 Task: Create new contact,   with mail id: 'HarrisAbigail@brooklynmuseum.org', first name: 'Abigail', Last name: 'Harris', Job Title: IT Support Specialist, Phone number (702) 555-1234. Change life cycle stage to  'Lead' and lead status to 'New'. Add new company to the associated contact: ucr.edu and type: Prospect. Logged in from softage.6@softage.net
Action: Mouse moved to (107, 83)
Screenshot: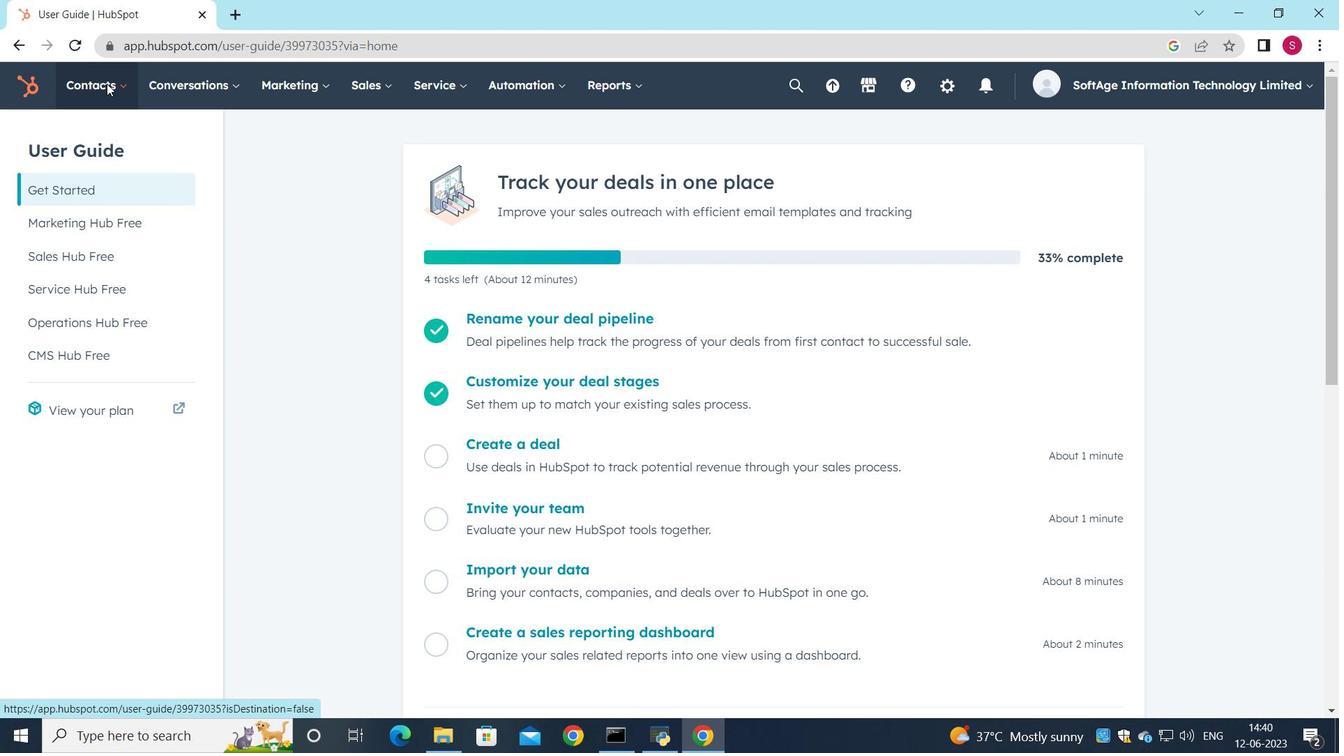 
Action: Mouse pressed left at (107, 83)
Screenshot: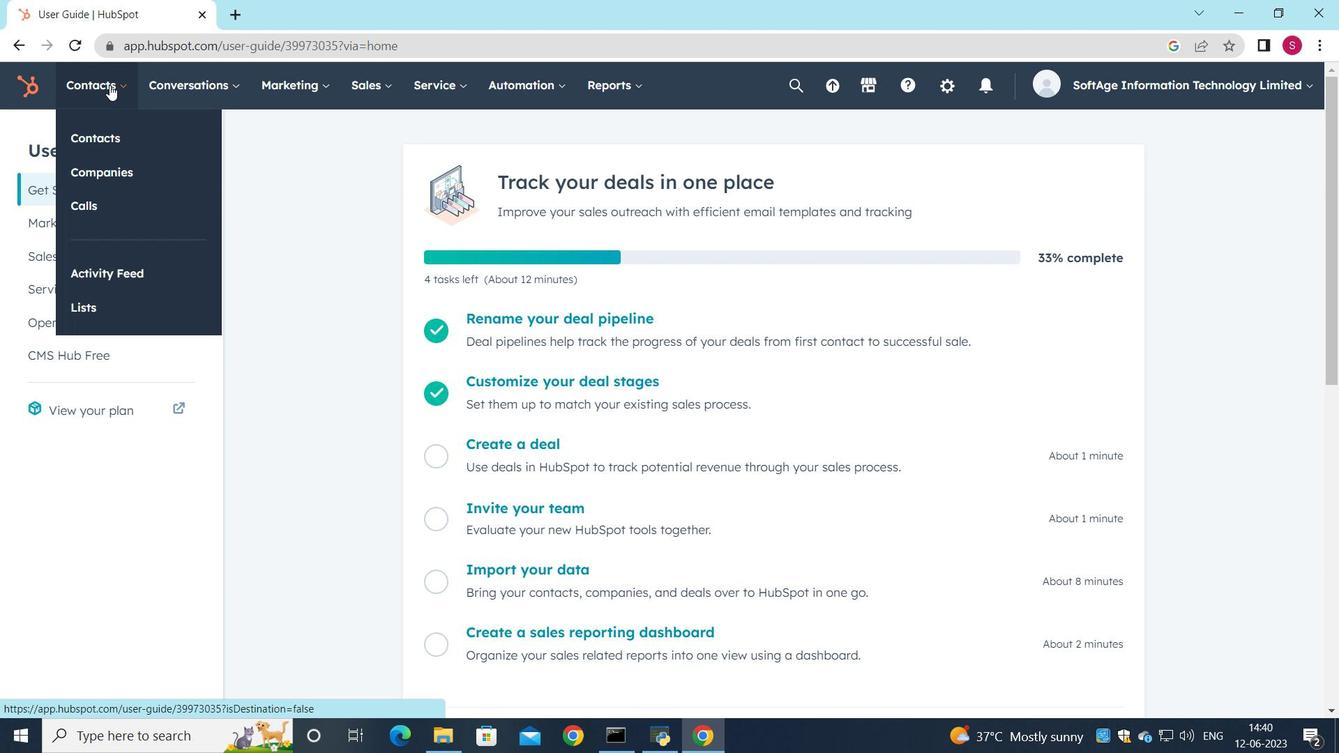
Action: Mouse moved to (126, 124)
Screenshot: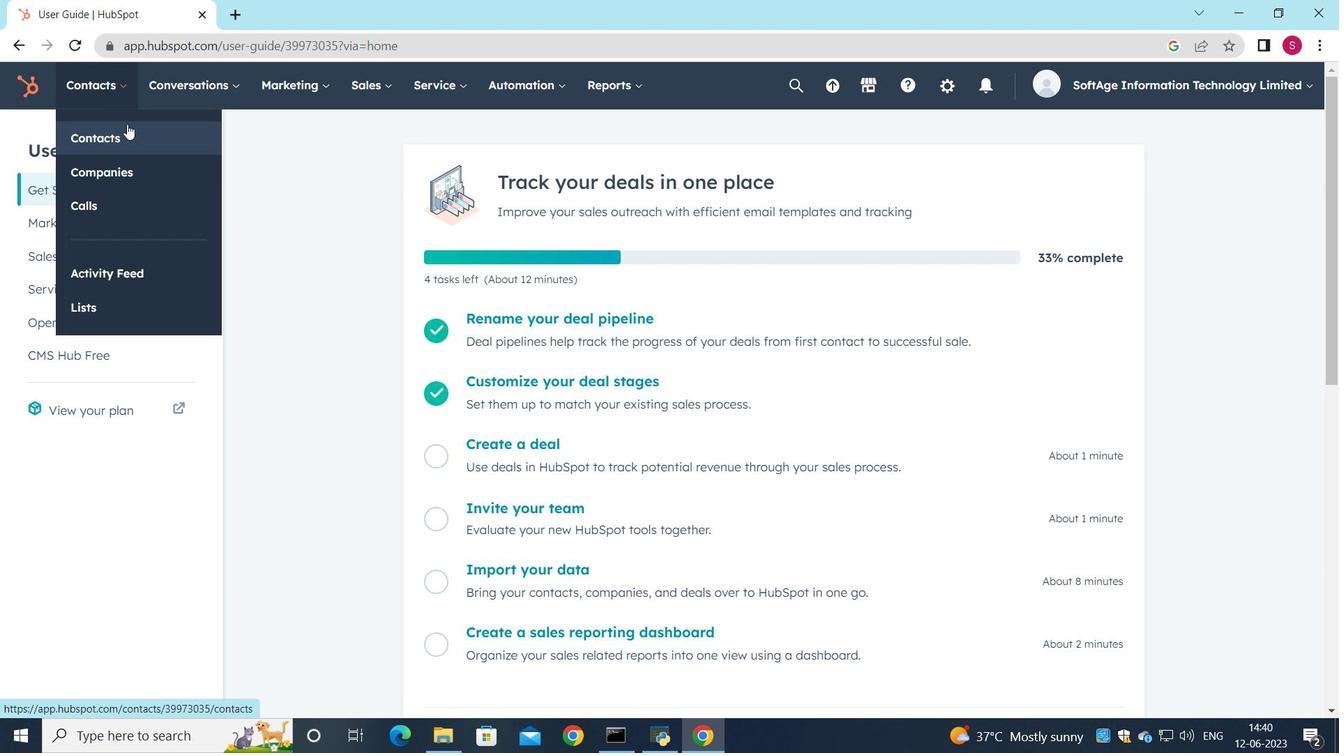 
Action: Mouse pressed left at (126, 124)
Screenshot: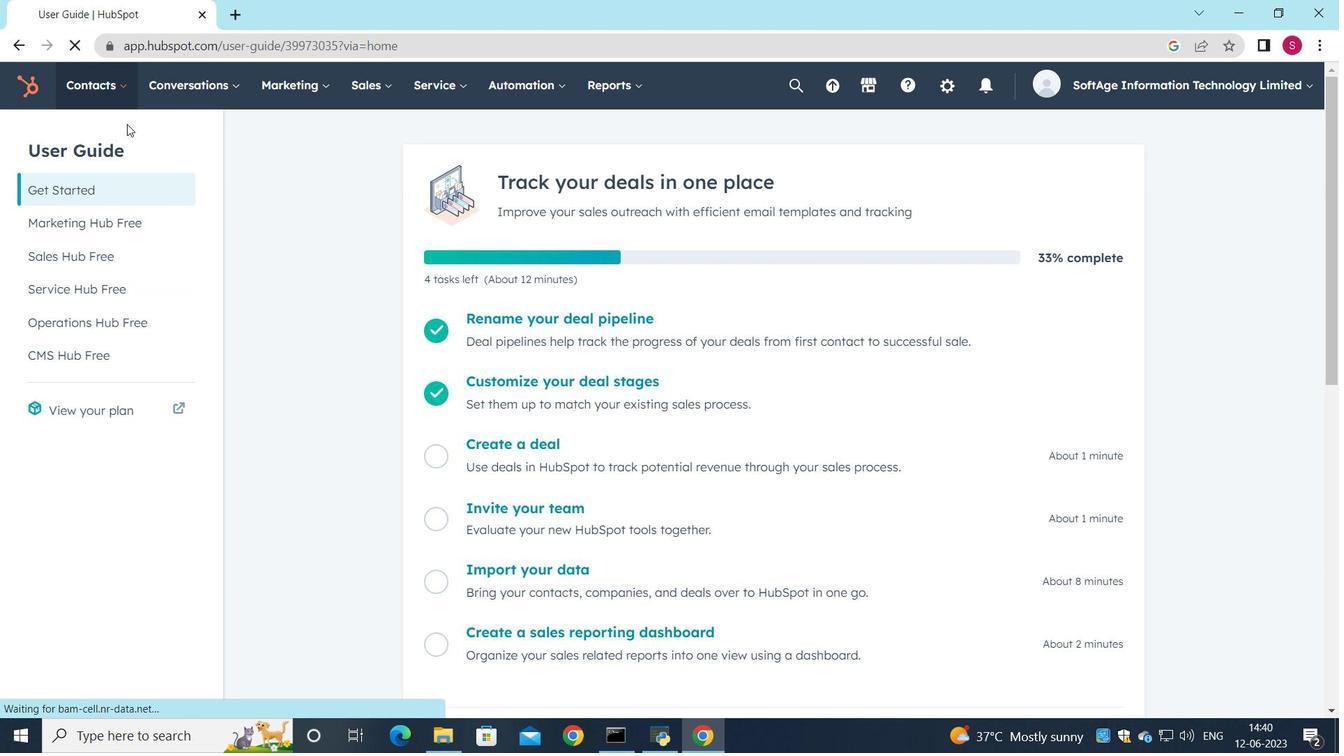 
Action: Mouse moved to (1250, 156)
Screenshot: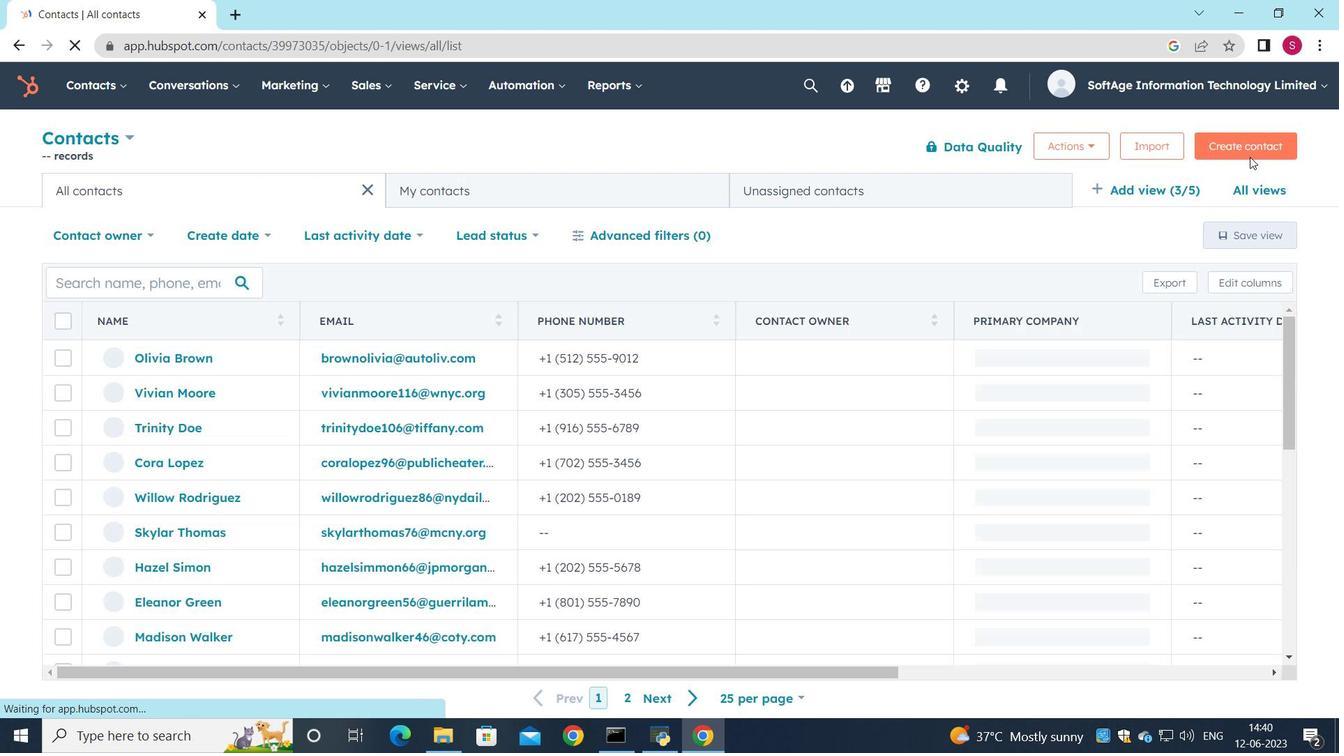 
Action: Mouse pressed left at (1250, 156)
Screenshot: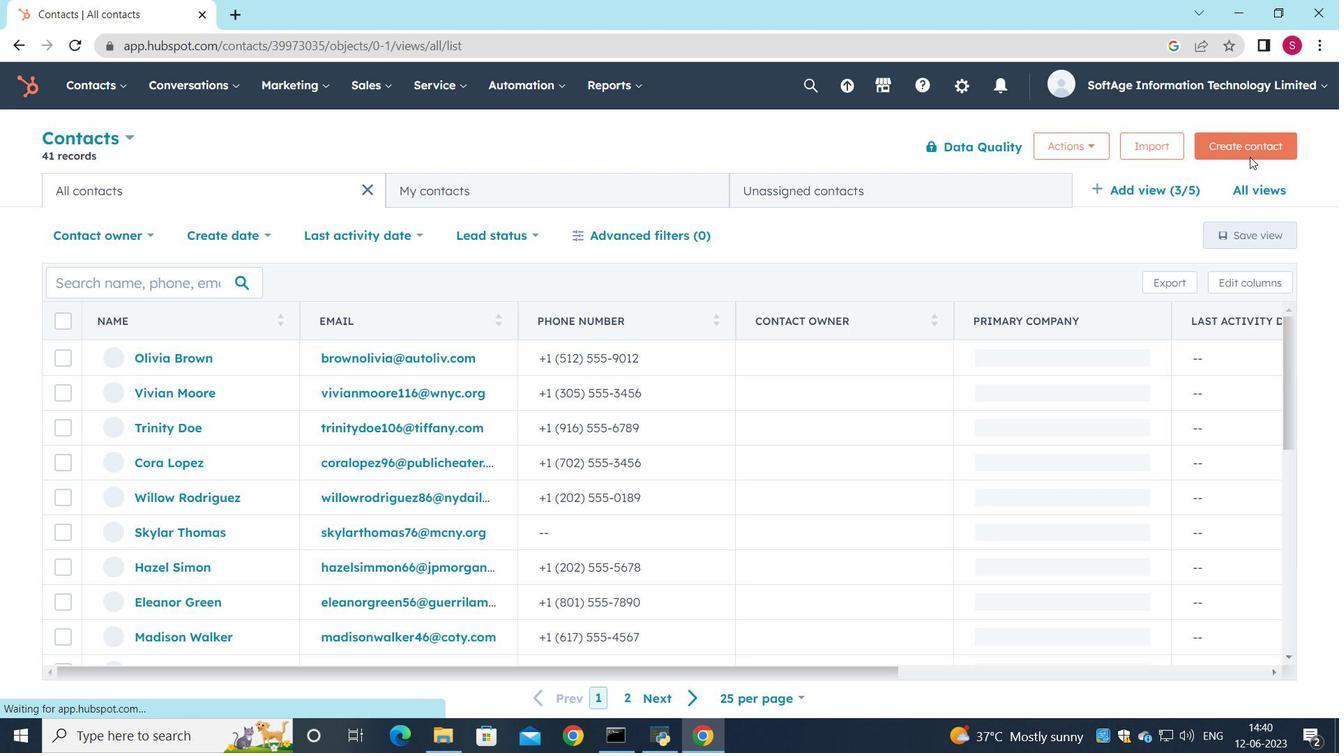
Action: Mouse moved to (1055, 232)
Screenshot: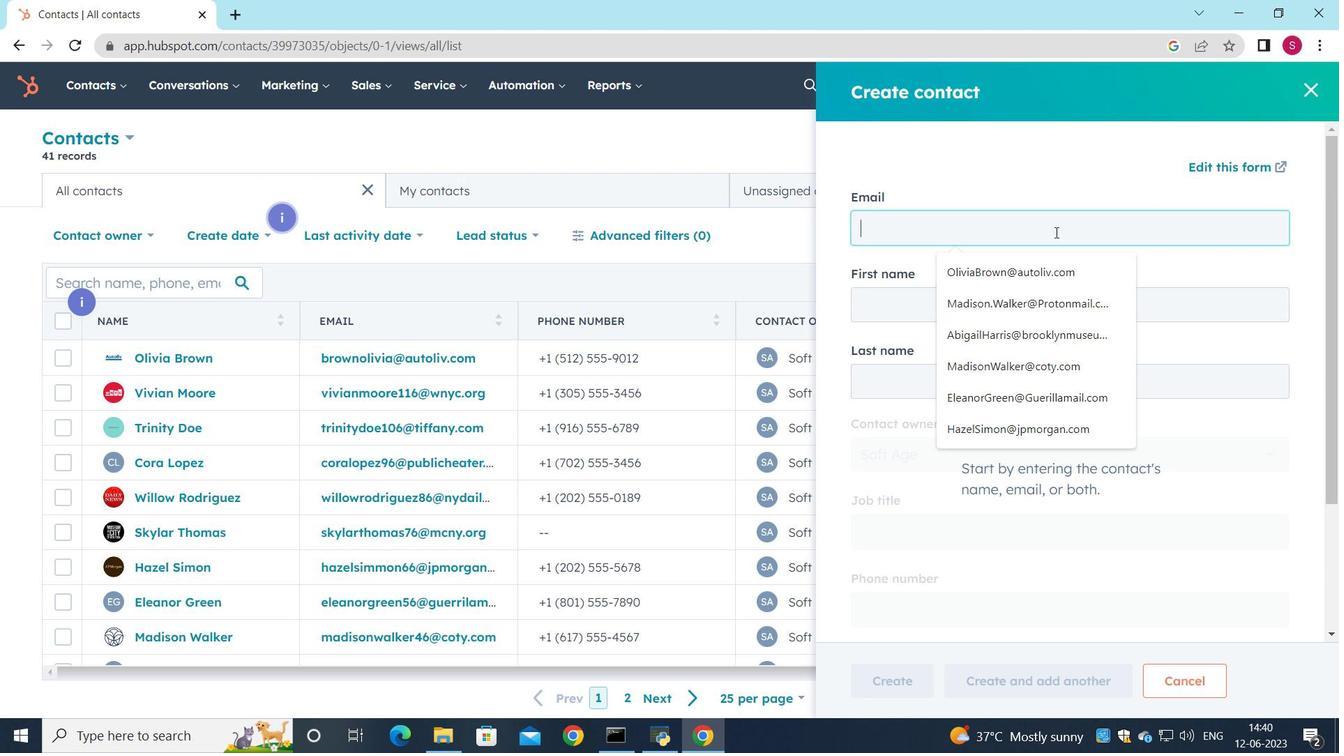 
Action: Mouse pressed left at (1055, 232)
Screenshot: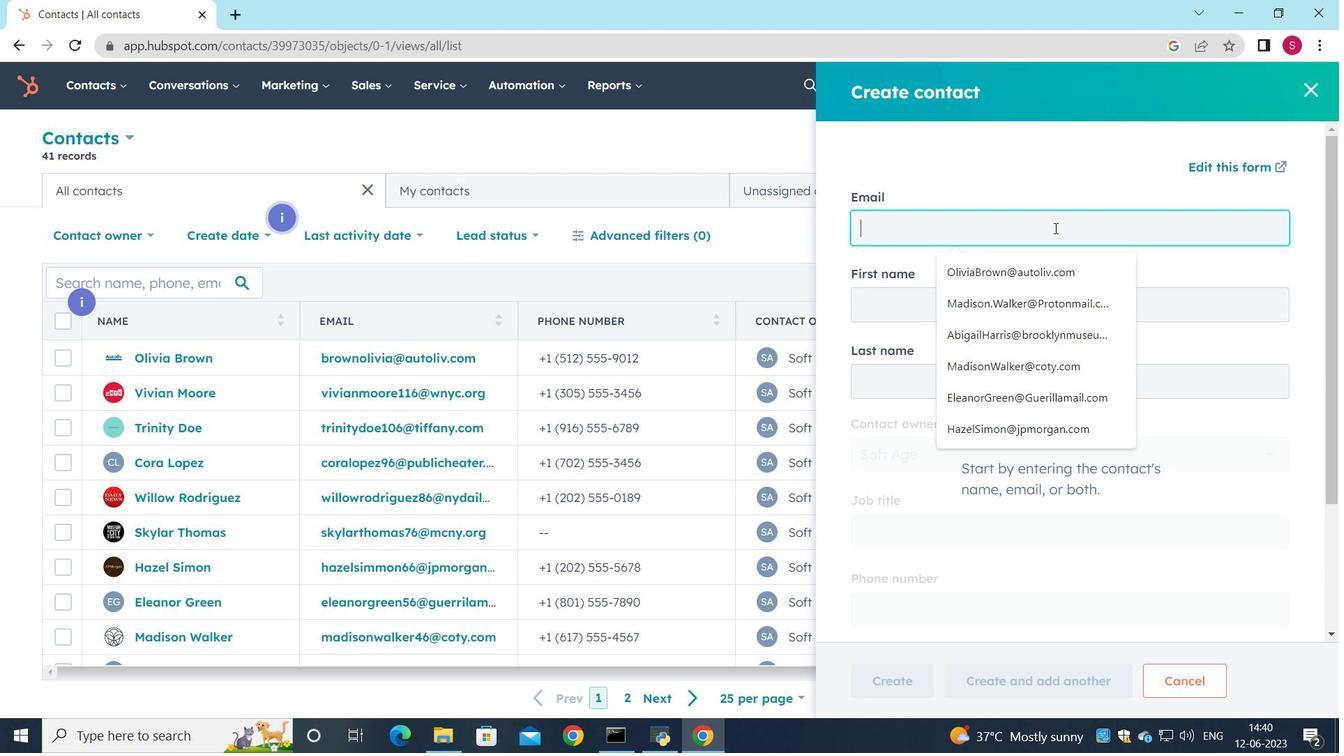 
Action: Mouse moved to (1054, 228)
Screenshot: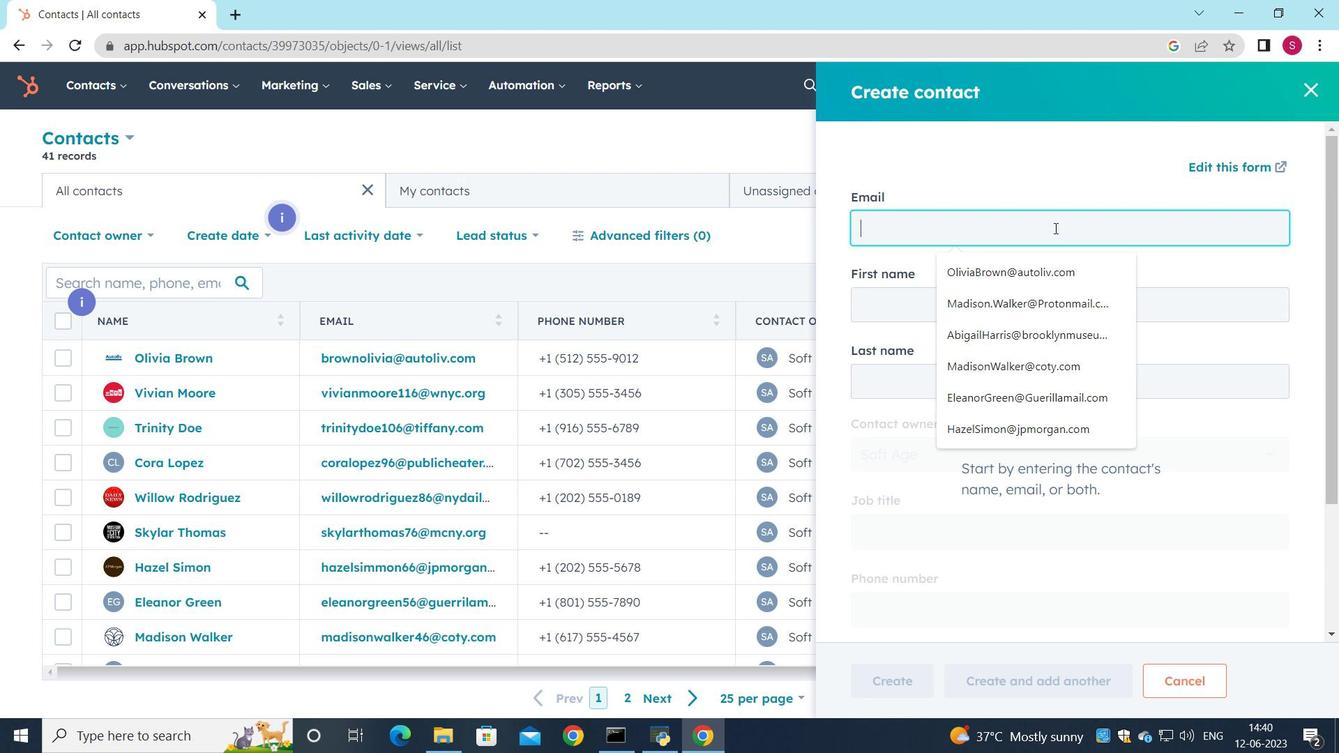 
Action: Key pressed <Key.shift>Harris<Key.shift>Abigail<Key.shift><Key.shift><Key.shift><Key.shift><Key.shift><Key.shift><Key.shift><Key.shift><Key.shift><Key.shift><Key.shift><Key.shift><Key.shift><Key.shift><Key.shift><Key.shift><Key.shift><Key.shift><Key.shift><Key.shift>@brr<Key.backspace>ooklynmuseum
Screenshot: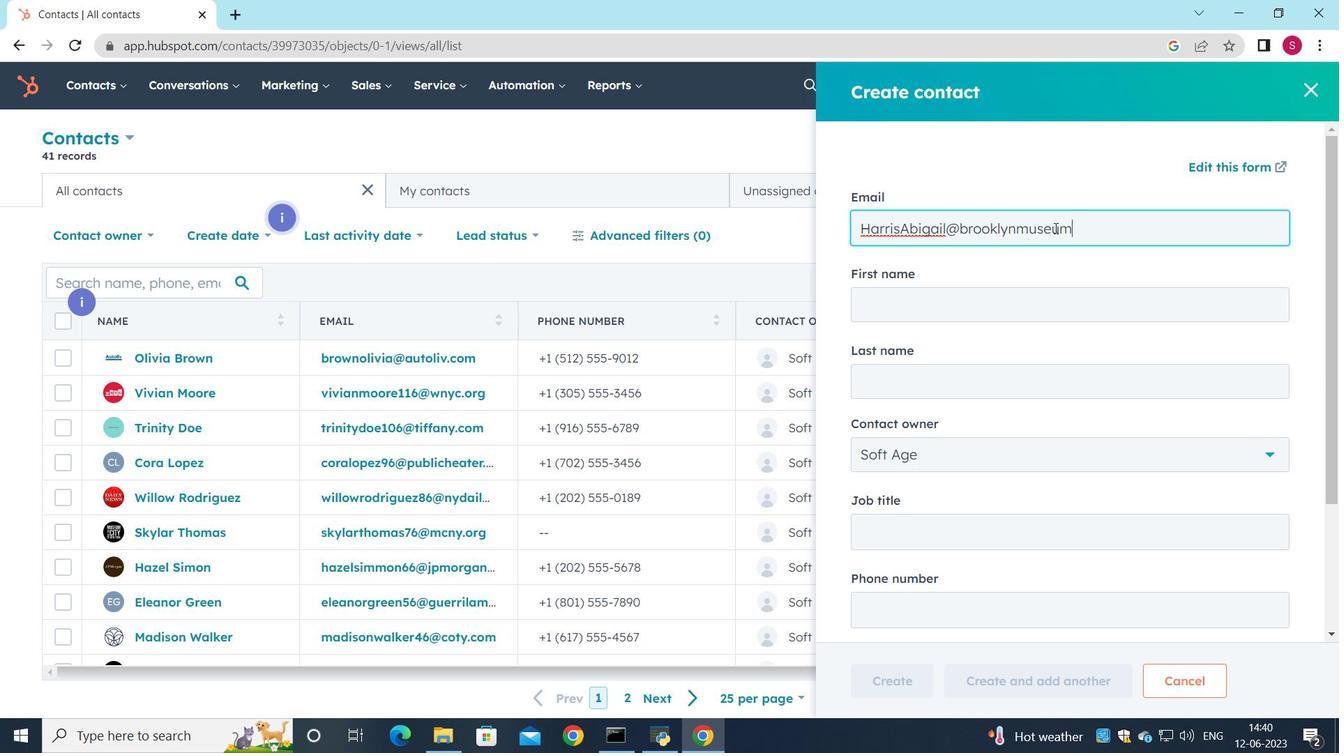
Action: Mouse moved to (1191, 332)
Screenshot: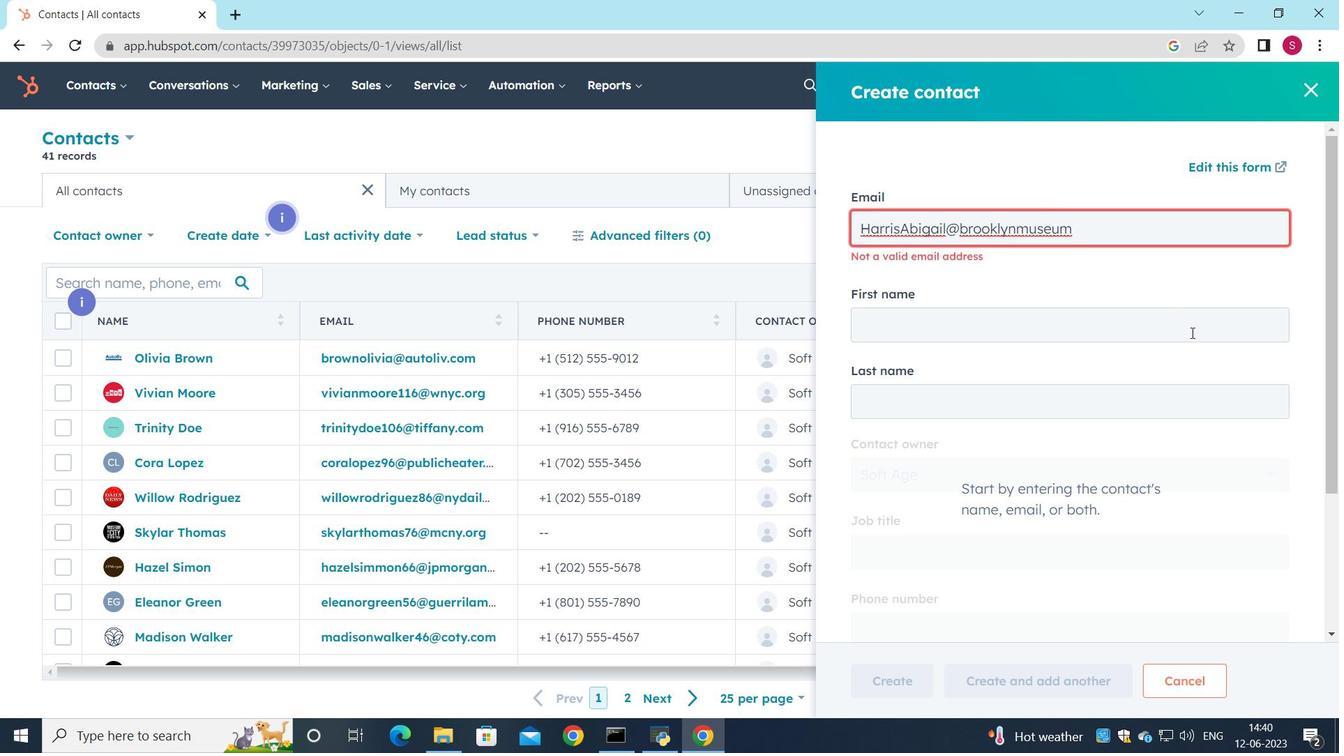
Action: Key pressed .o
Screenshot: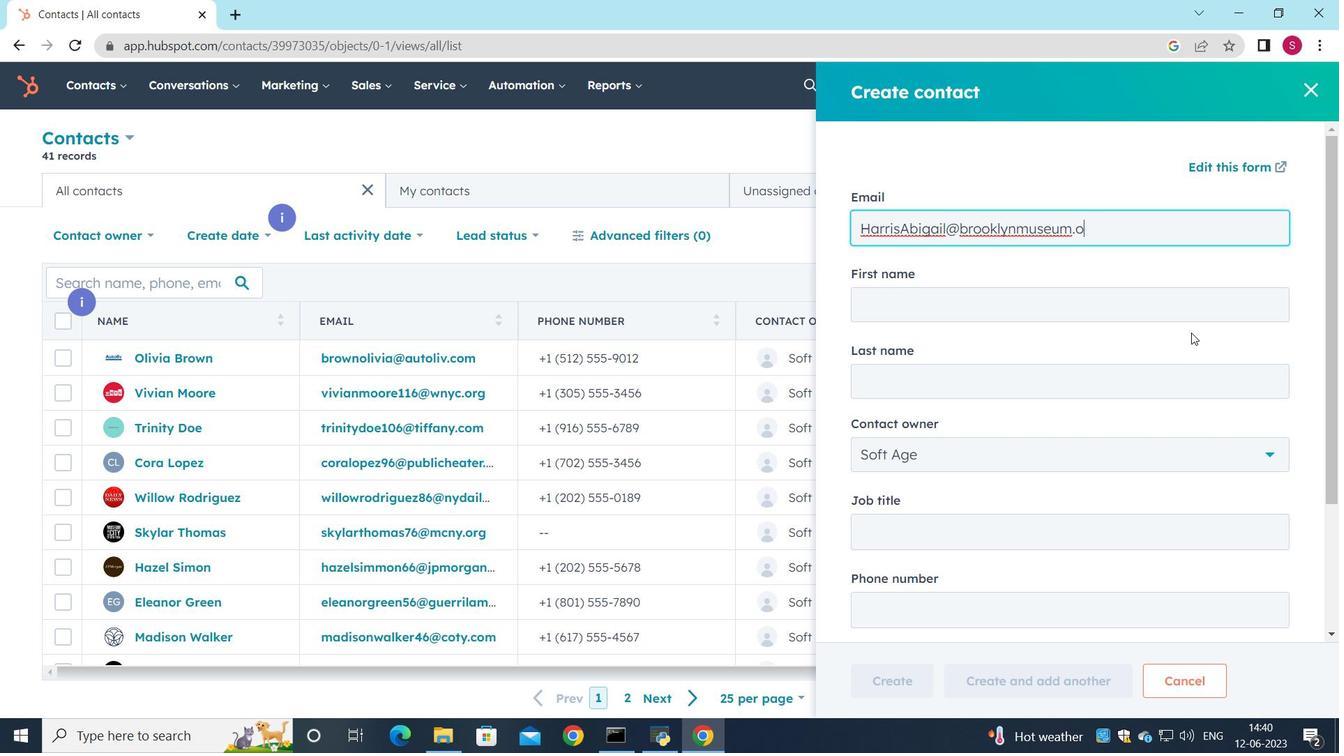
Action: Mouse moved to (1189, 337)
Screenshot: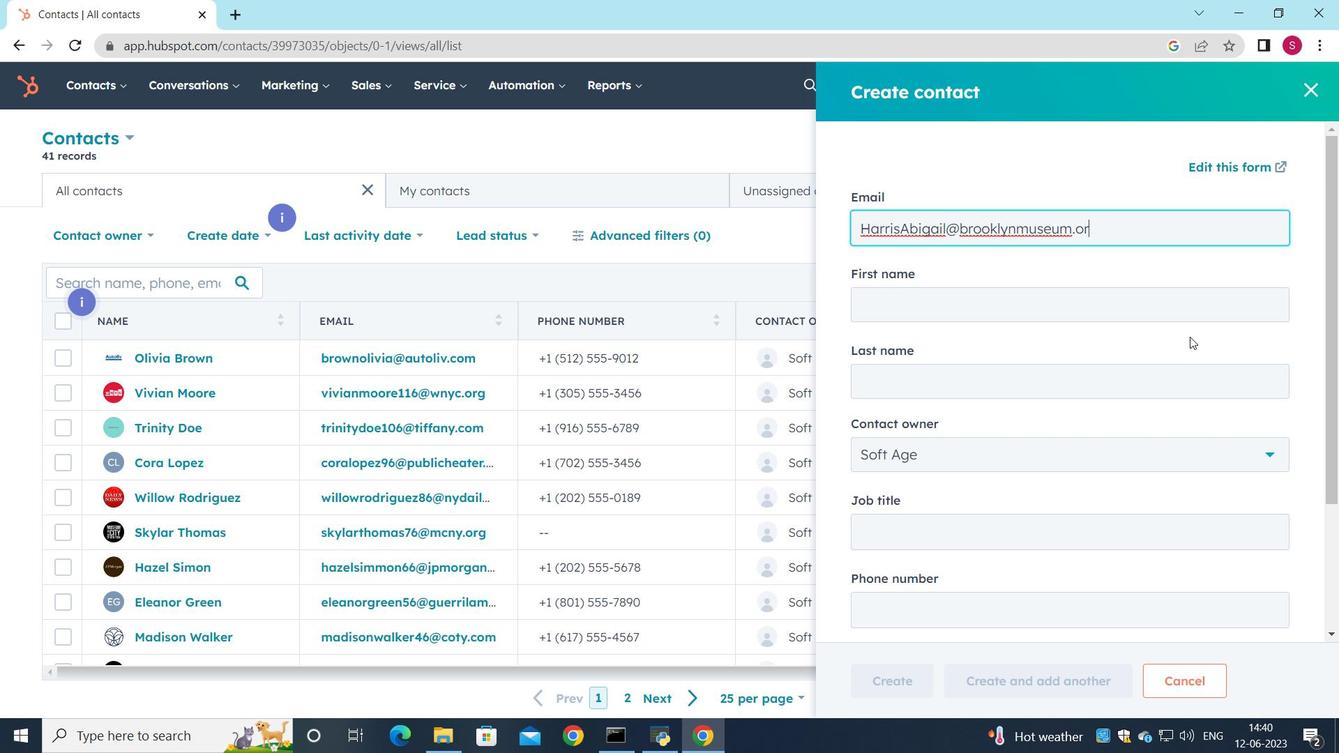 
Action: Key pressed r
Screenshot: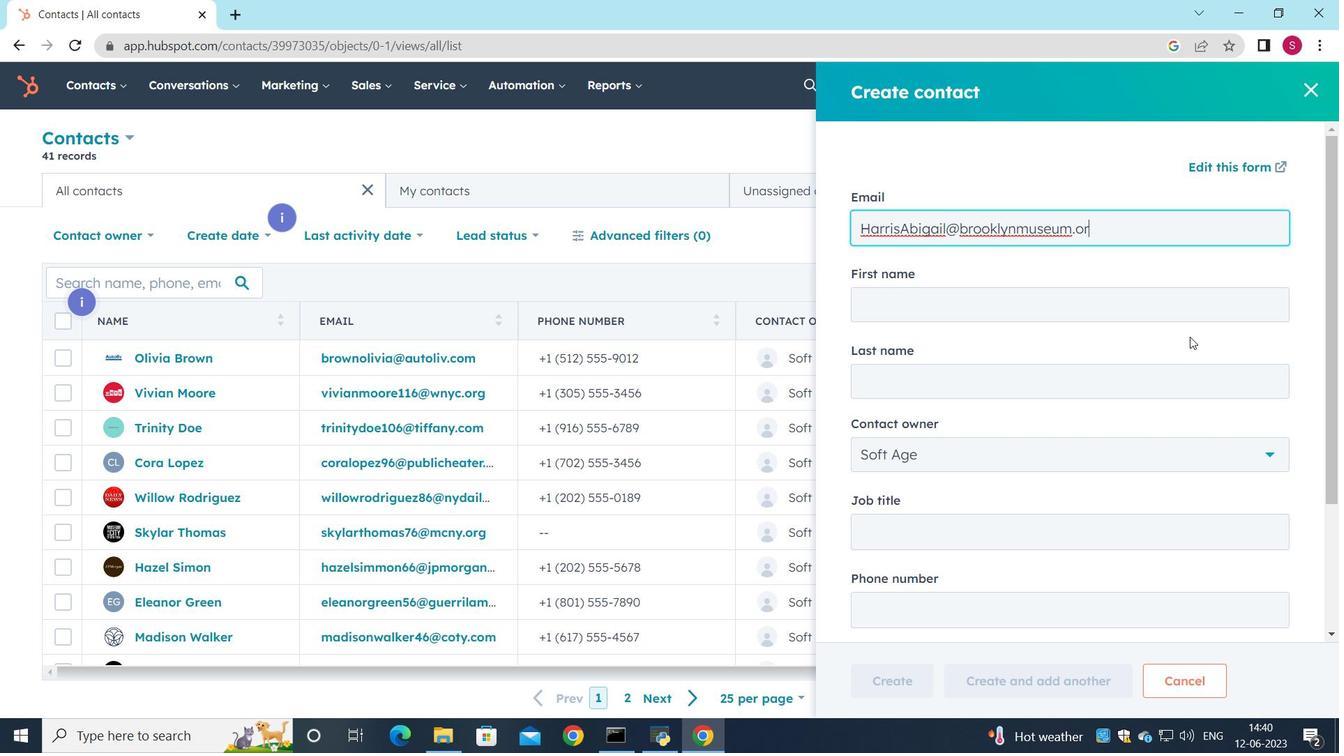 
Action: Mouse moved to (1186, 343)
Screenshot: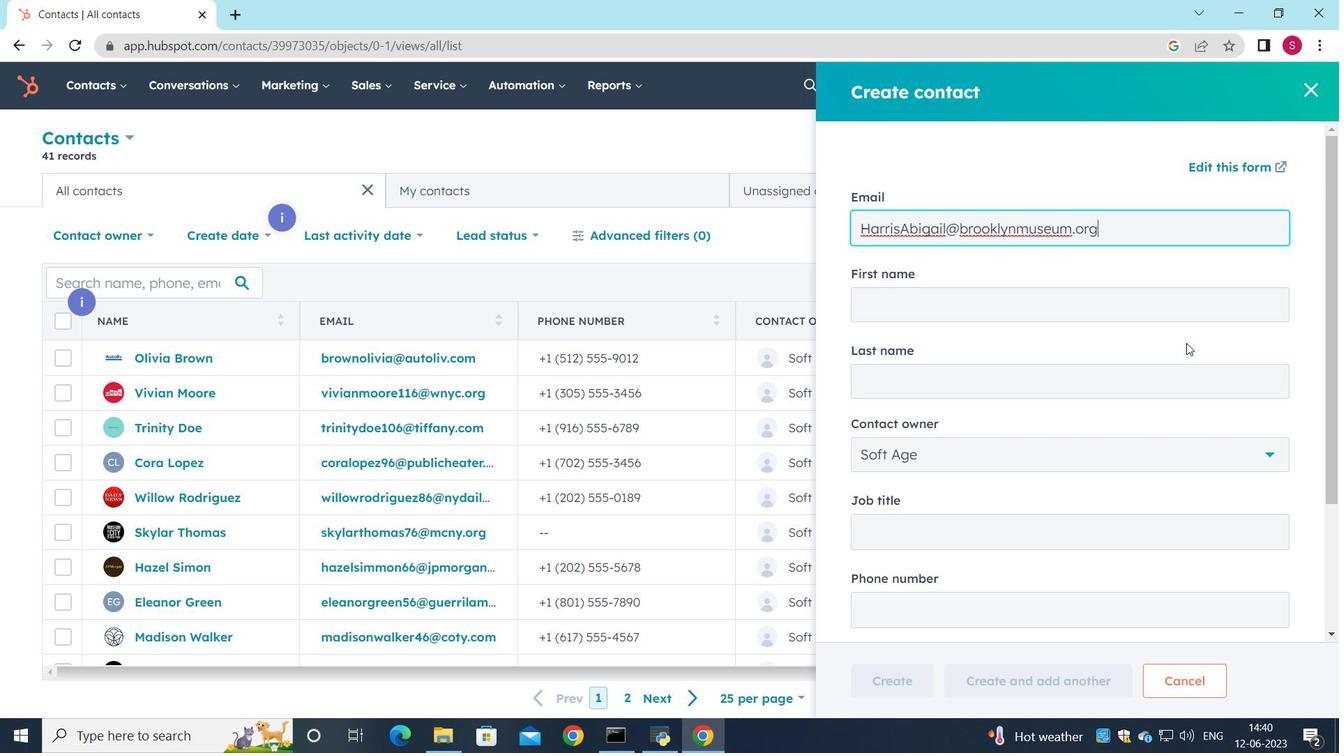 
Action: Key pressed g
Screenshot: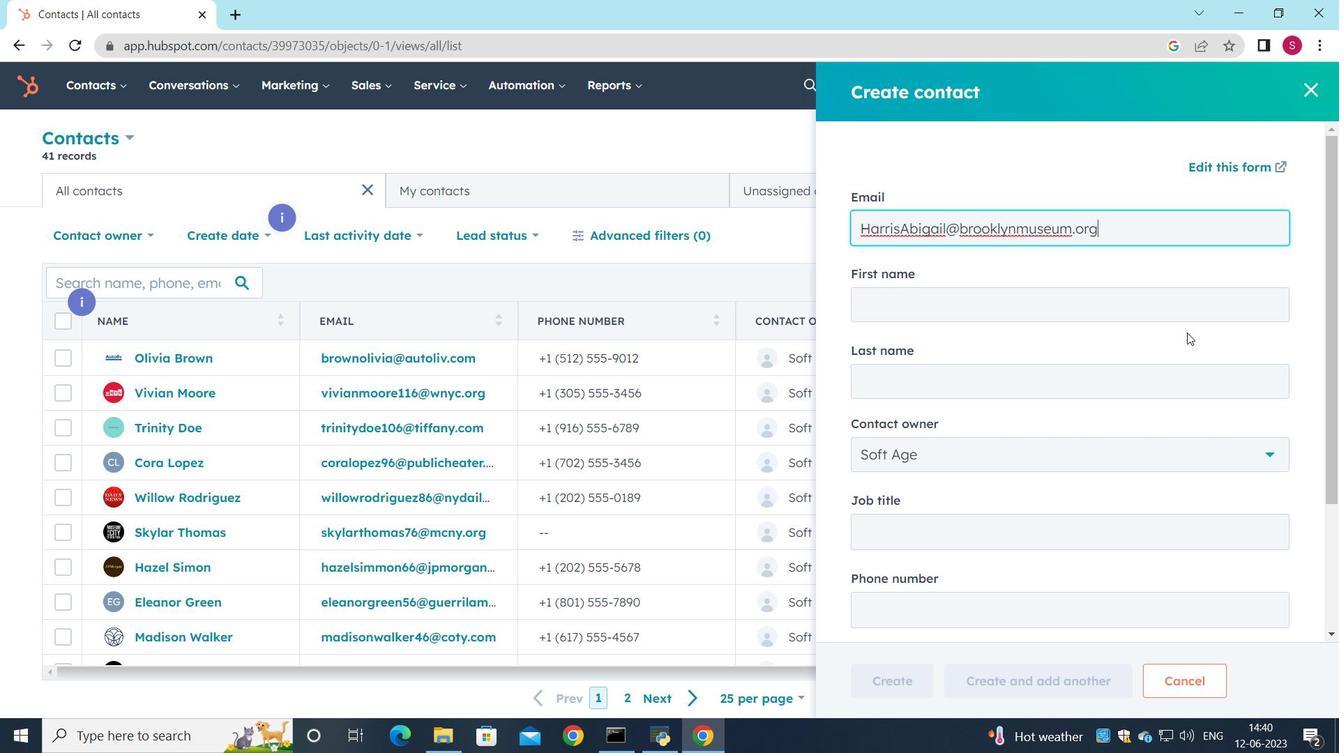 
Action: Mouse moved to (947, 278)
Screenshot: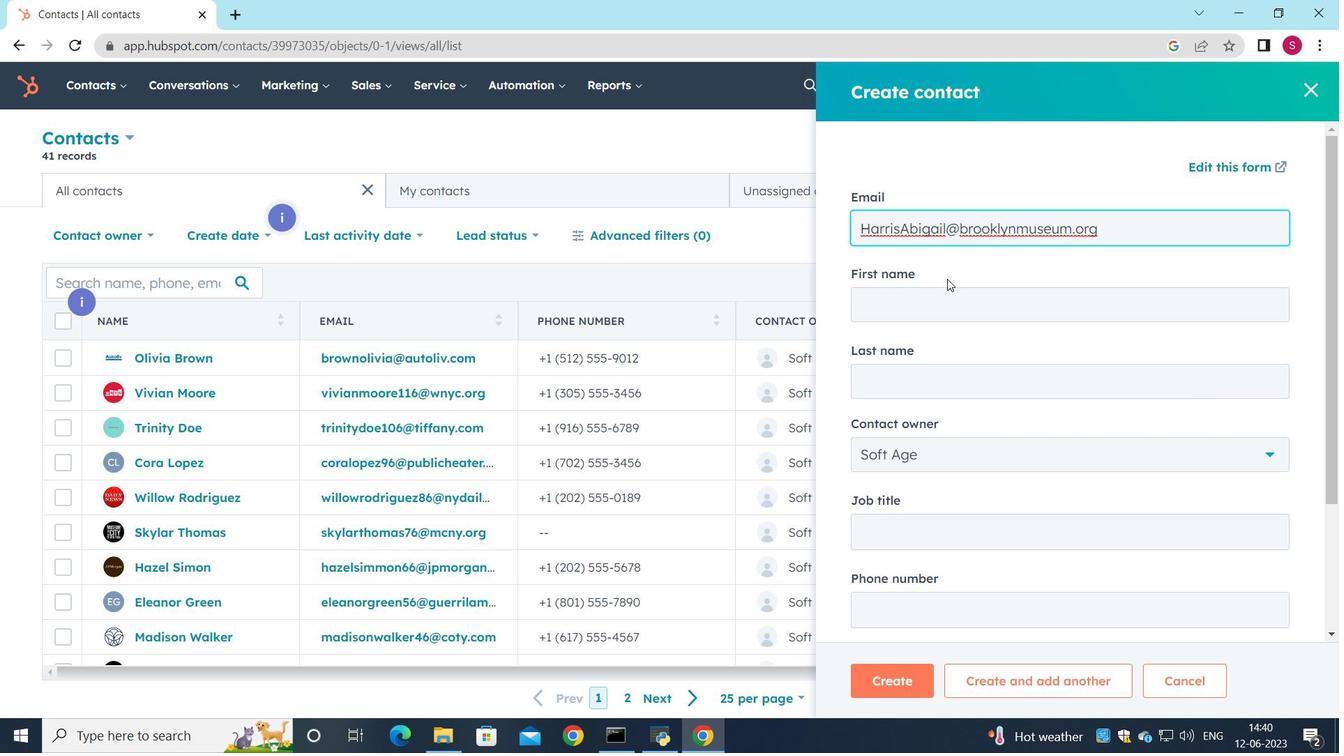 
Action: Mouse pressed left at (947, 278)
Screenshot: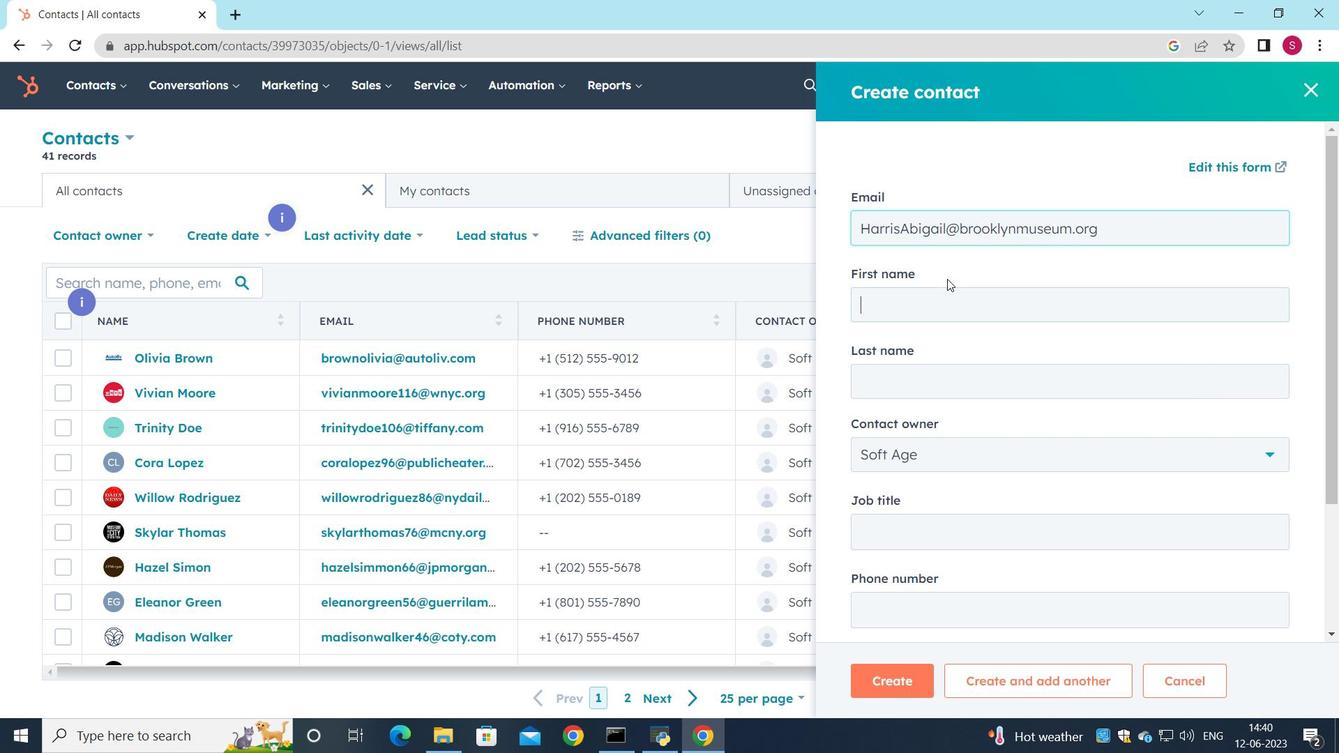 
Action: Mouse moved to (1001, 421)
Screenshot: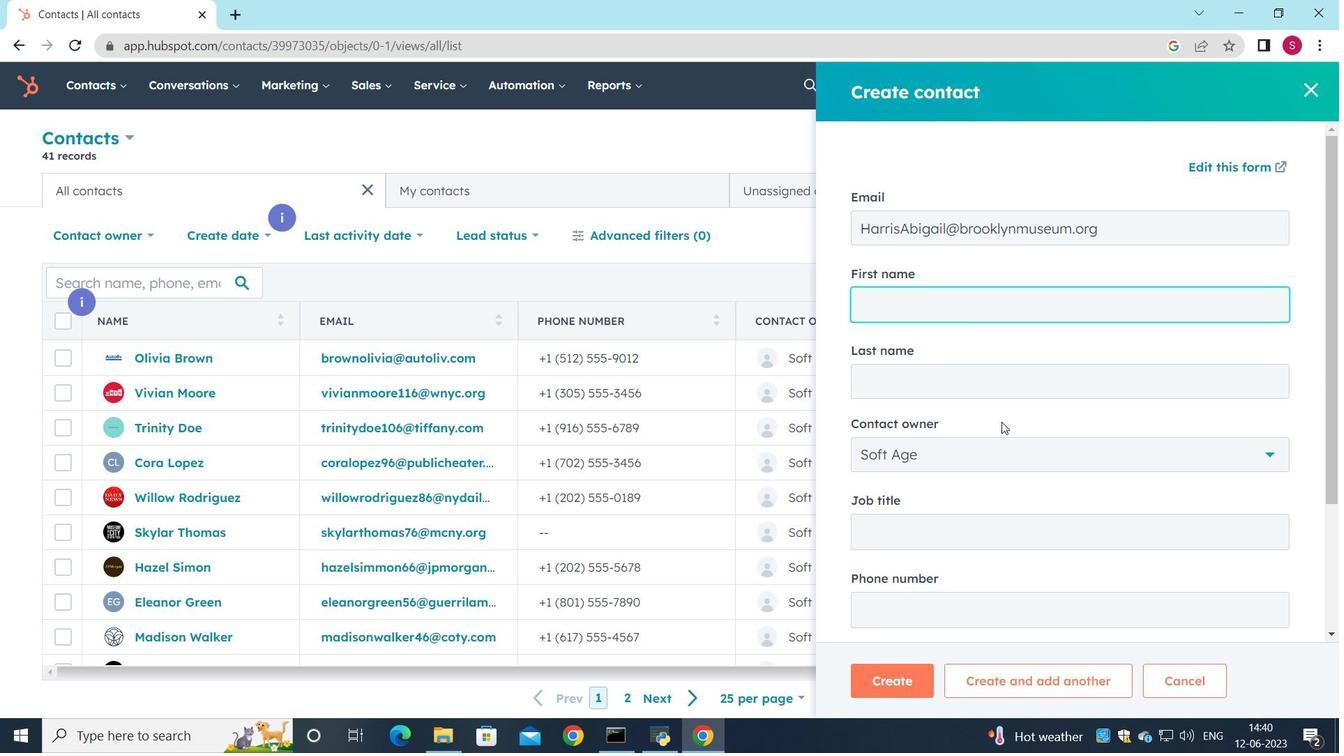 
Action: Key pressed <Key.shift>Abi
Screenshot: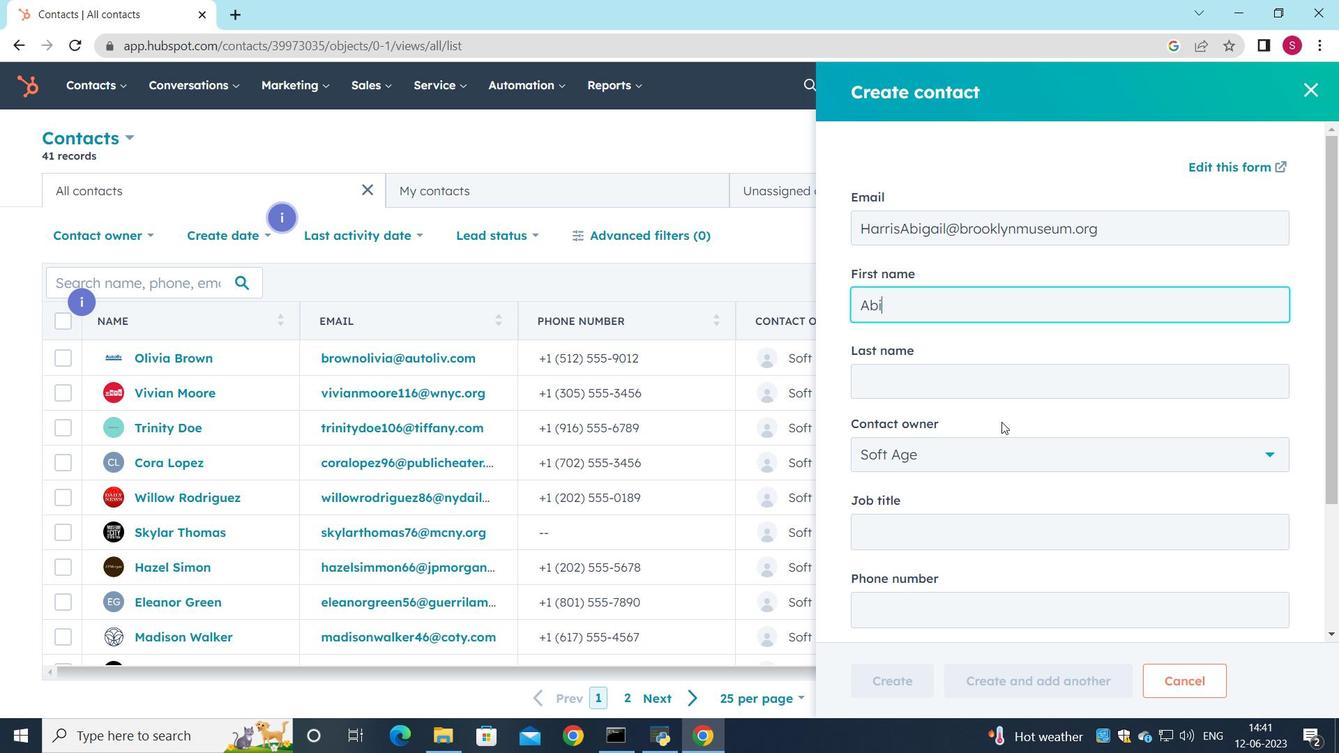 
Action: Mouse moved to (1001, 404)
Screenshot: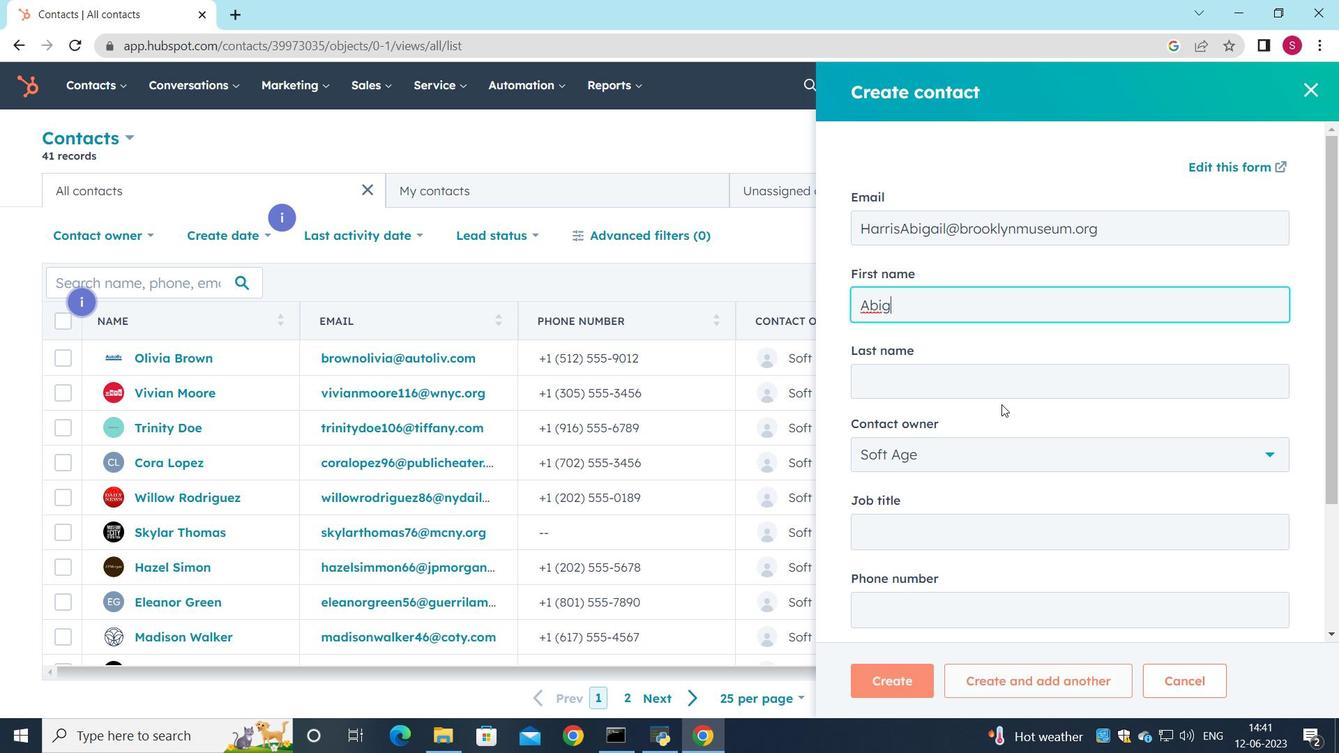 
Action: Key pressed gail
Screenshot: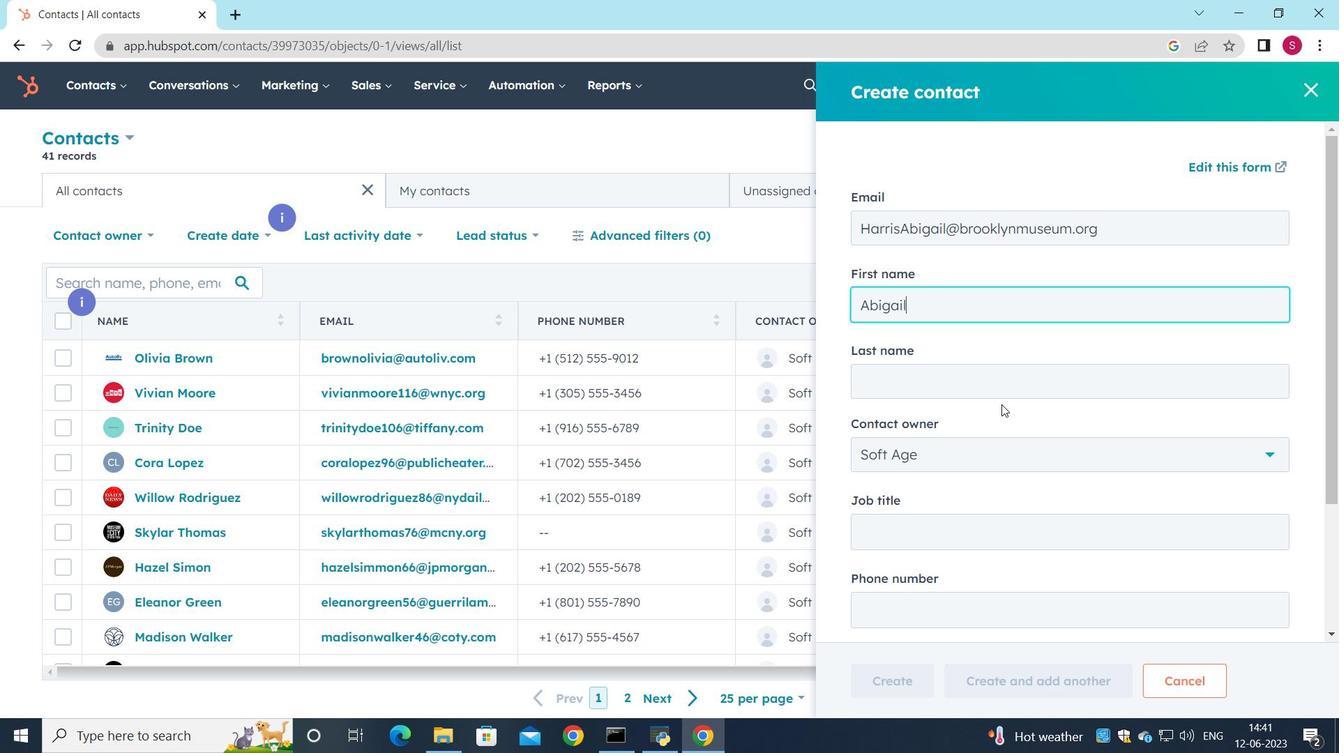 
Action: Mouse moved to (891, 375)
Screenshot: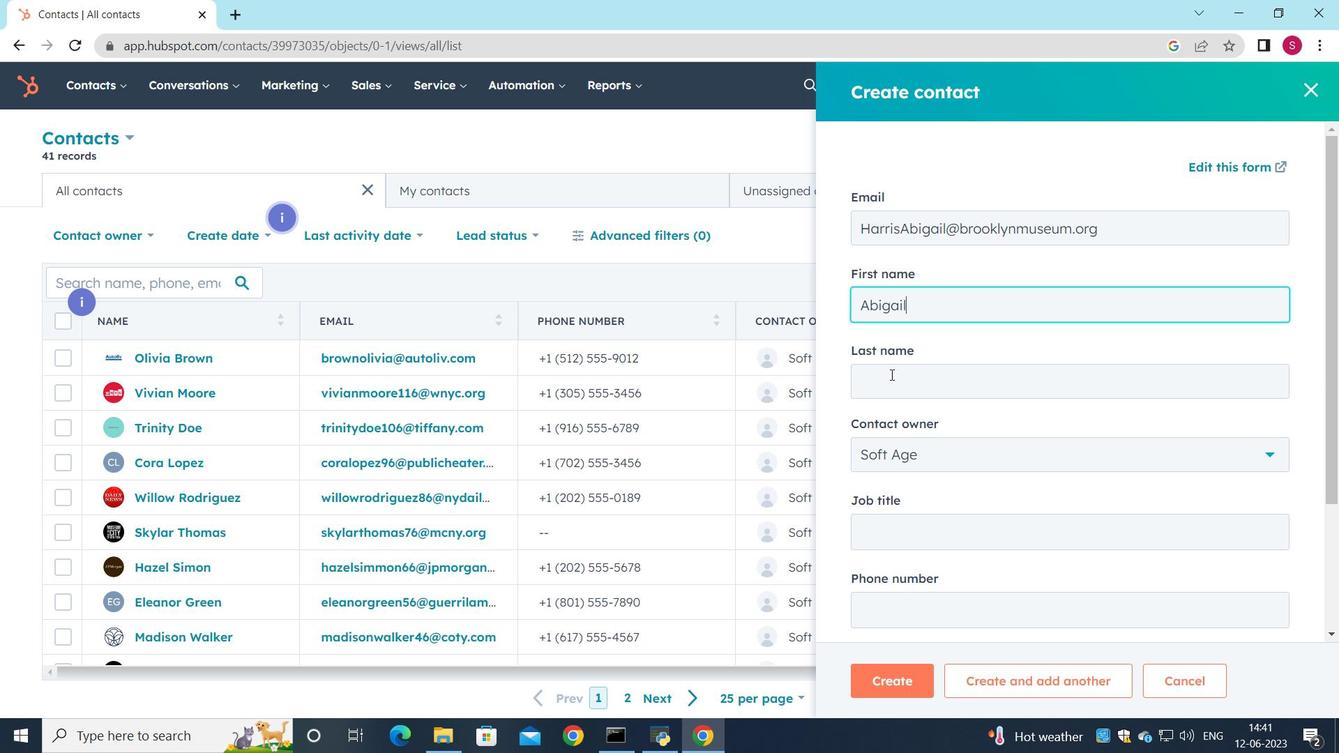 
Action: Mouse pressed left at (891, 375)
Screenshot: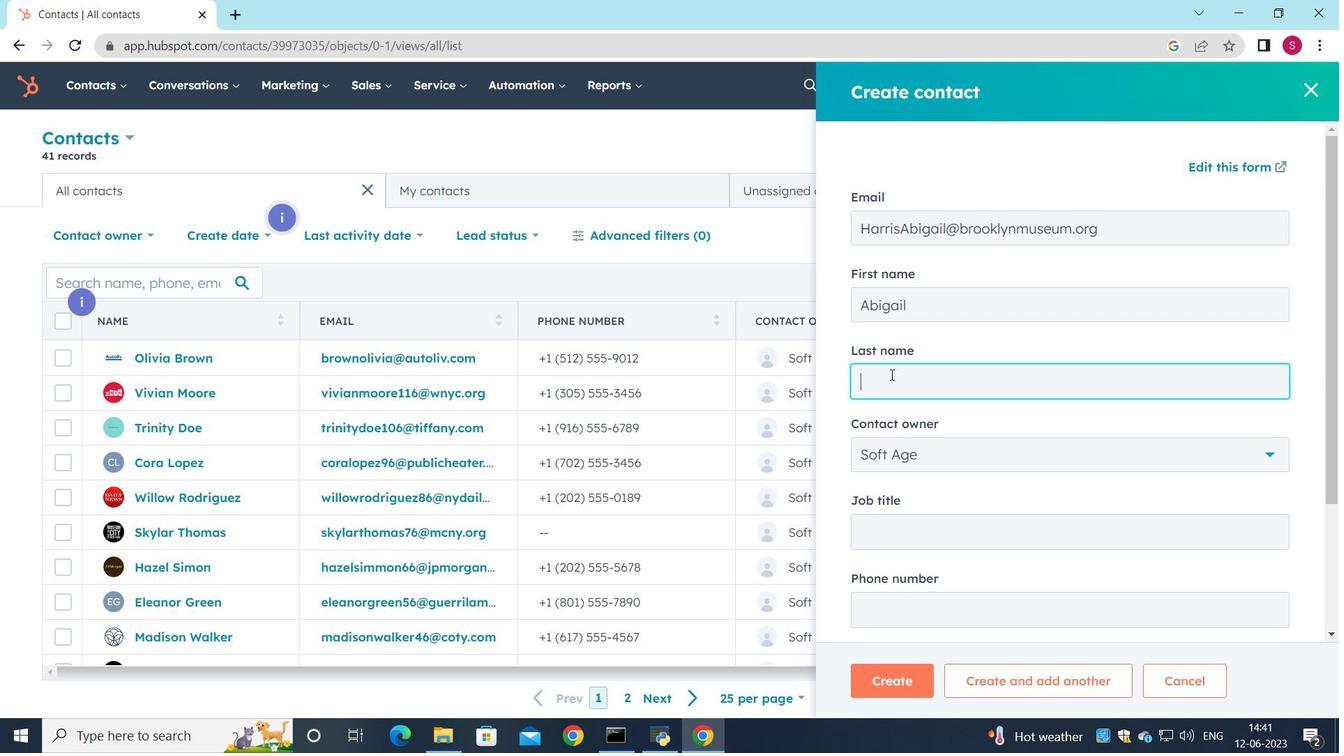 
Action: Key pressed <Key.shift><Key.shift><Key.shift><Key.shift><Key.shift><Key.shift><Key.shift><Key.shift><Key.shift><Key.shift><Key.shift><Key.shift><Key.shift><Key.shift><Key.shift><Key.shift><Key.shift><Key.shift><Key.shift><Key.shift><Key.shift><Key.shift><Key.shift><Key.shift><Key.shift><Key.shift><Key.shift><Key.shift><Key.shift><Key.shift><Key.shift><Key.shift><Key.shift><Key.shift><Key.shift>Harris
Screenshot: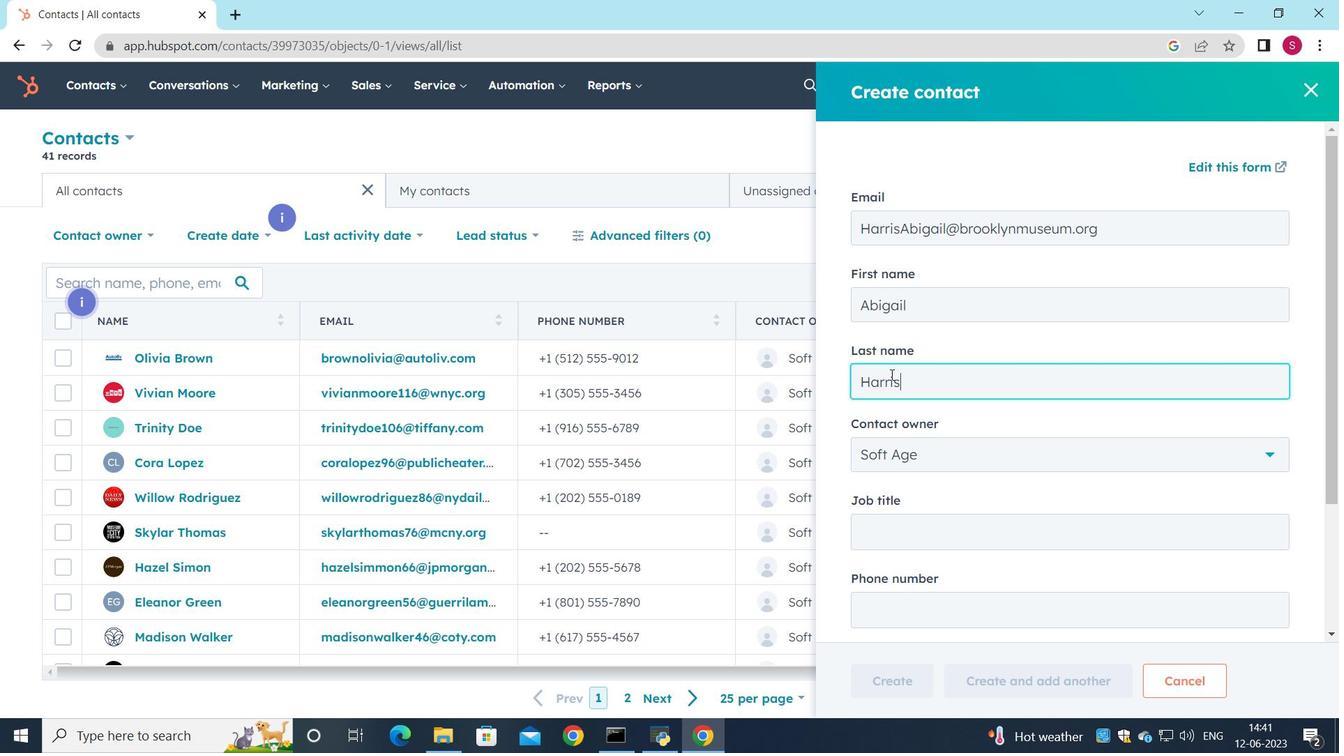 
Action: Mouse moved to (993, 433)
Screenshot: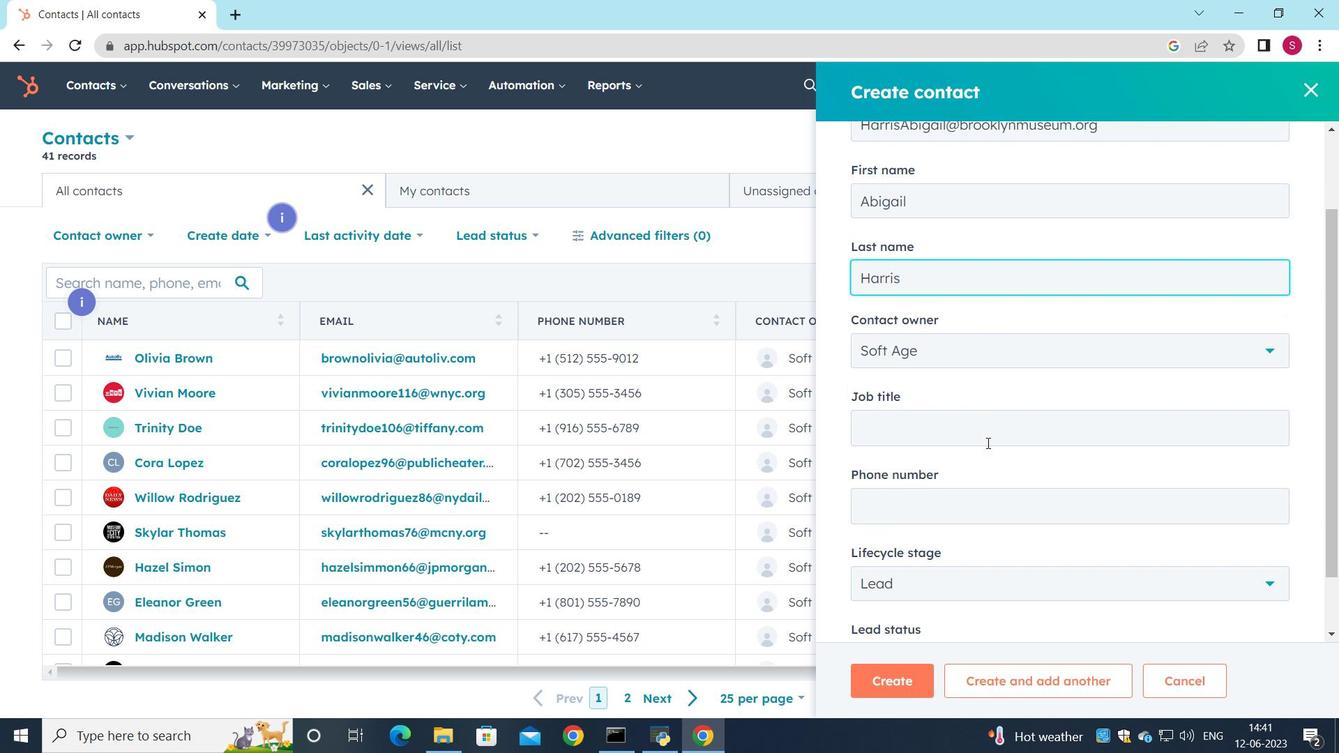 
Action: Mouse scrolled (993, 433) with delta (0, 0)
Screenshot: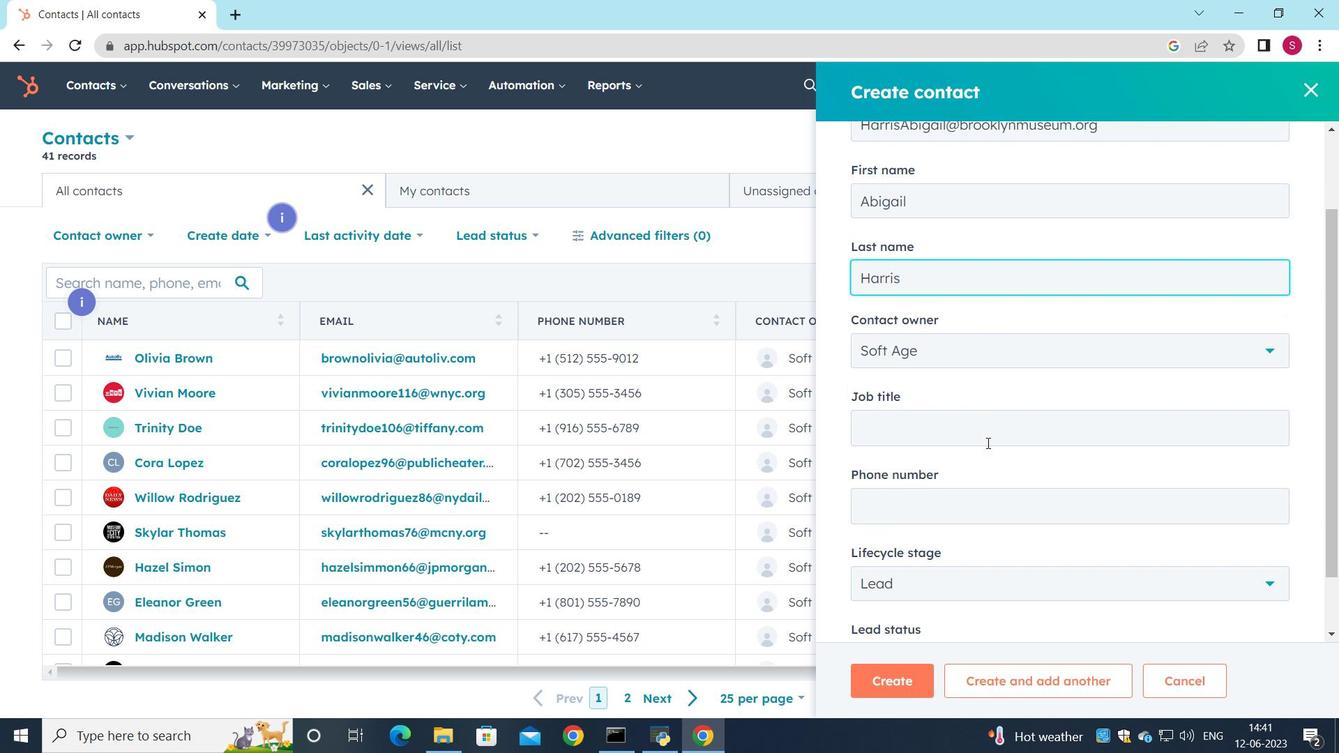 
Action: Mouse moved to (989, 438)
Screenshot: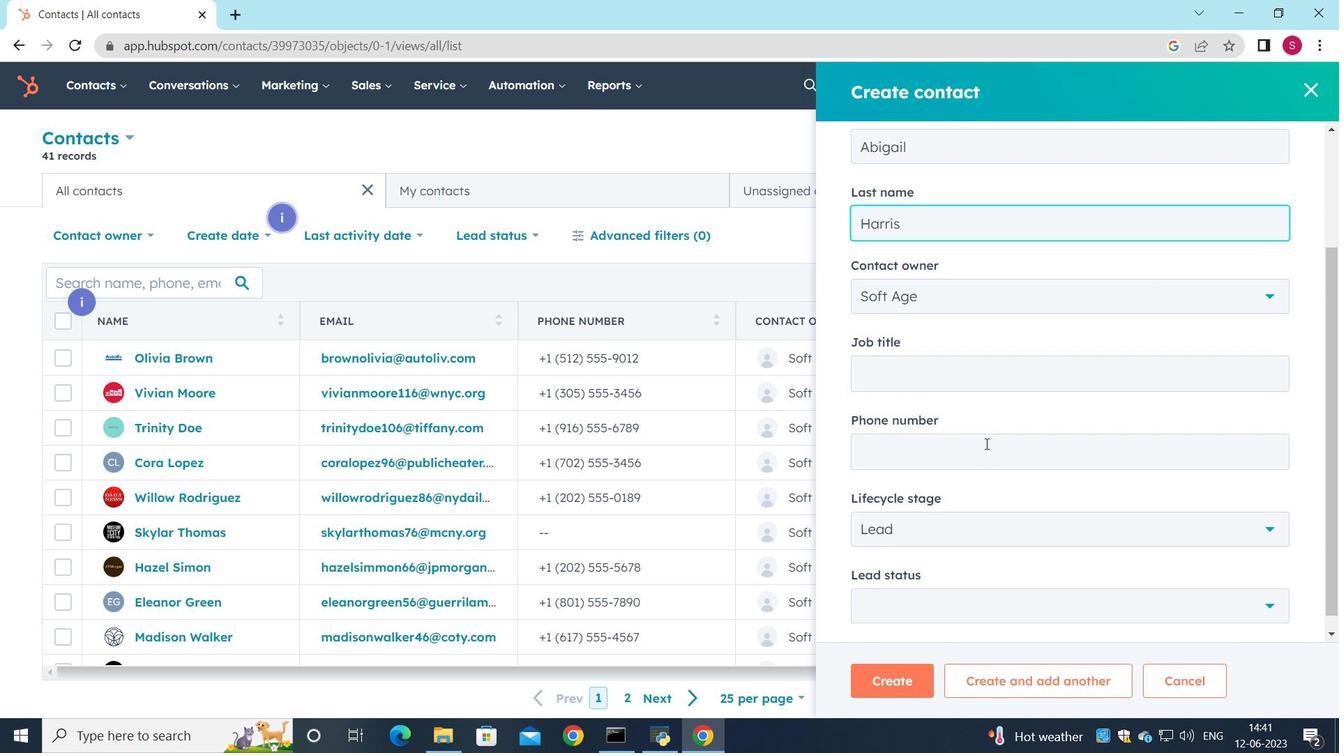 
Action: Mouse scrolled (989, 437) with delta (0, 0)
Screenshot: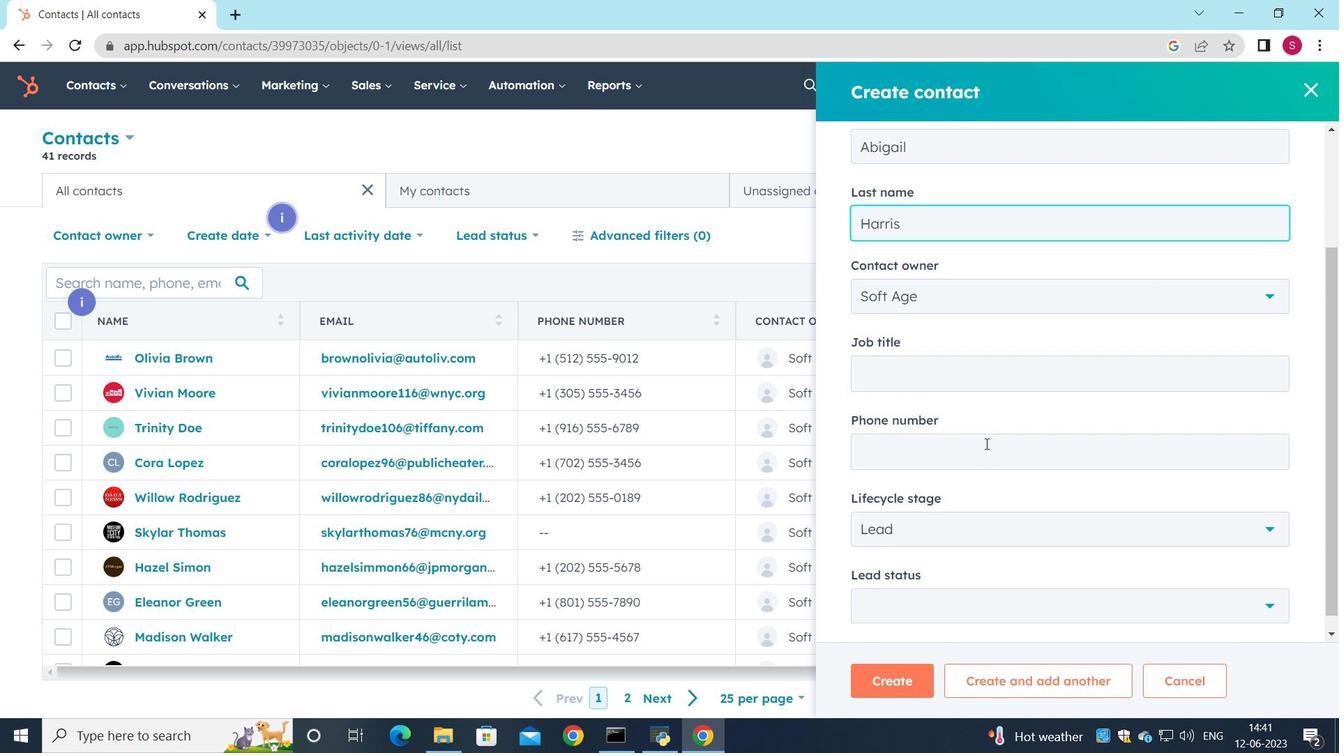 
Action: Mouse moved to (986, 442)
Screenshot: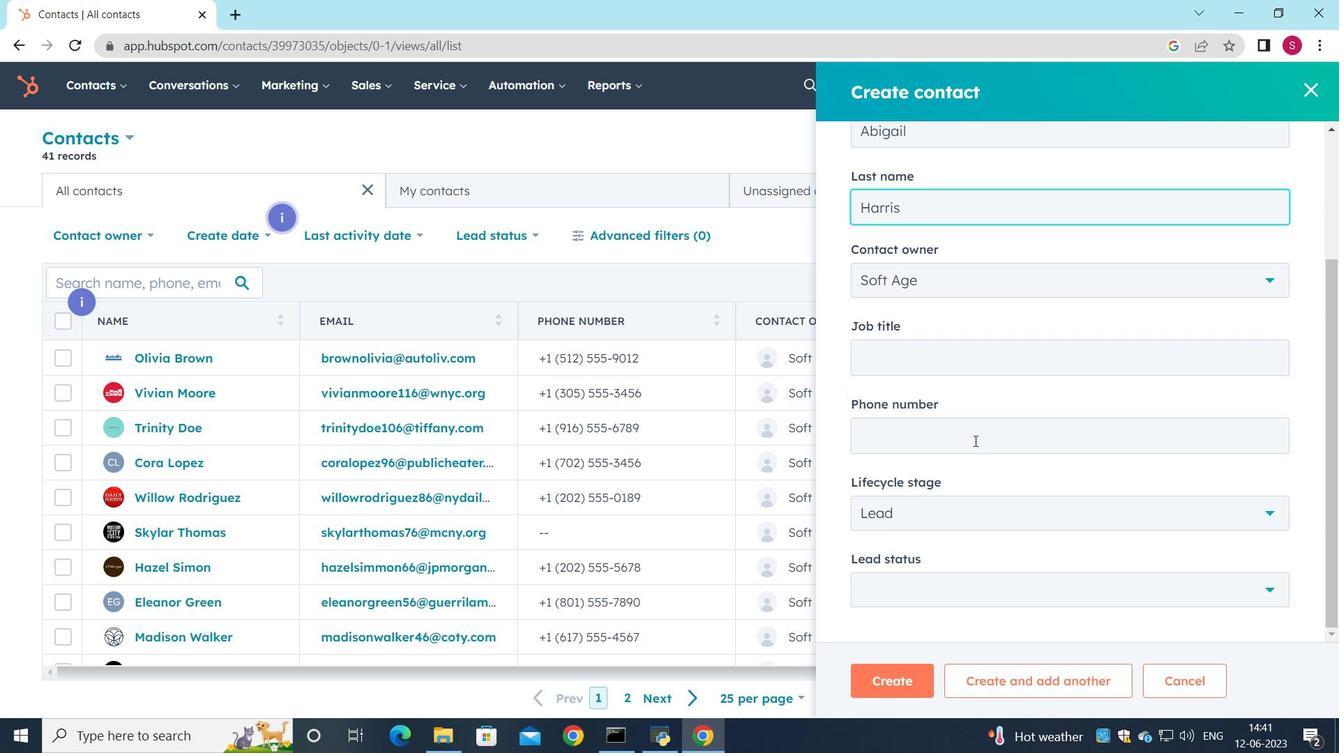 
Action: Mouse scrolled (986, 442) with delta (0, 0)
Screenshot: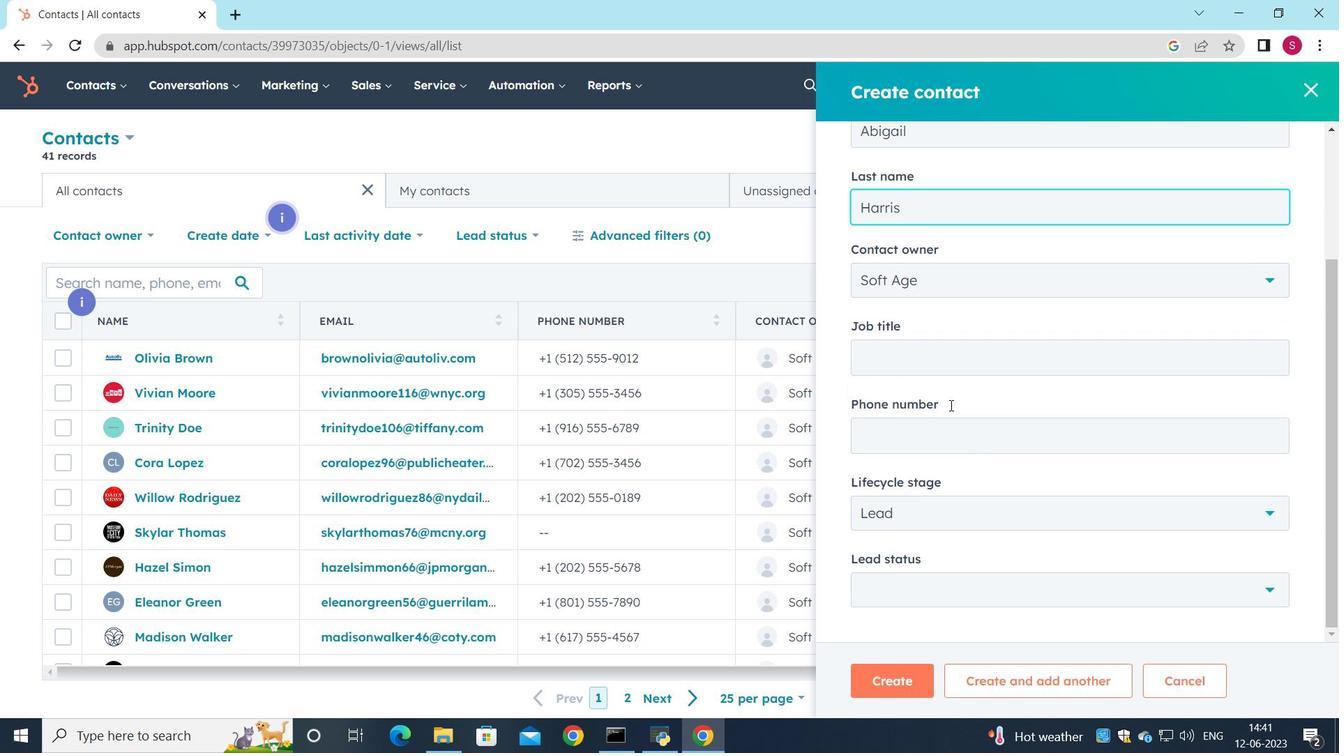 
Action: Mouse moved to (905, 358)
Screenshot: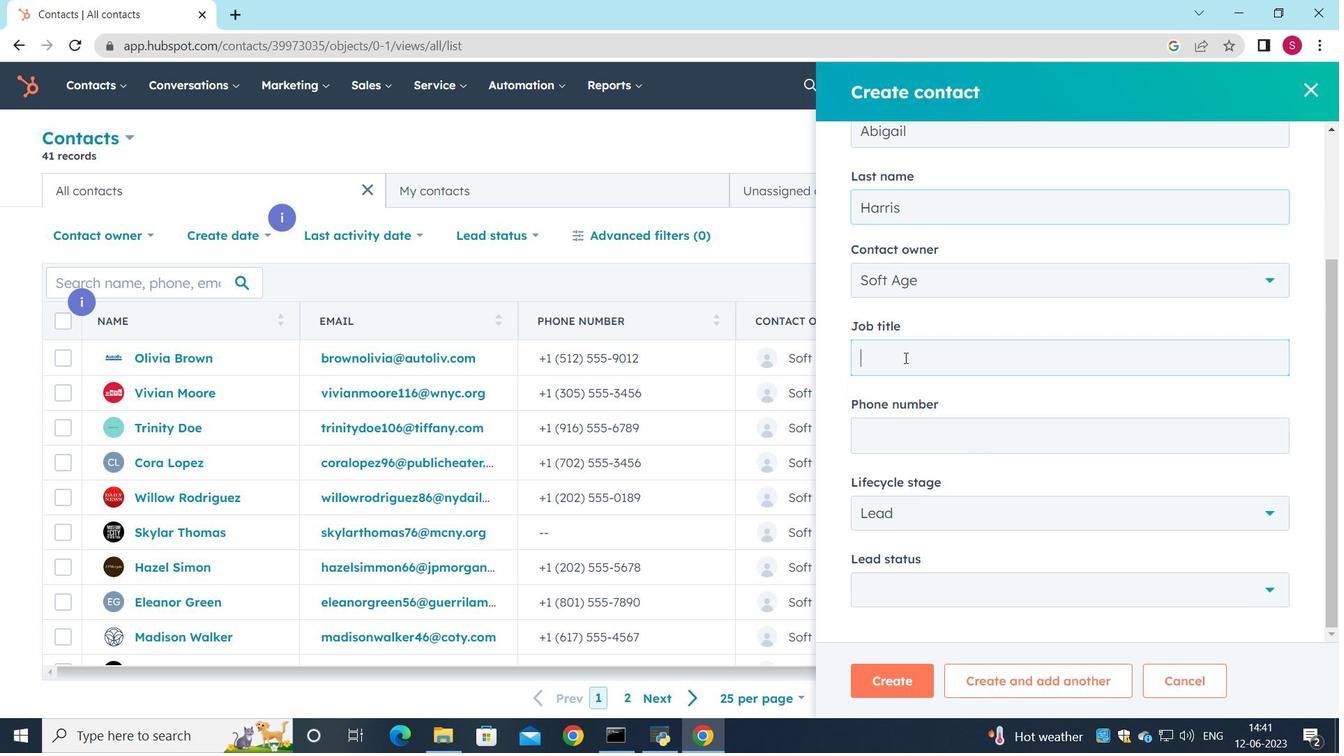 
Action: Mouse pressed left at (905, 358)
Screenshot: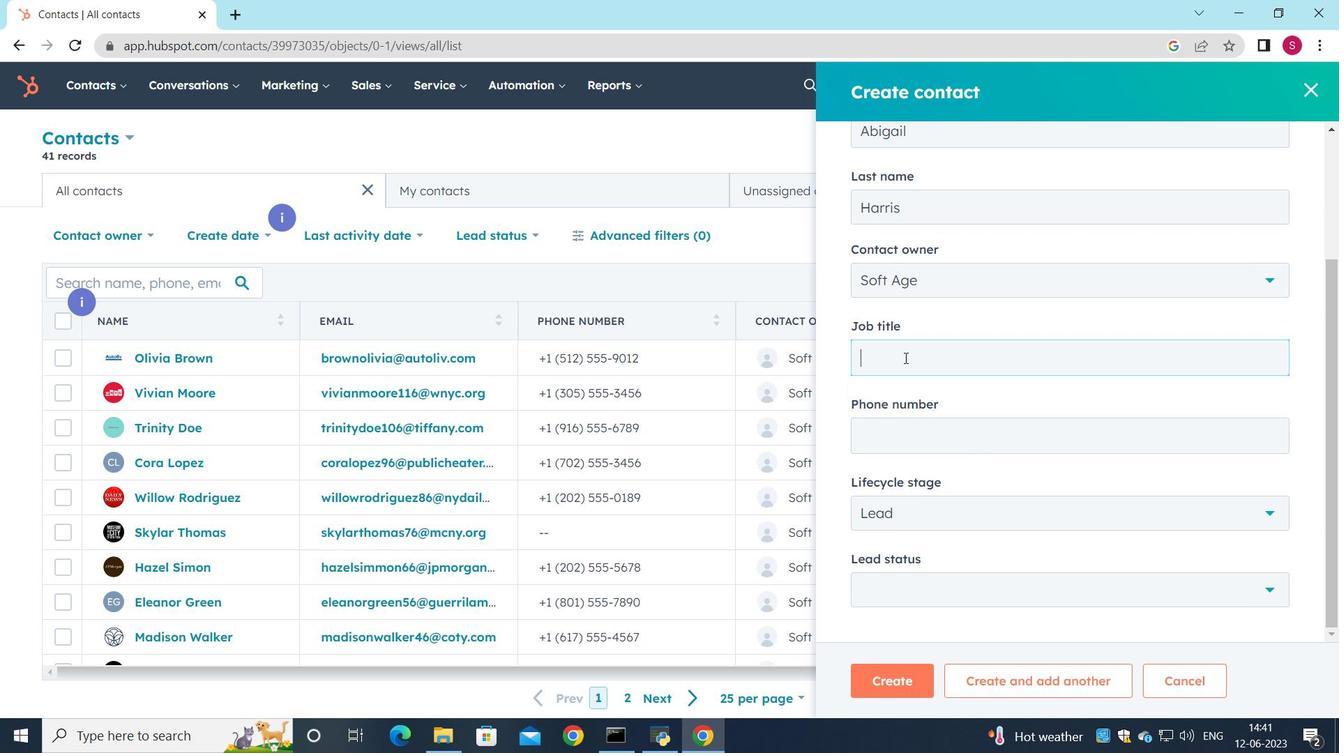 
Action: Key pressed <Key.shift_r>I<Key.shift_r><Key.shift_r><Key.shift_r><Key.shift_r><Key.shift_r><Key.shift_r><Key.shift_r><Key.shift_r><Key.shift_r><Key.shift_r><Key.shift_r><Key.shift_r><Key.shift_r><Key.shift_r><Key.shift_r><Key.shift_r><Key.shift_r><Key.shift_r><Key.shift_r><Key.shift_r><Key.shift_r><Key.shift_r><Key.shift_r><Key.shift_r><Key.shift_r><Key.shift_r><Key.shift_r><Key.shift_r>T<Key.space><Key.shift>Support<Key.space><Key.shift>Specialist
Screenshot: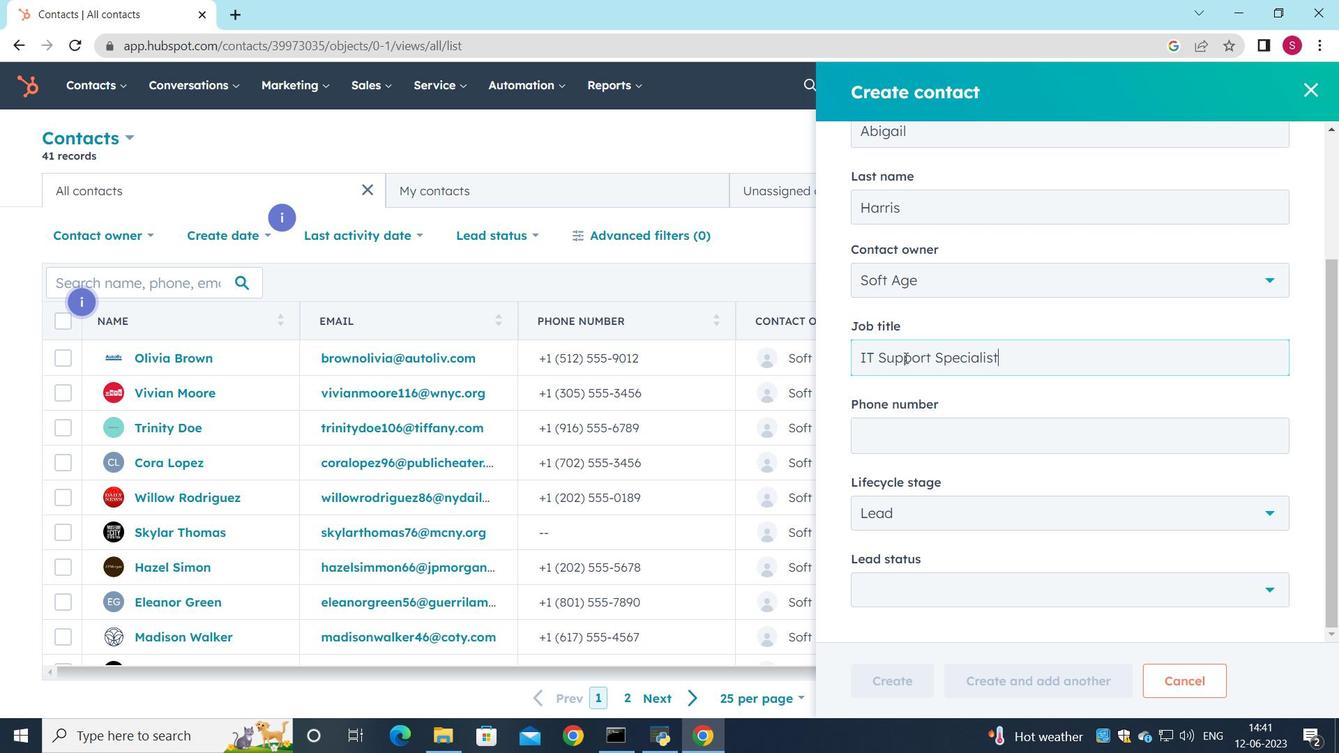 
Action: Mouse moved to (887, 437)
Screenshot: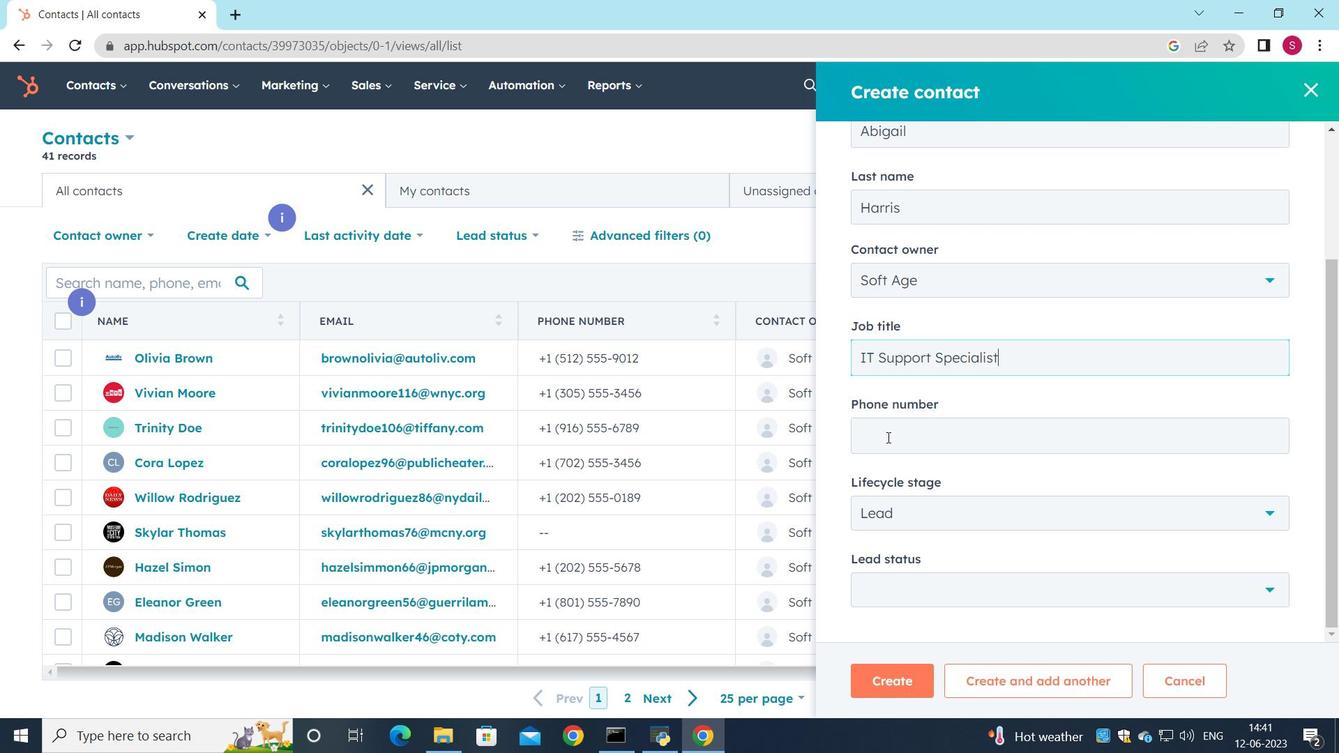 
Action: Mouse pressed left at (887, 437)
Screenshot: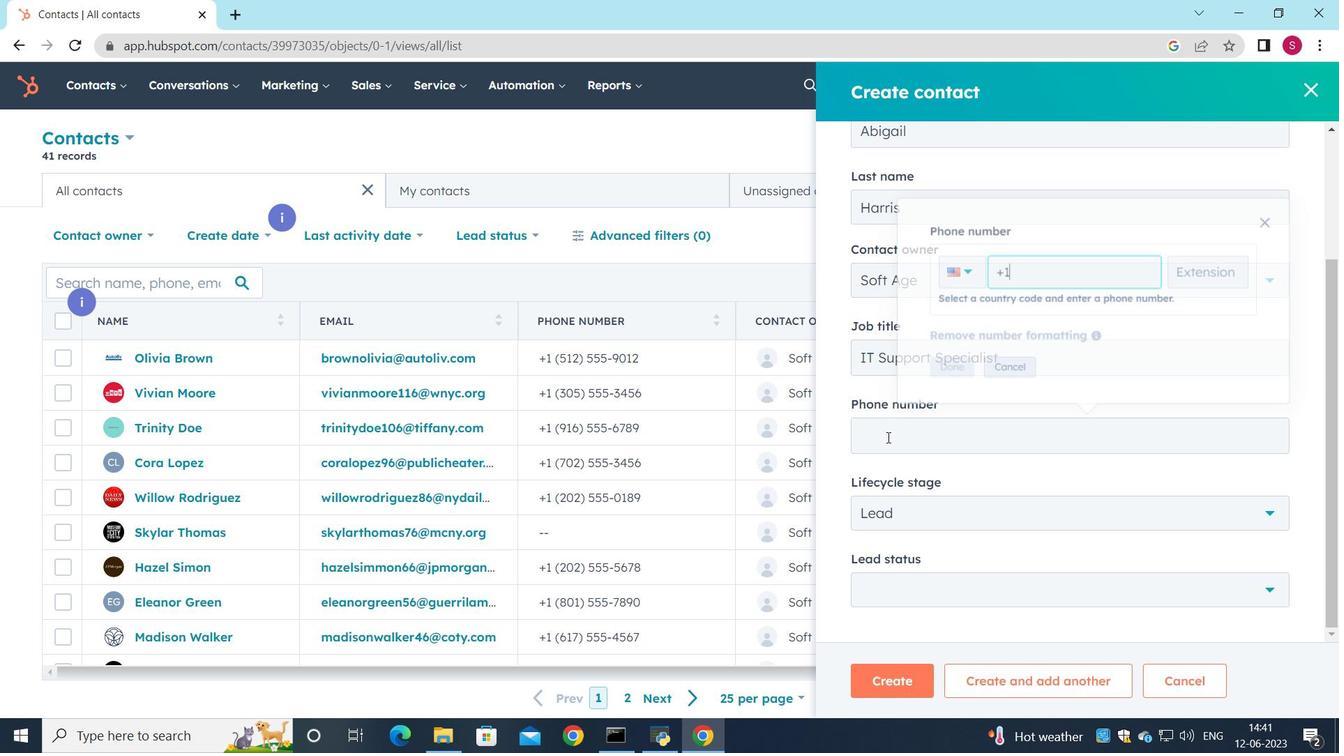 
Action: Key pressed 7025551234
Screenshot: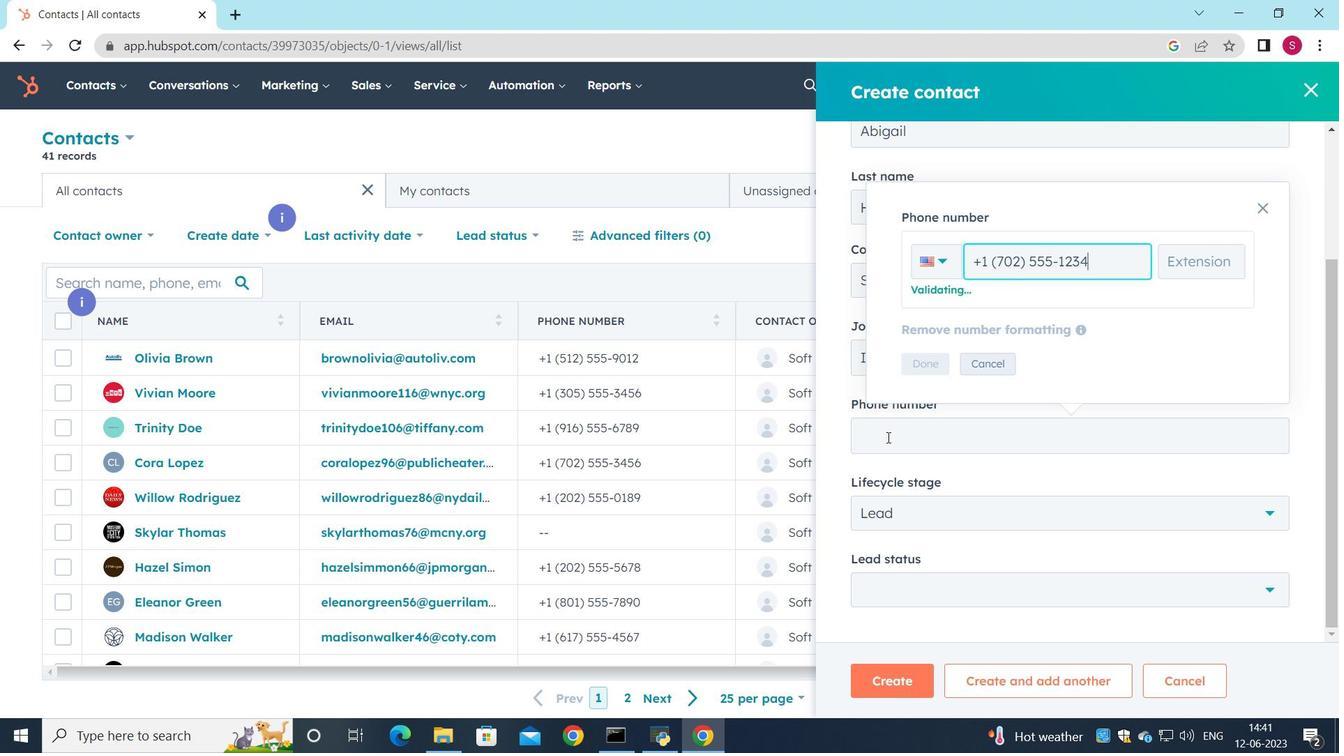
Action: Mouse moved to (942, 348)
Screenshot: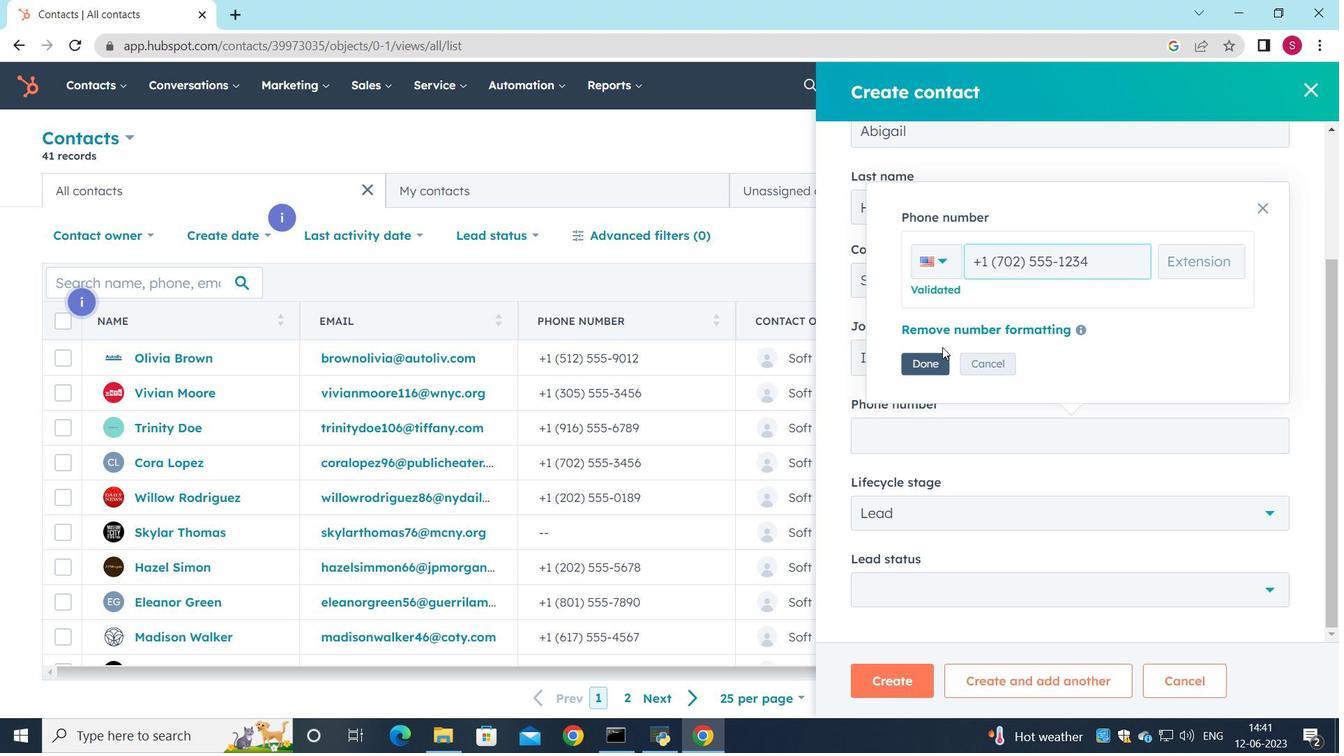 
Action: Mouse pressed left at (942, 348)
Screenshot: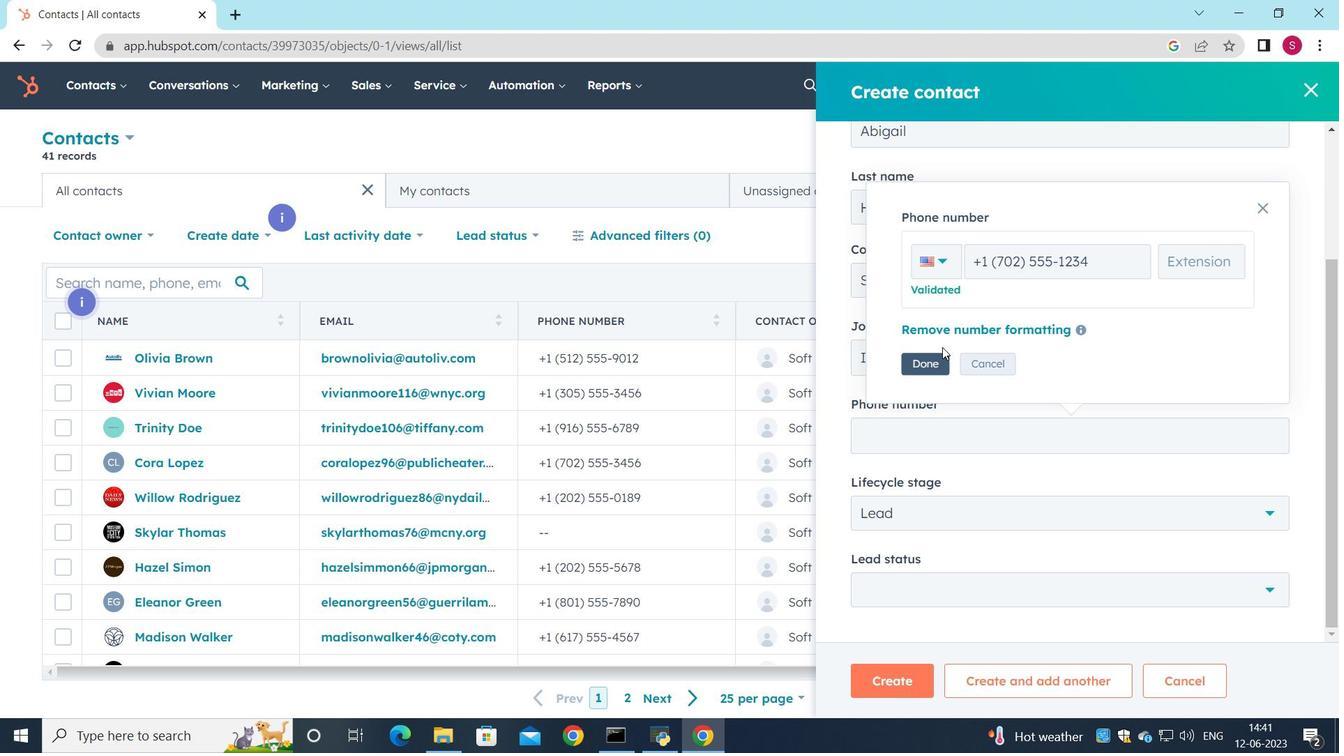
Action: Mouse moved to (923, 363)
Screenshot: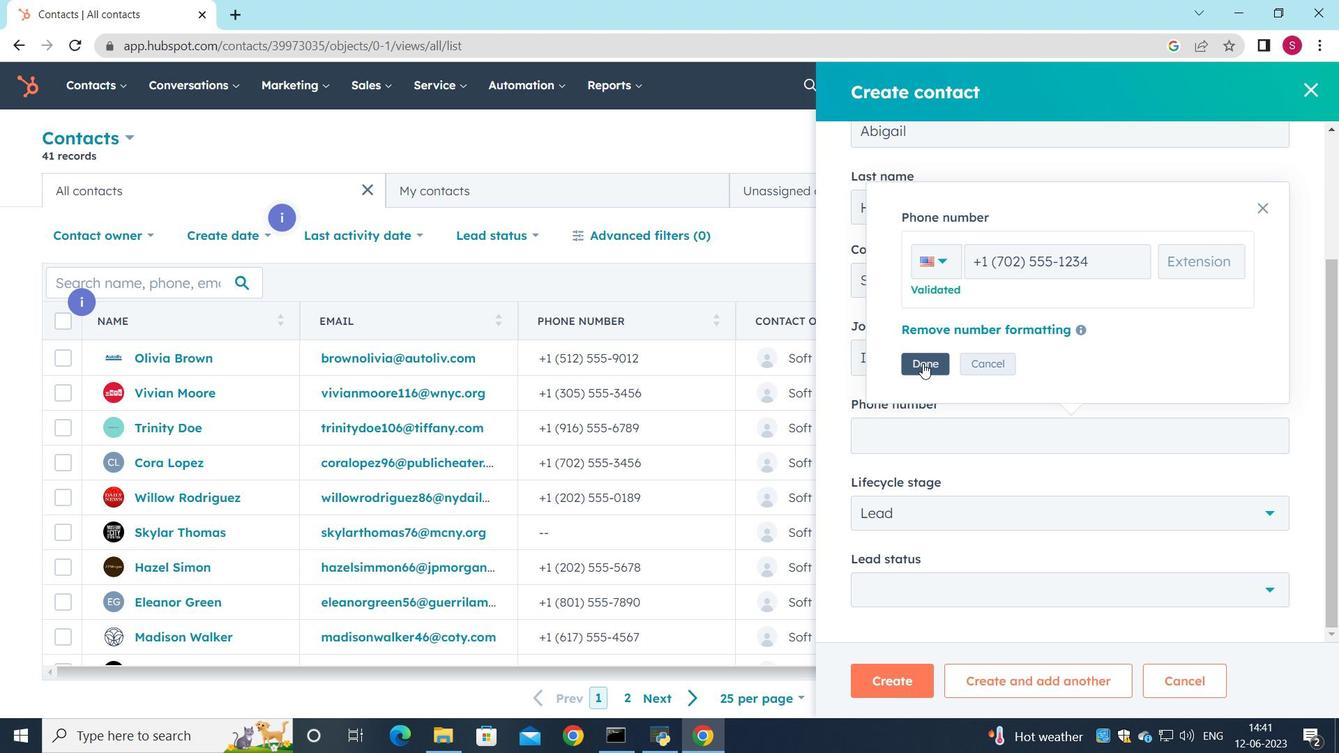 
Action: Mouse pressed left at (923, 363)
Screenshot: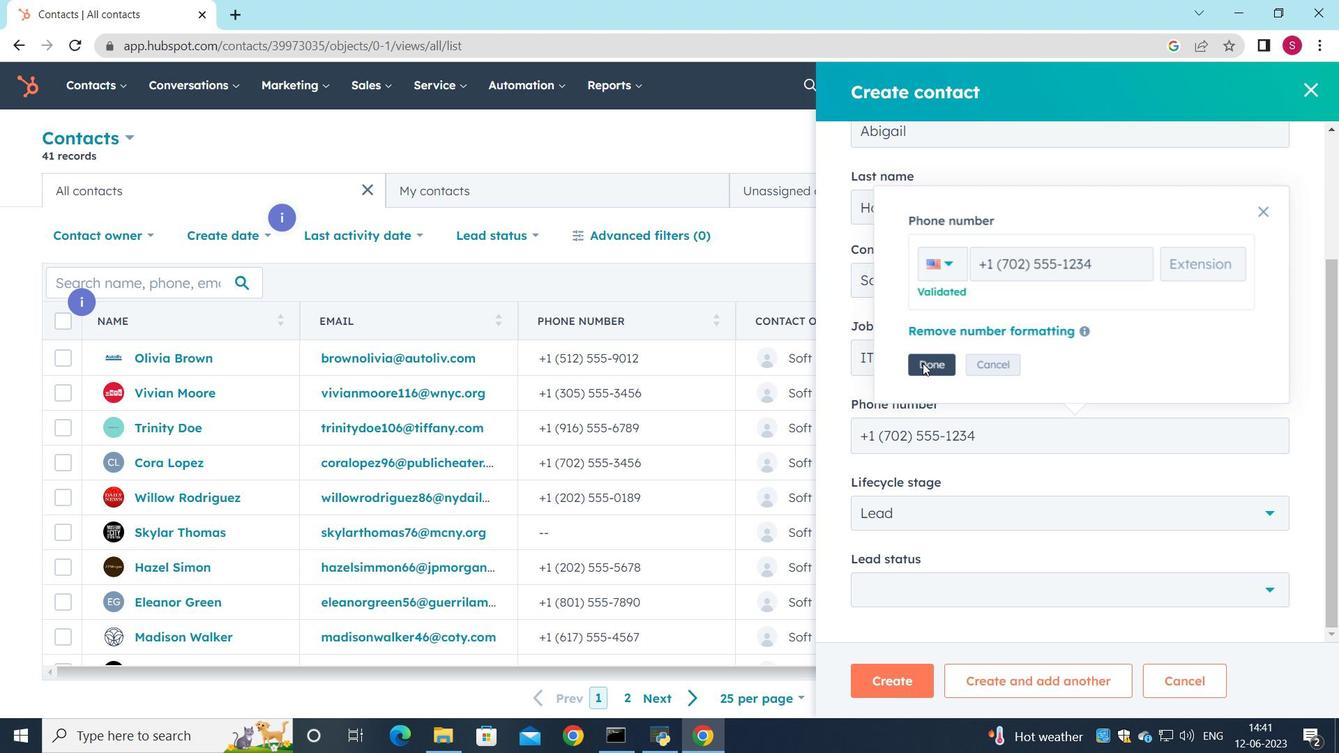 
Action: Mouse moved to (935, 389)
Screenshot: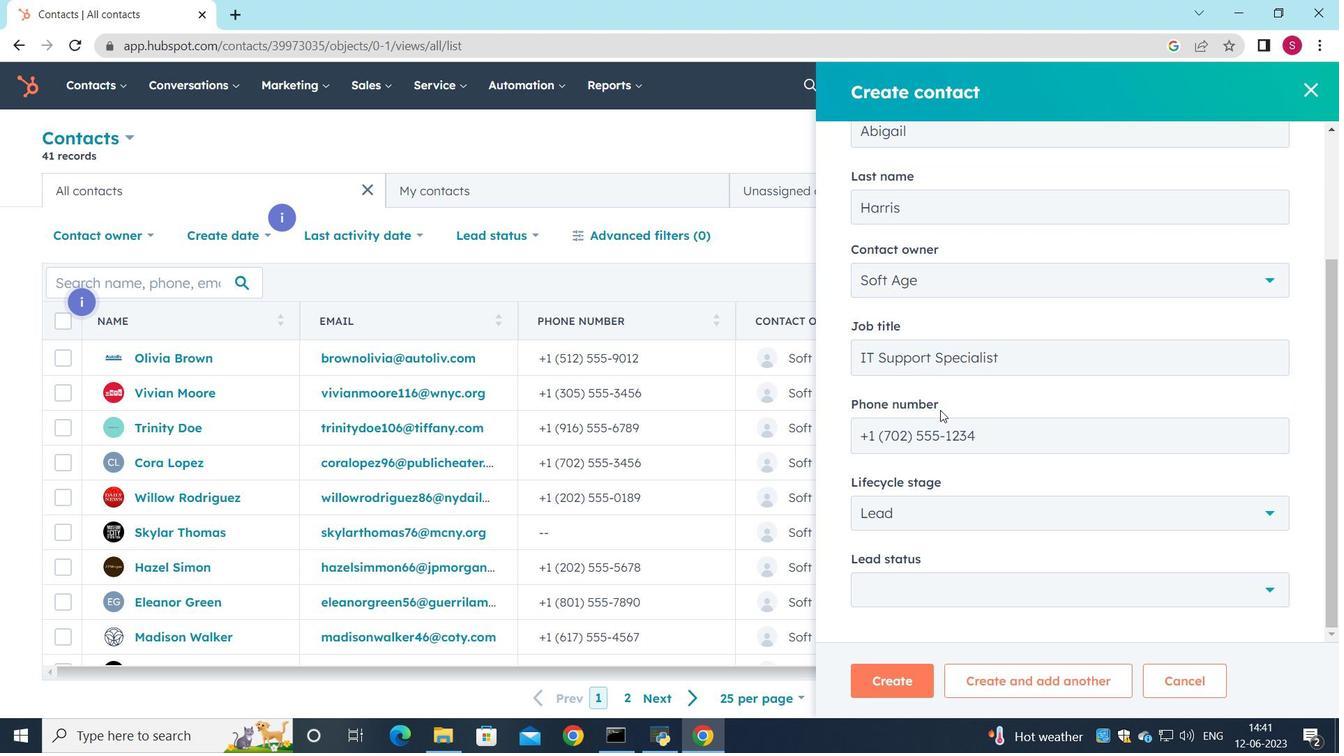 
Action: Mouse scrolled (935, 388) with delta (0, 0)
Screenshot: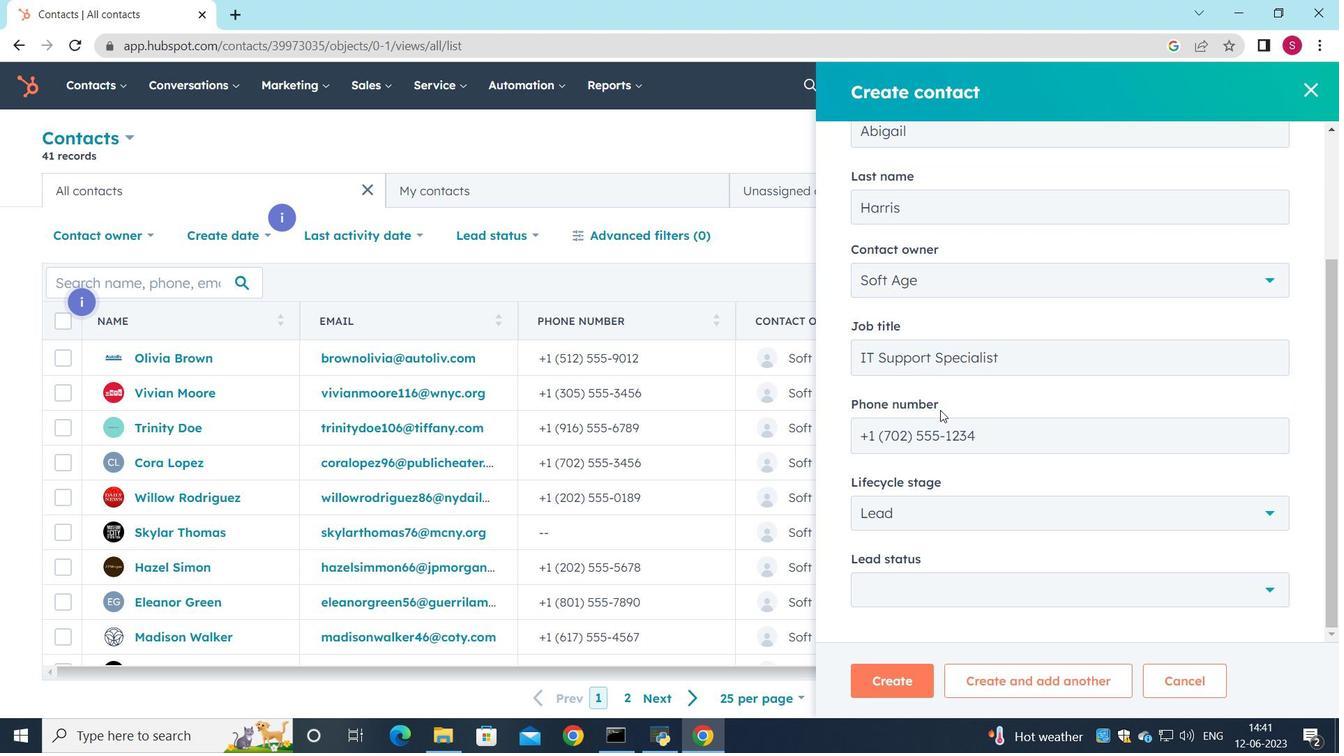 
Action: Mouse moved to (938, 395)
Screenshot: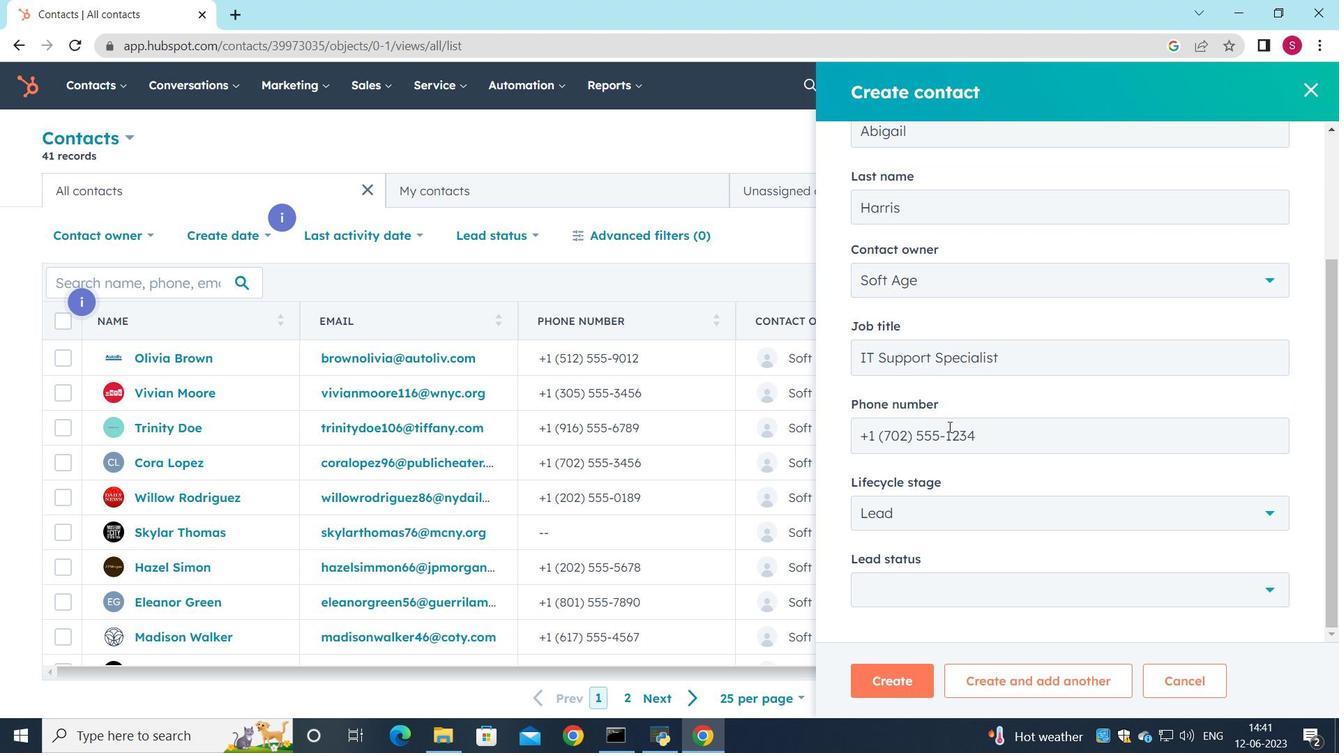 
Action: Mouse scrolled (938, 394) with delta (0, 0)
Screenshot: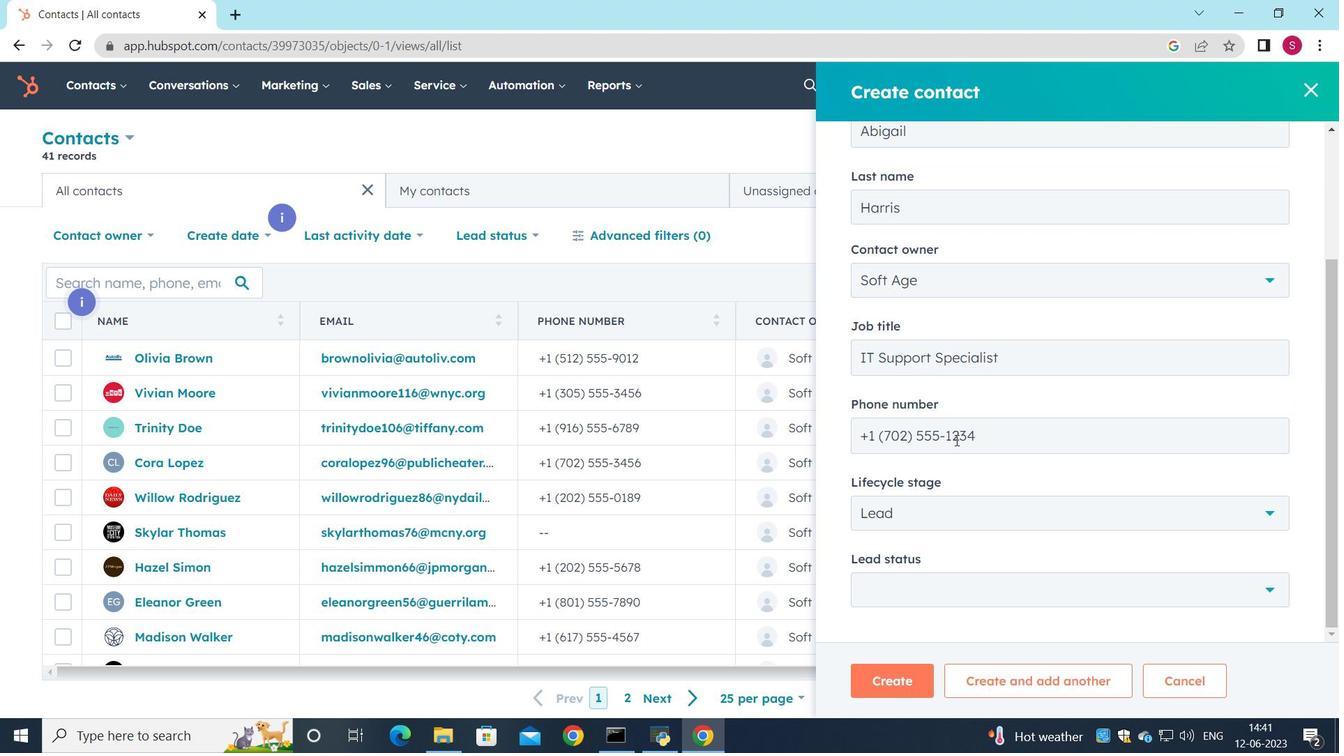 
Action: Mouse moved to (968, 599)
Screenshot: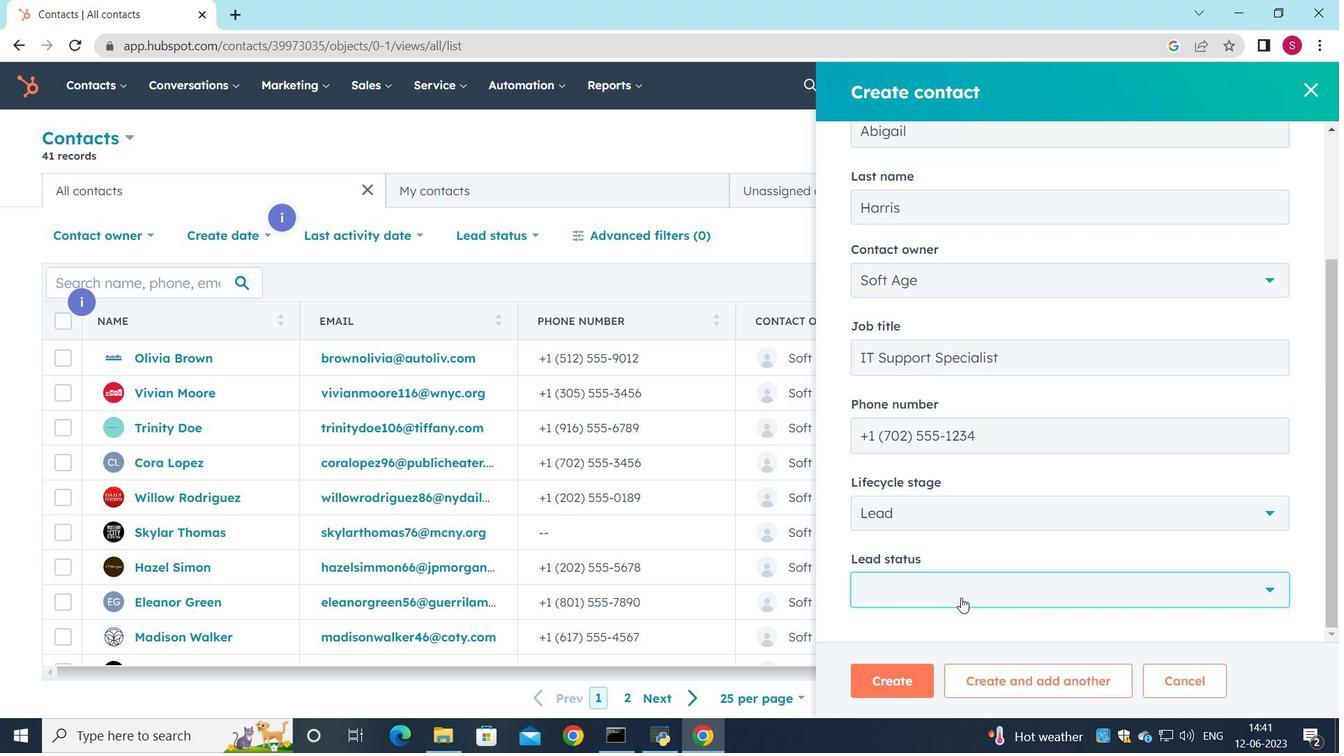 
Action: Mouse pressed left at (968, 599)
Screenshot: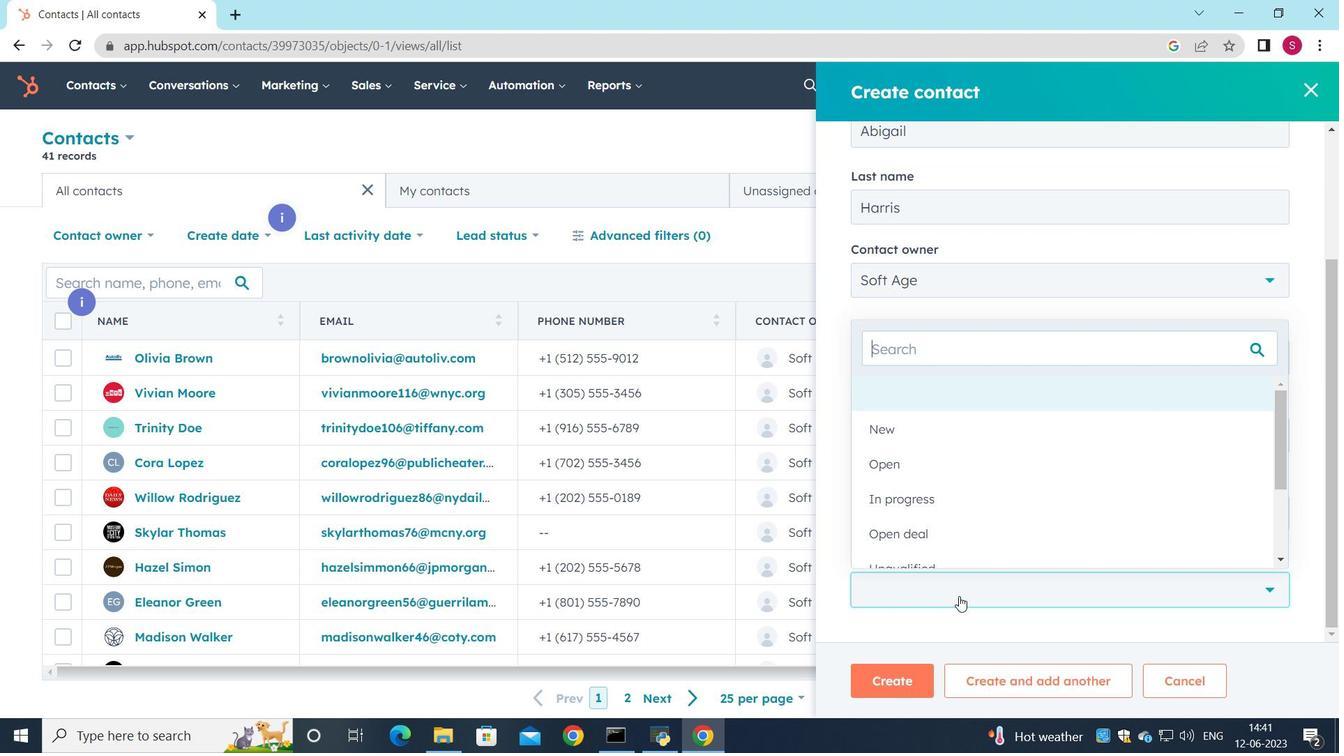 
Action: Mouse moved to (894, 439)
Screenshot: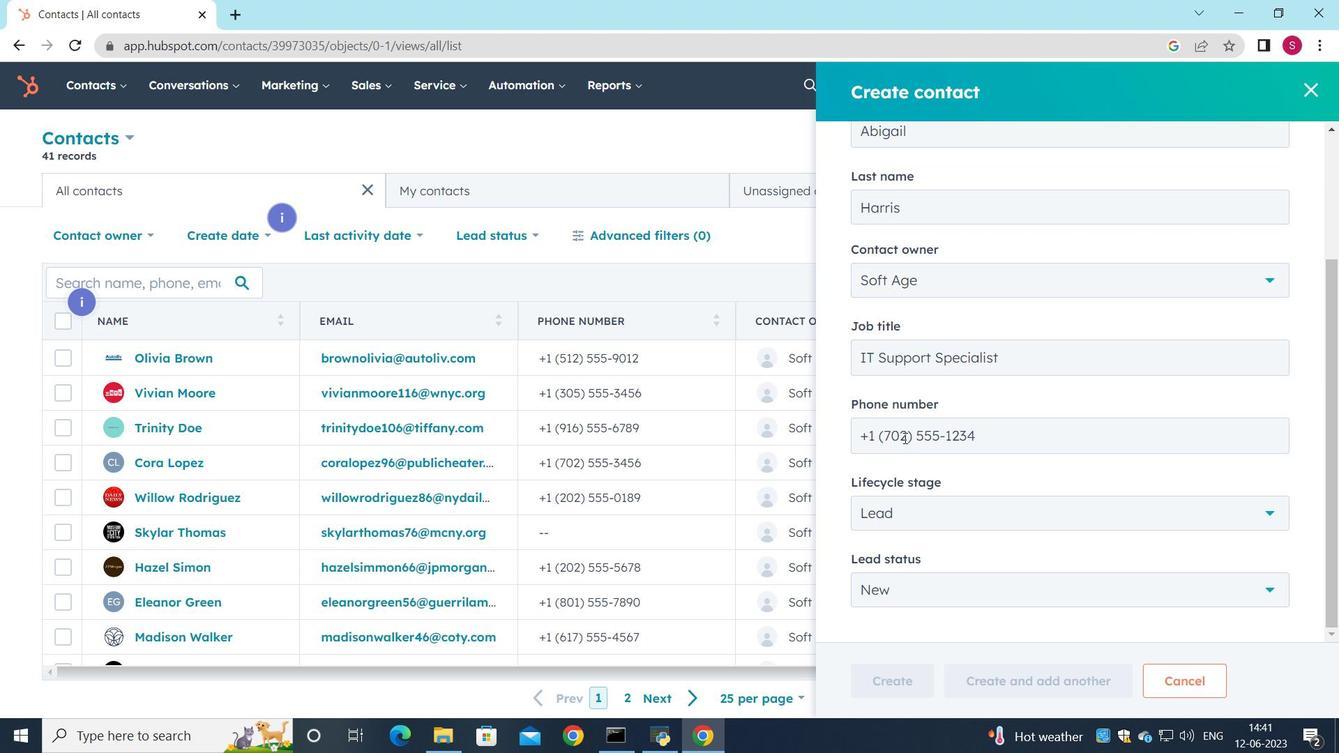 
Action: Mouse pressed left at (894, 439)
Screenshot: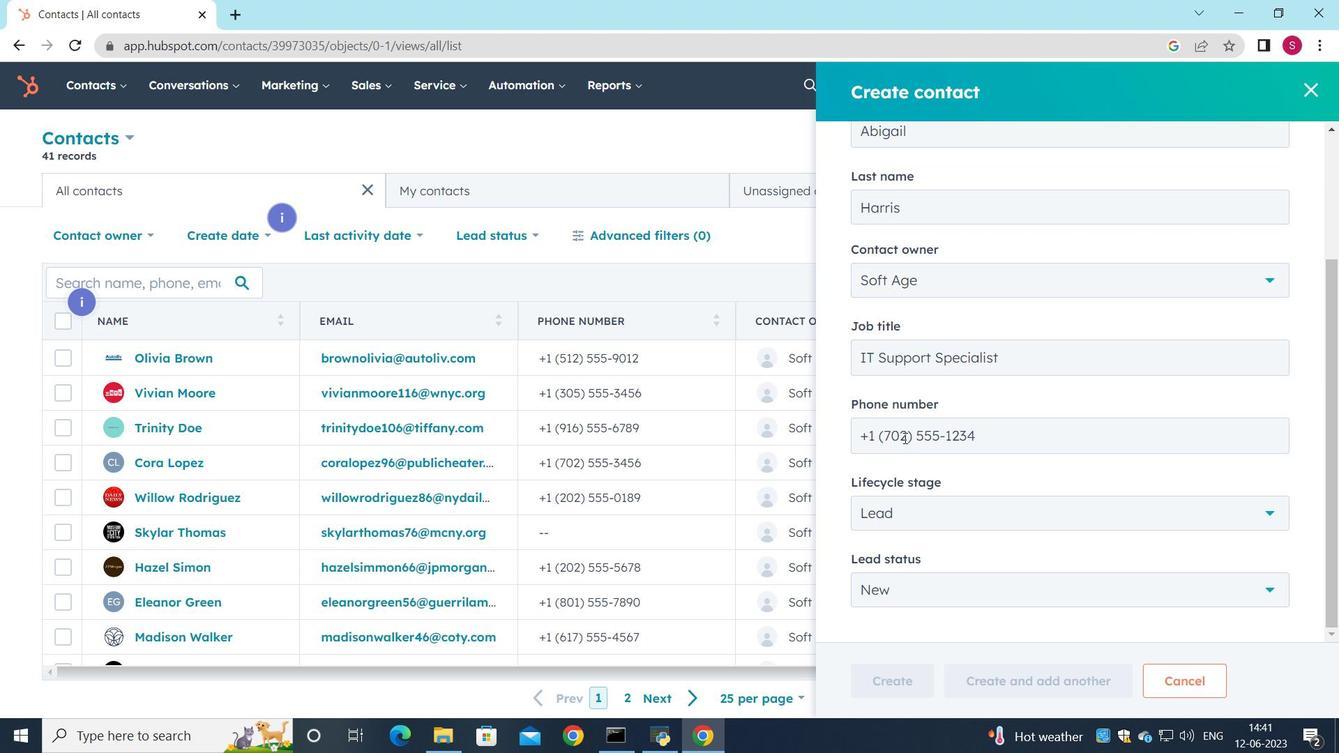 
Action: Mouse moved to (867, 684)
Screenshot: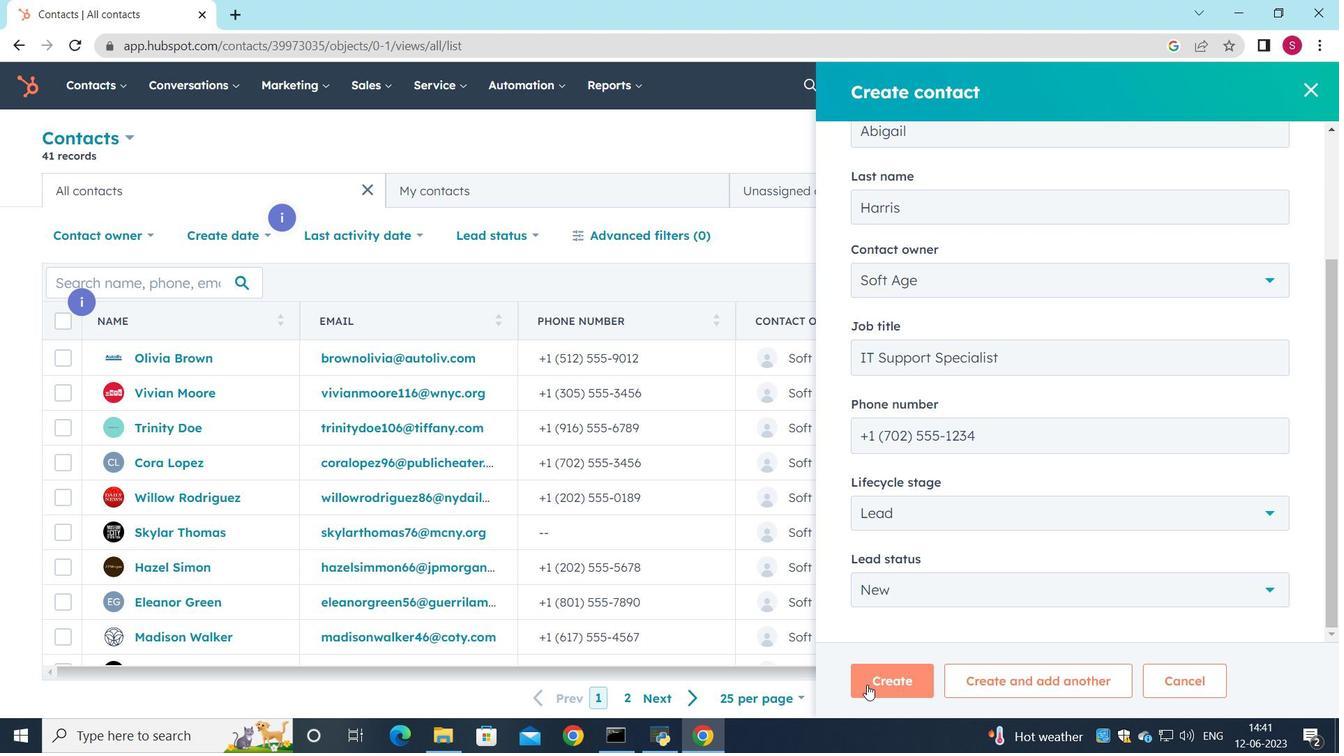
Action: Mouse pressed left at (867, 684)
Screenshot: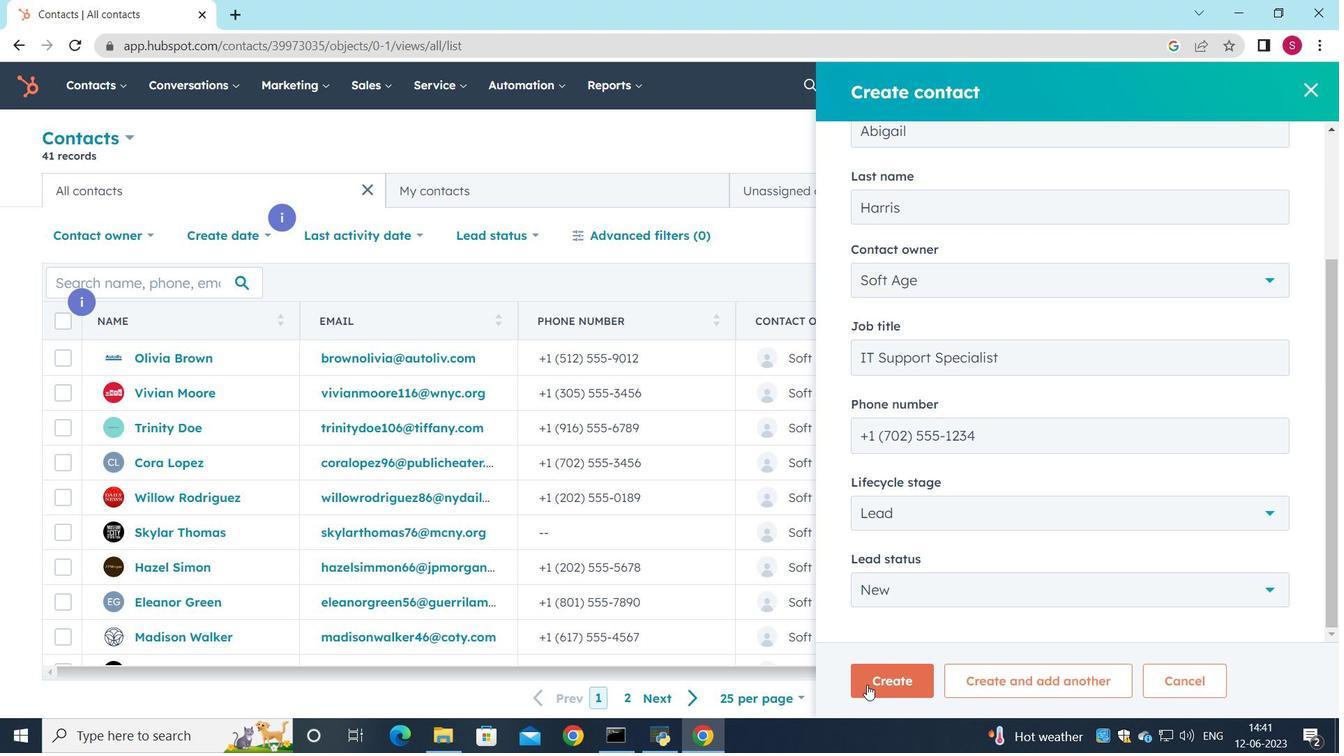 
Action: Mouse moved to (827, 585)
Screenshot: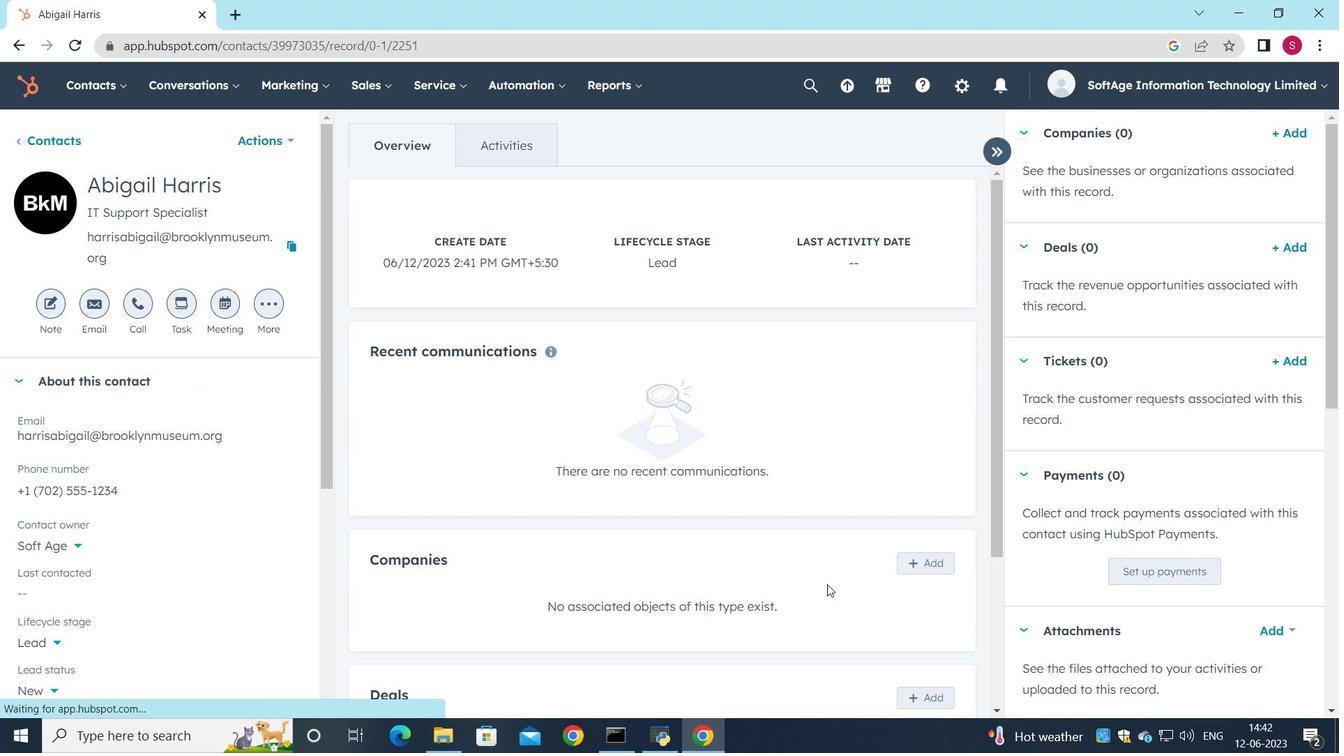 
Action: Mouse scrolled (827, 584) with delta (0, 0)
Screenshot: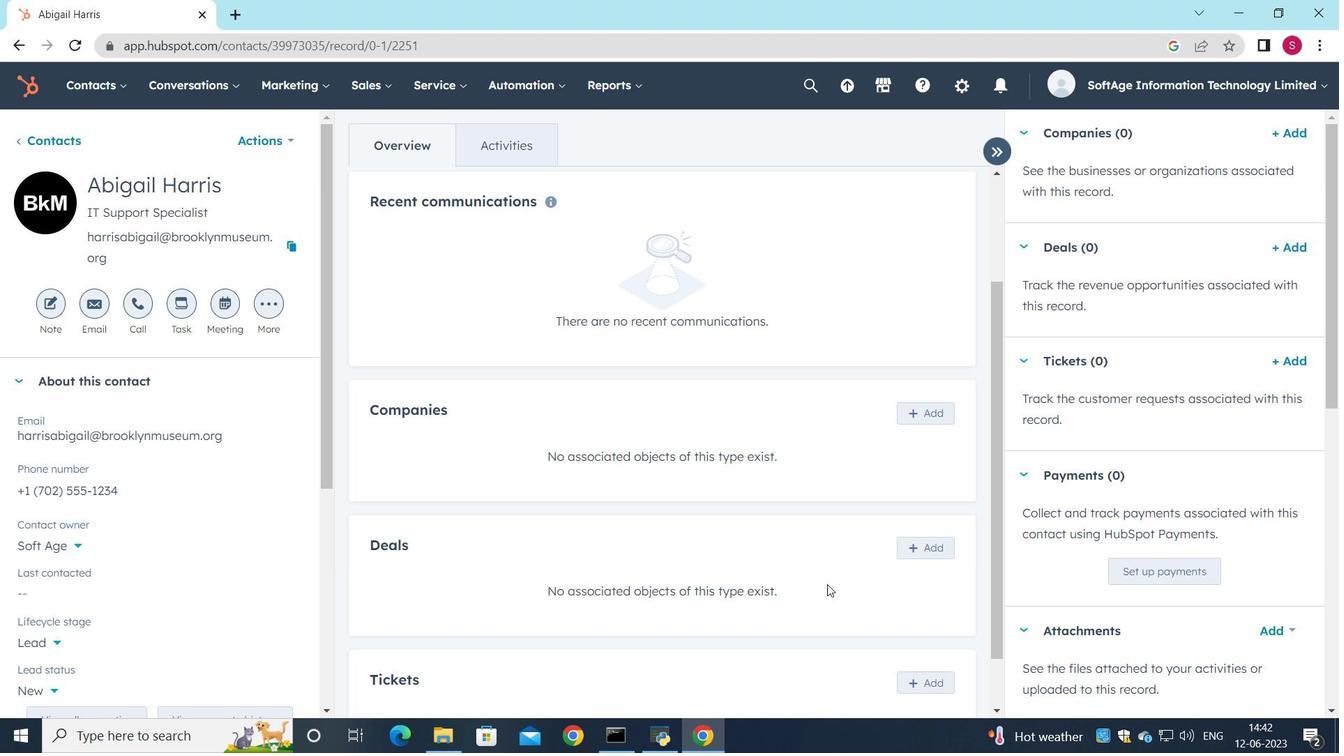 
Action: Mouse scrolled (827, 584) with delta (0, 0)
Screenshot: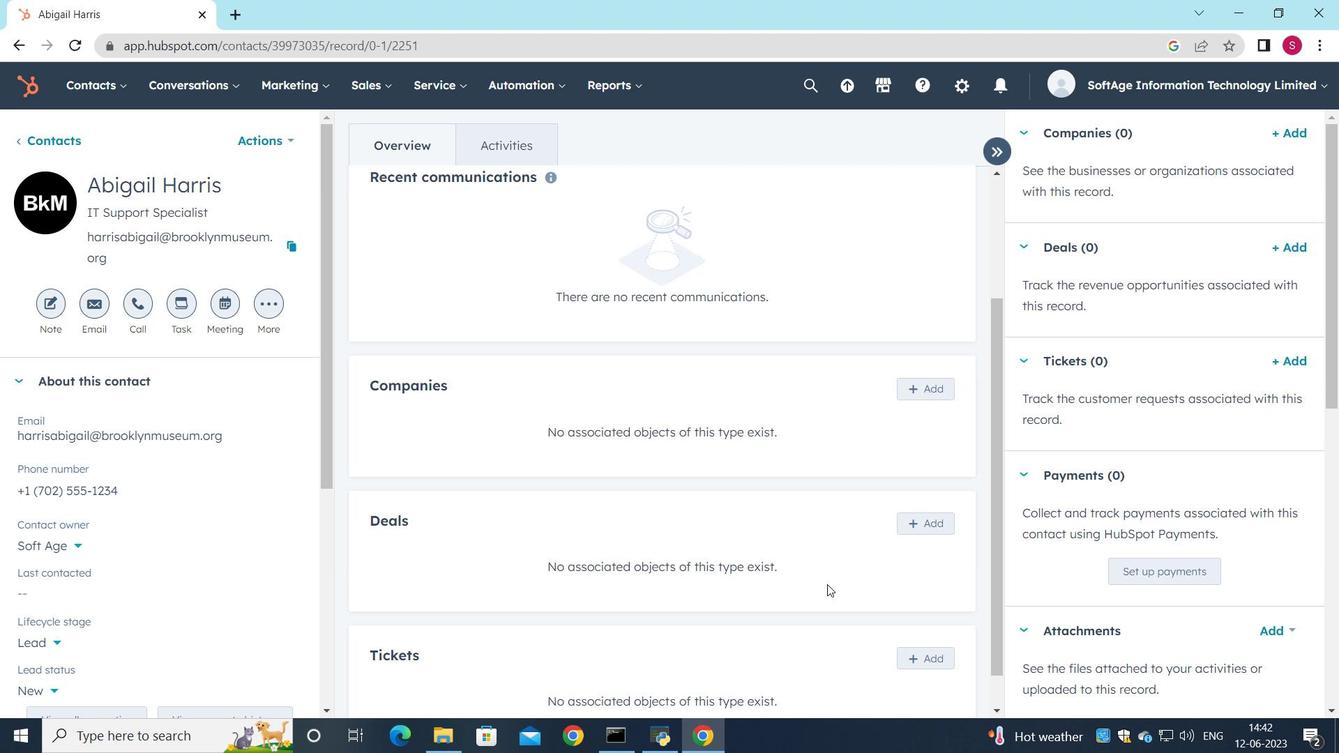 
Action: Mouse scrolled (827, 584) with delta (0, 0)
Screenshot: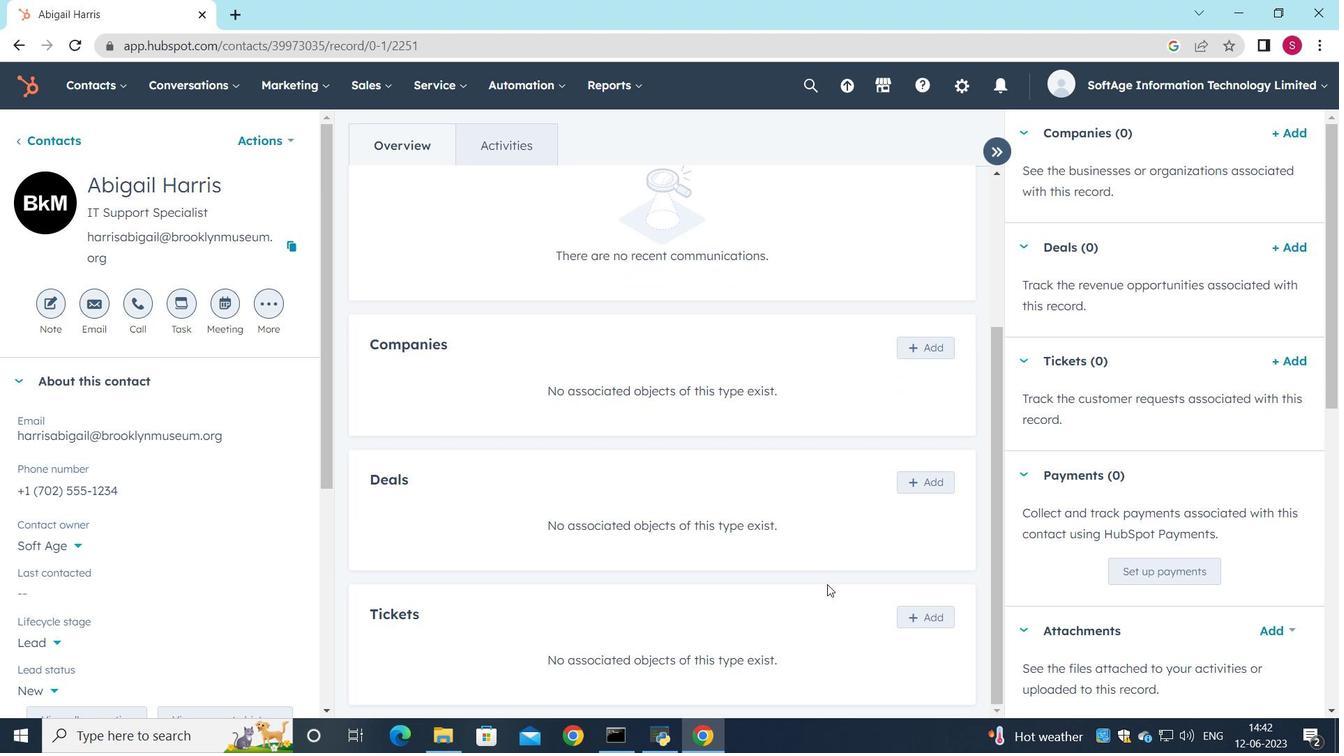 
Action: Mouse moved to (919, 320)
Screenshot: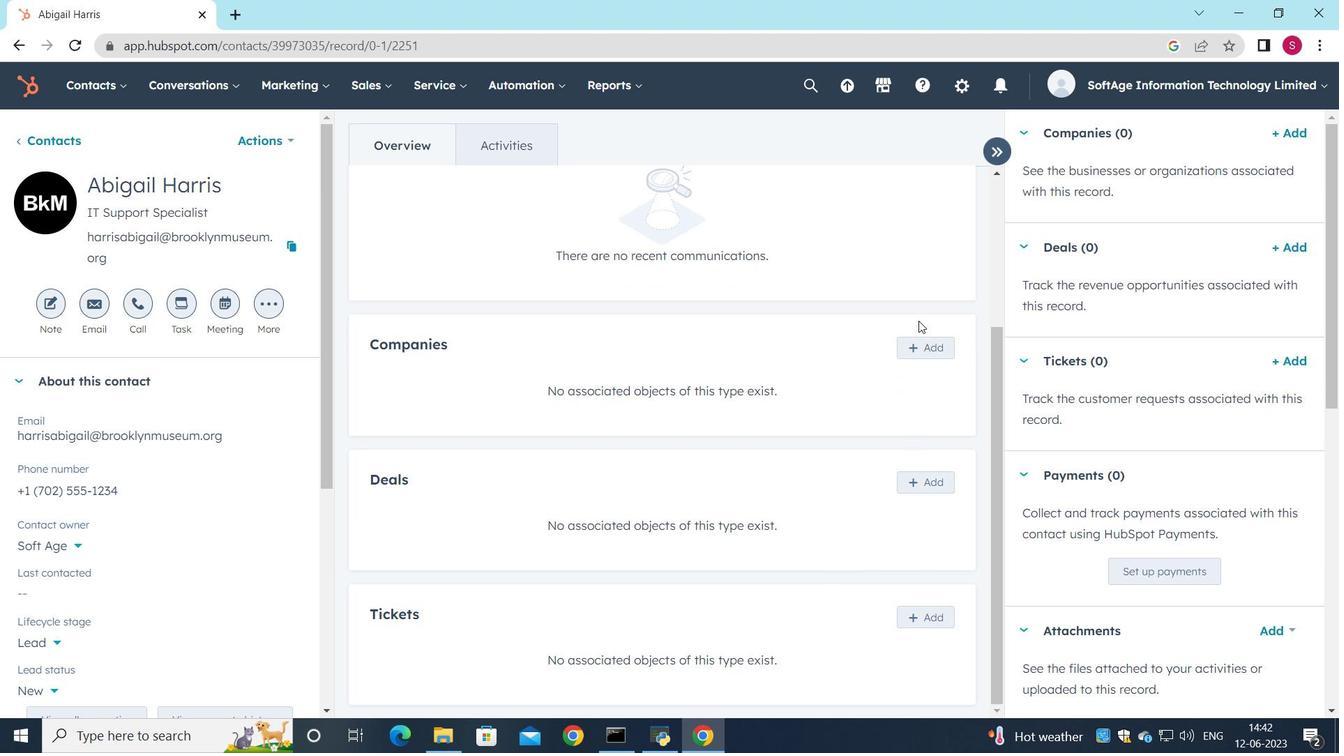 
Action: Mouse pressed left at (919, 320)
Screenshot: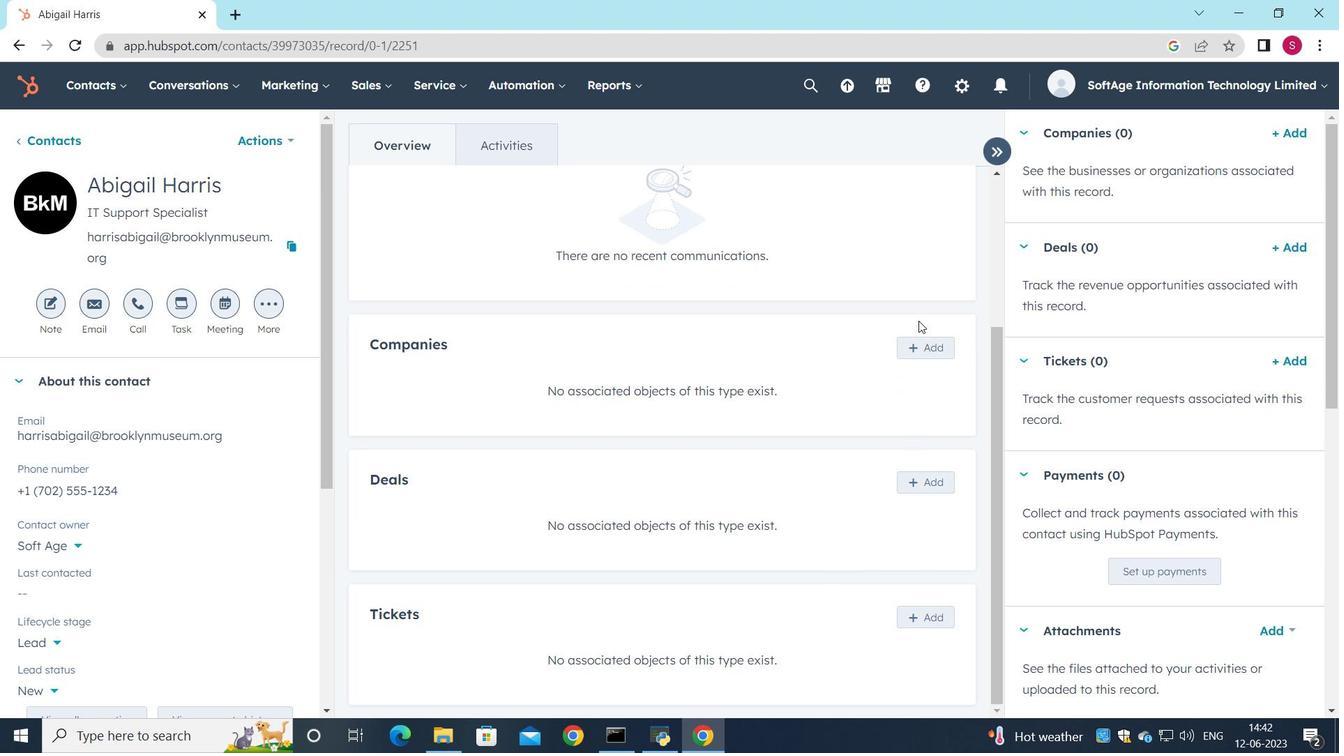 
Action: Mouse moved to (920, 338)
Screenshot: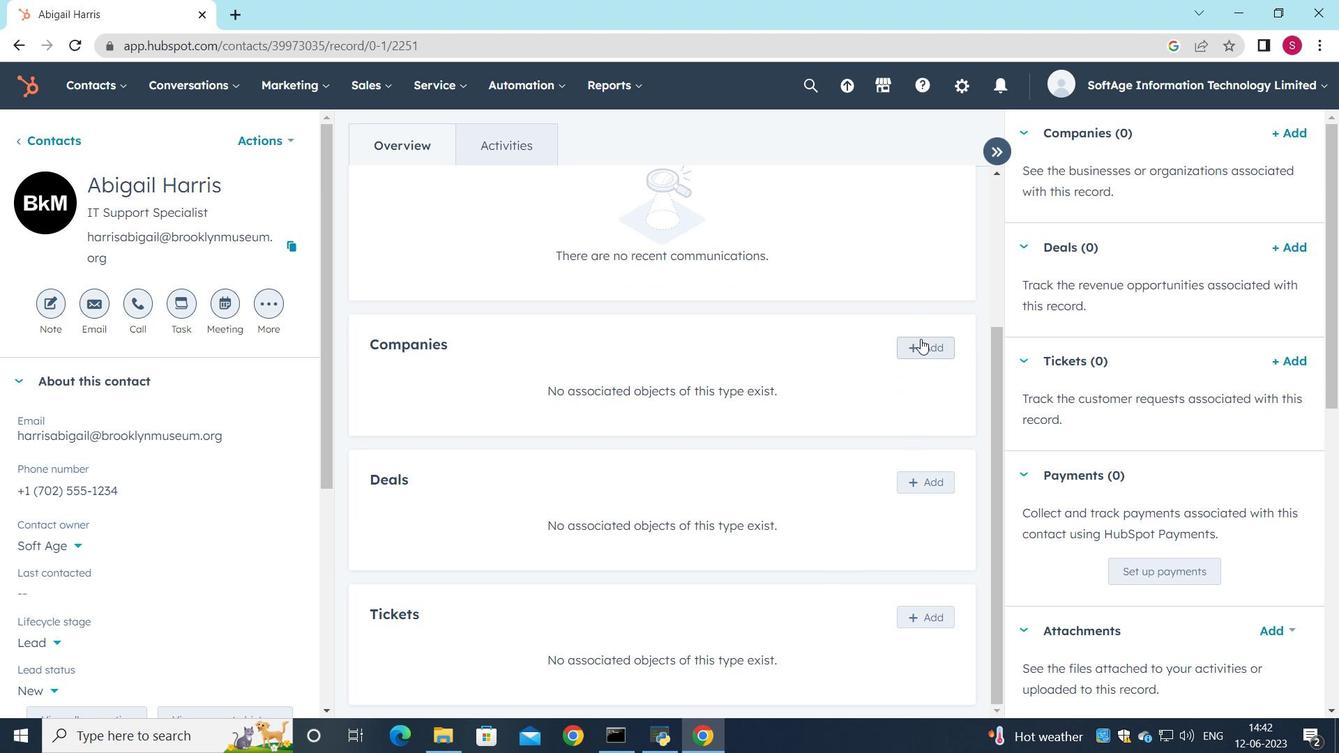 
Action: Mouse pressed left at (920, 338)
Screenshot: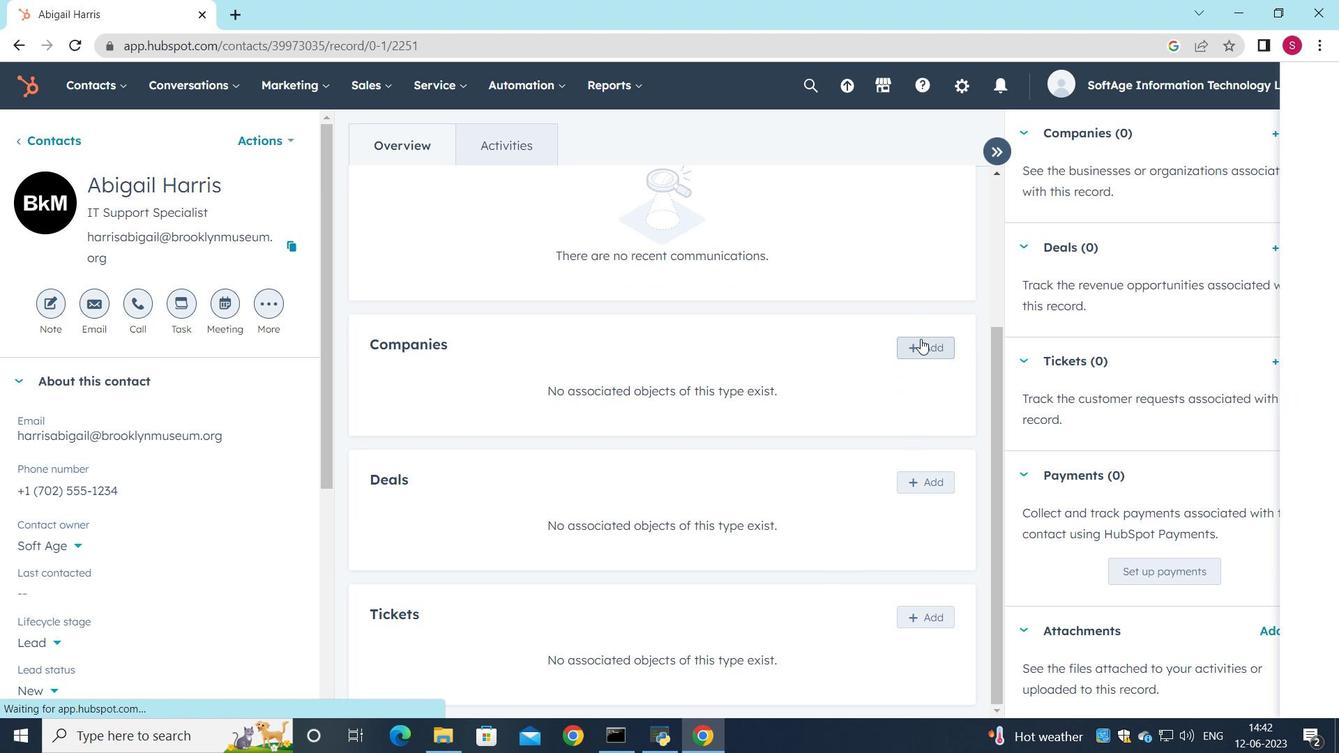 
Action: Mouse moved to (955, 191)
Screenshot: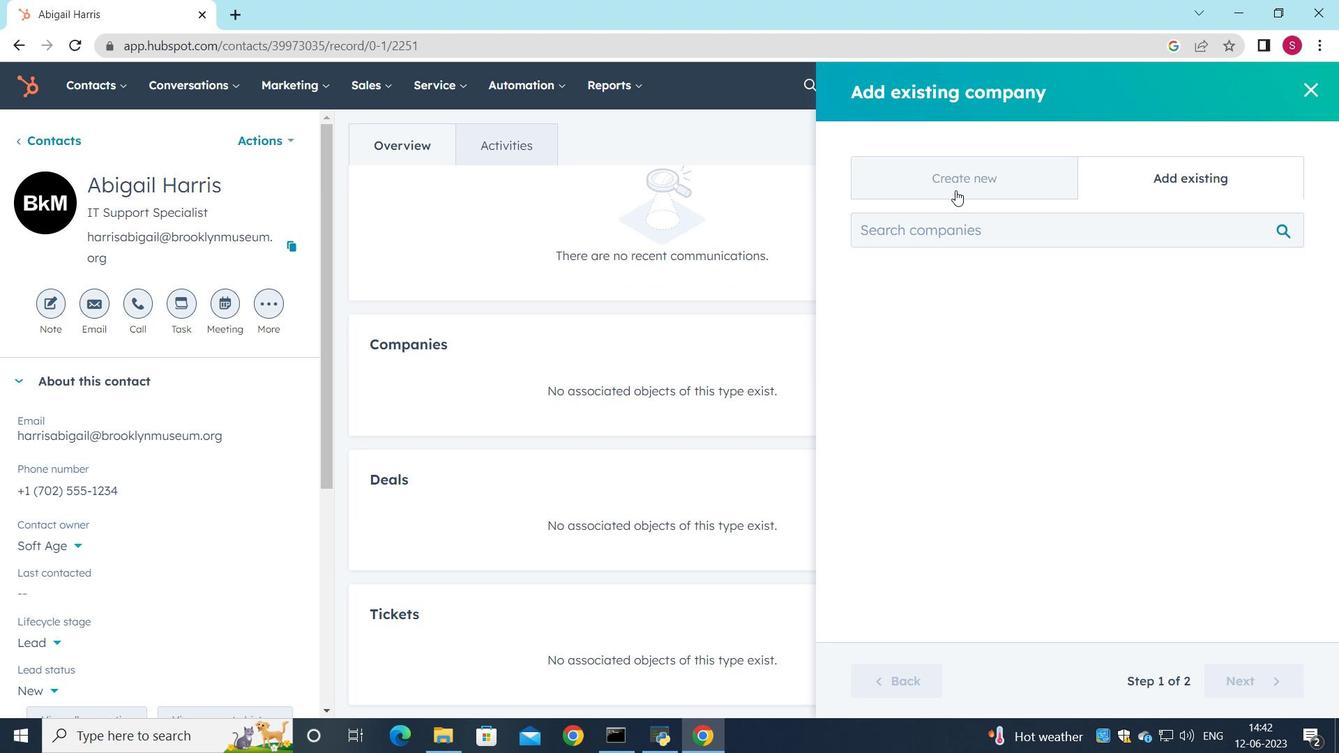 
Action: Mouse pressed left at (955, 191)
Screenshot: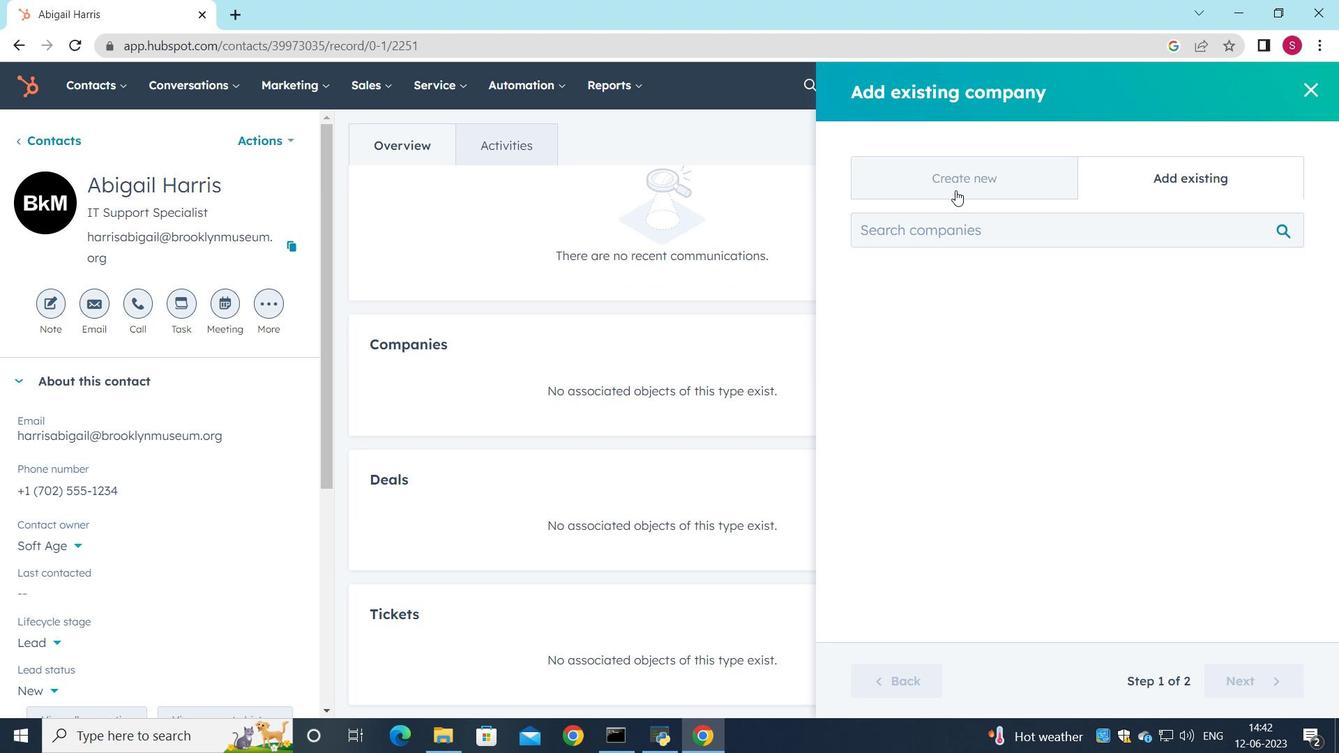 
Action: Mouse moved to (952, 285)
Screenshot: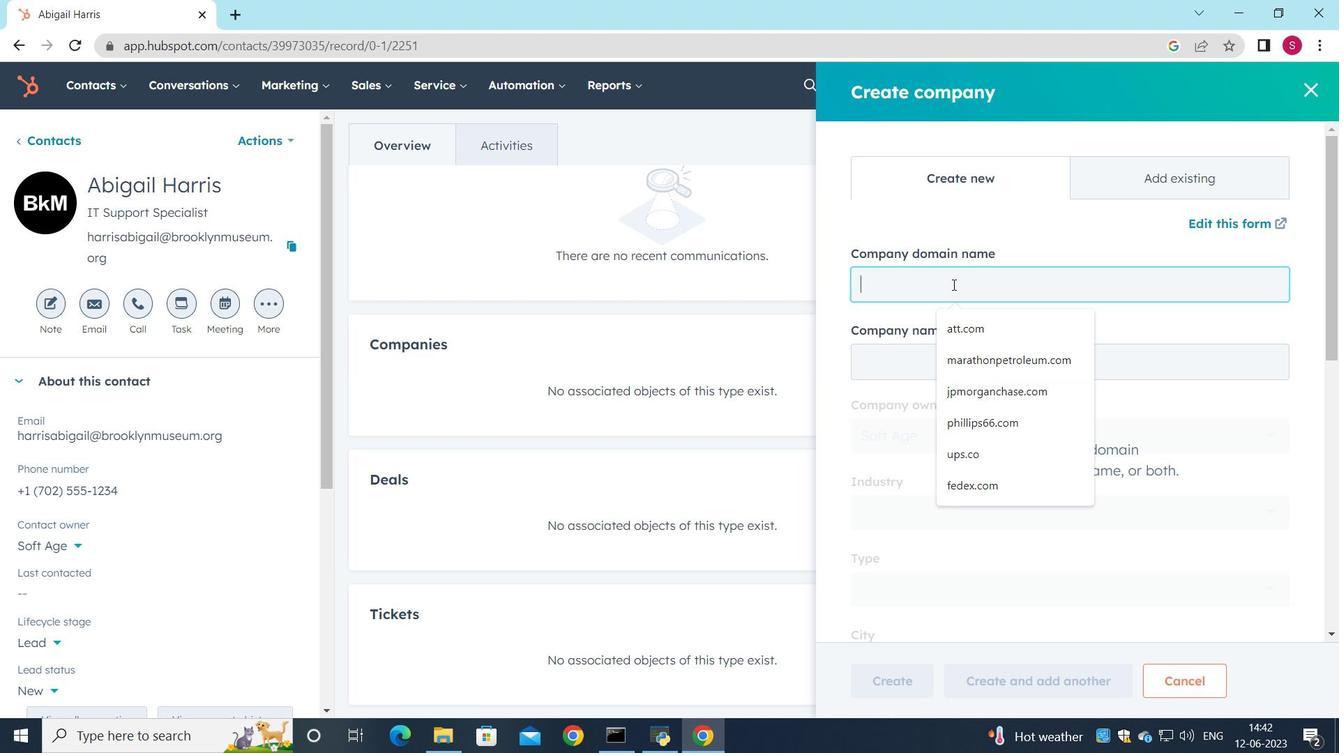 
Action: Mouse pressed left at (952, 285)
Screenshot: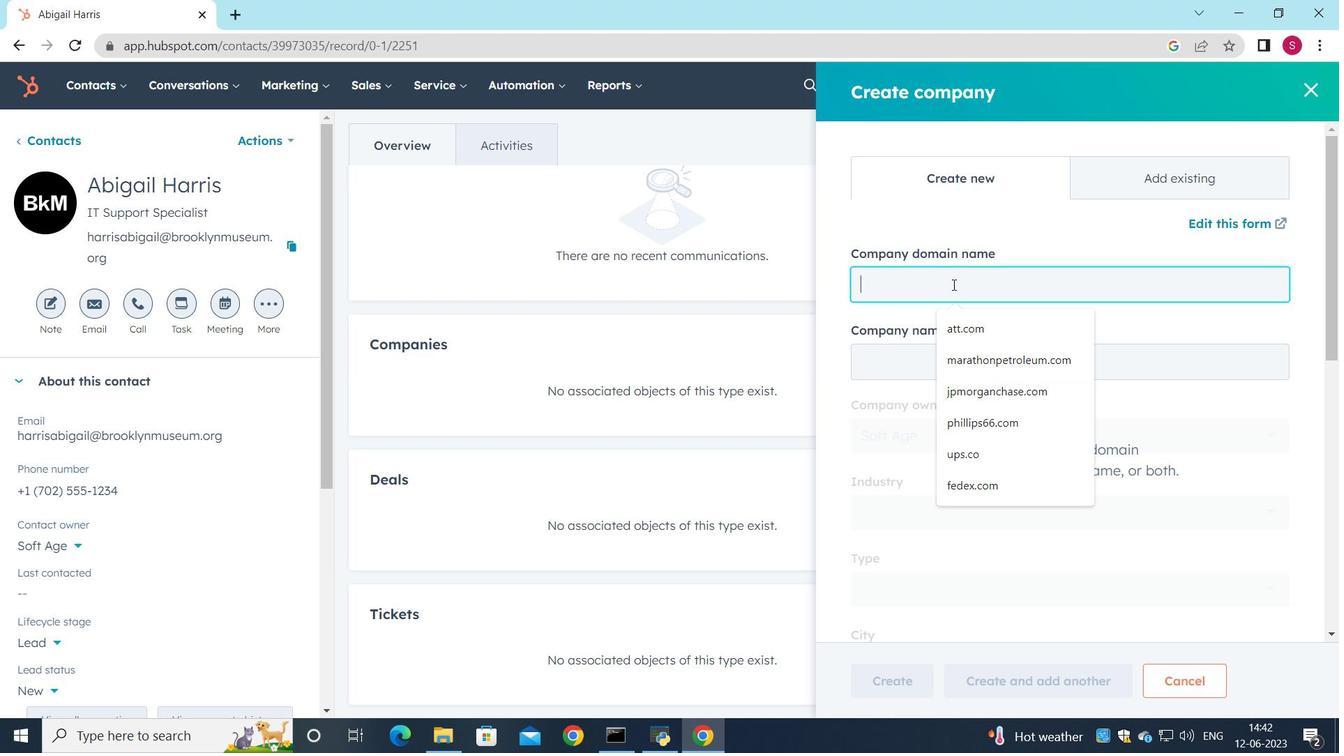 
Action: Mouse moved to (967, 272)
Screenshot: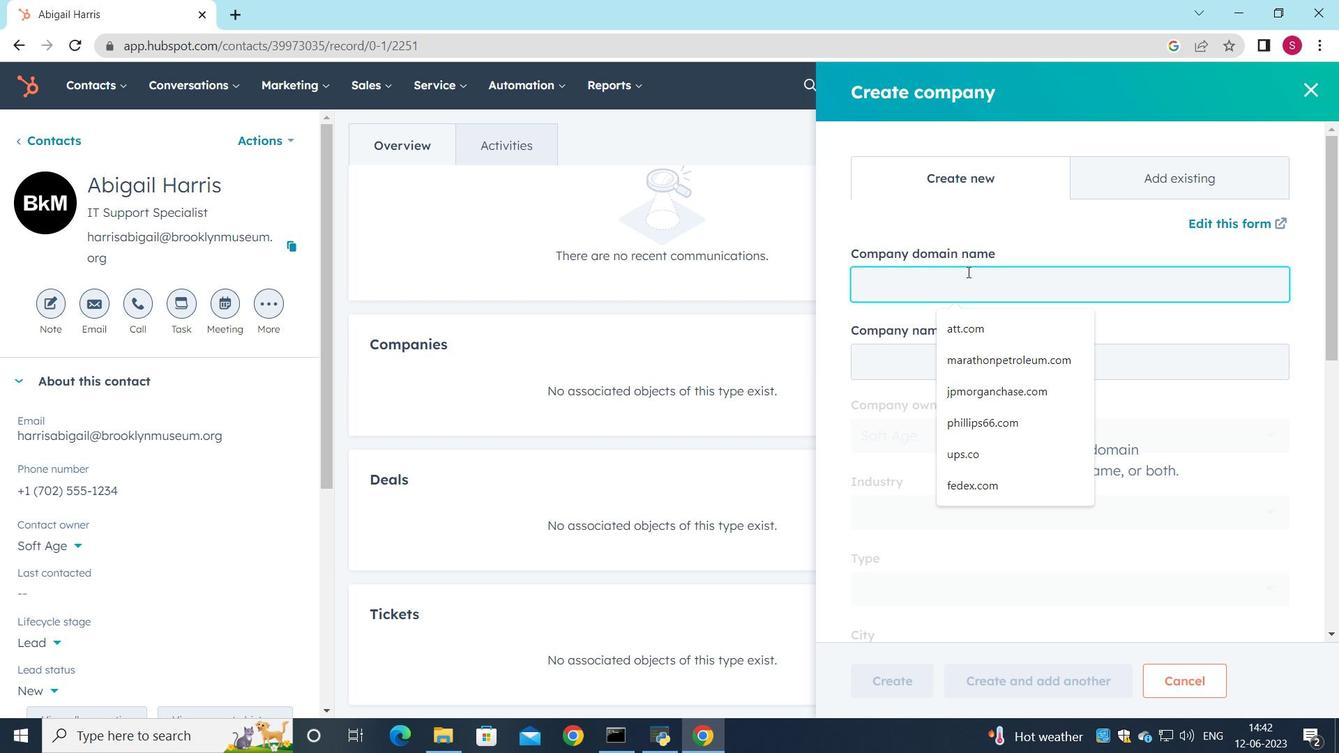 
Action: Key pressed ucr.edu
Screenshot: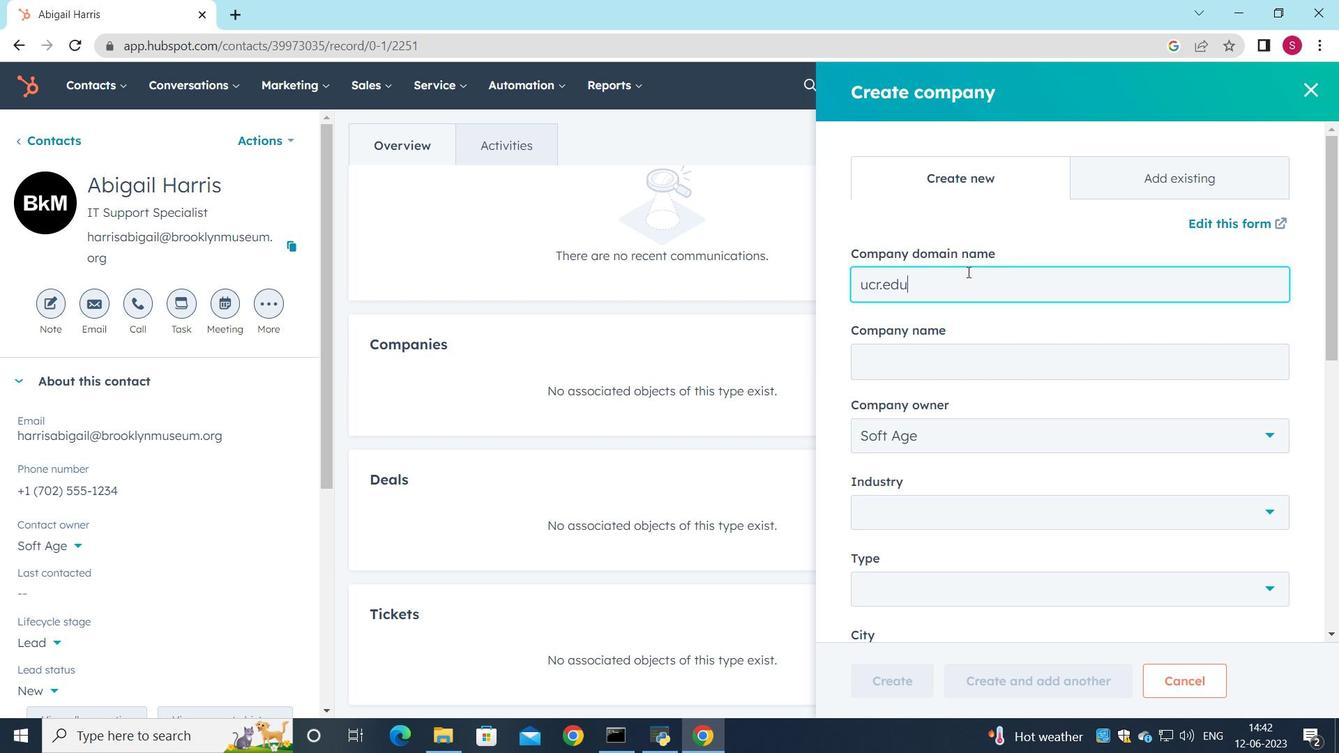 
Action: Mouse moved to (940, 464)
Screenshot: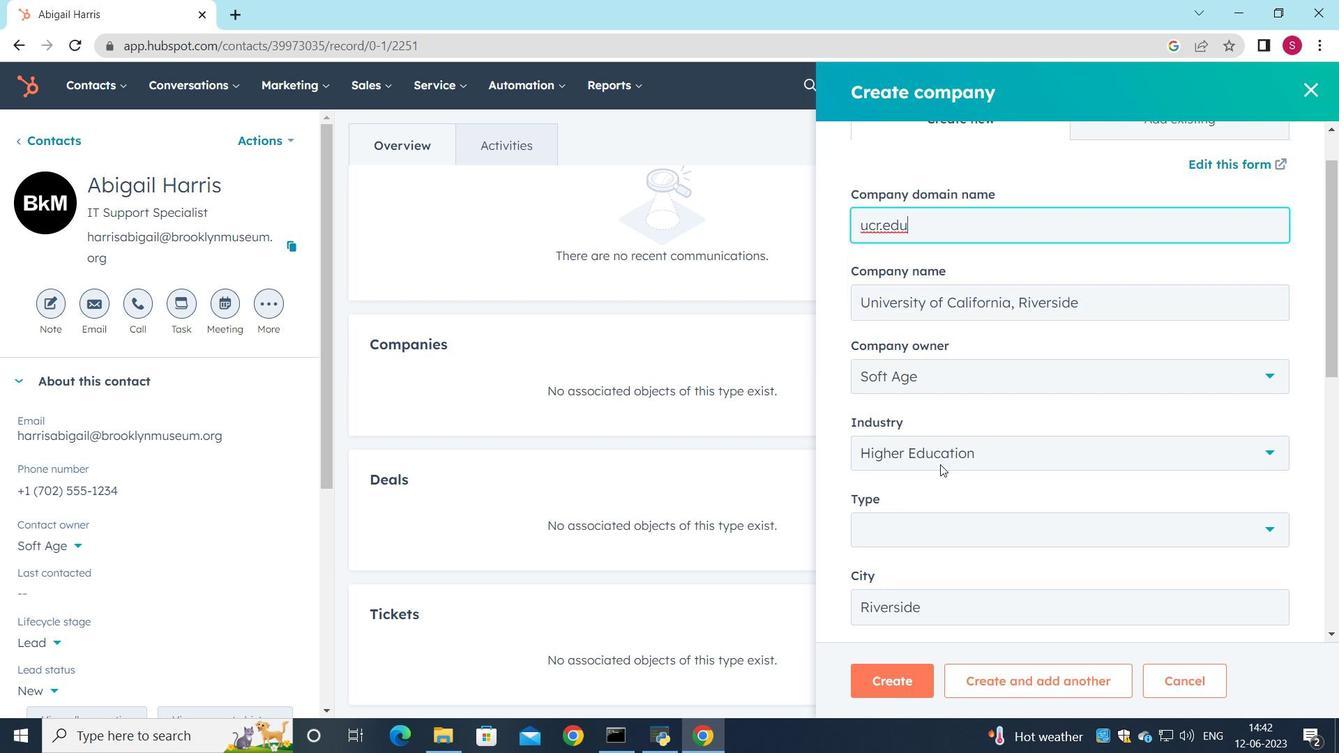 
Action: Mouse scrolled (940, 463) with delta (0, 0)
Screenshot: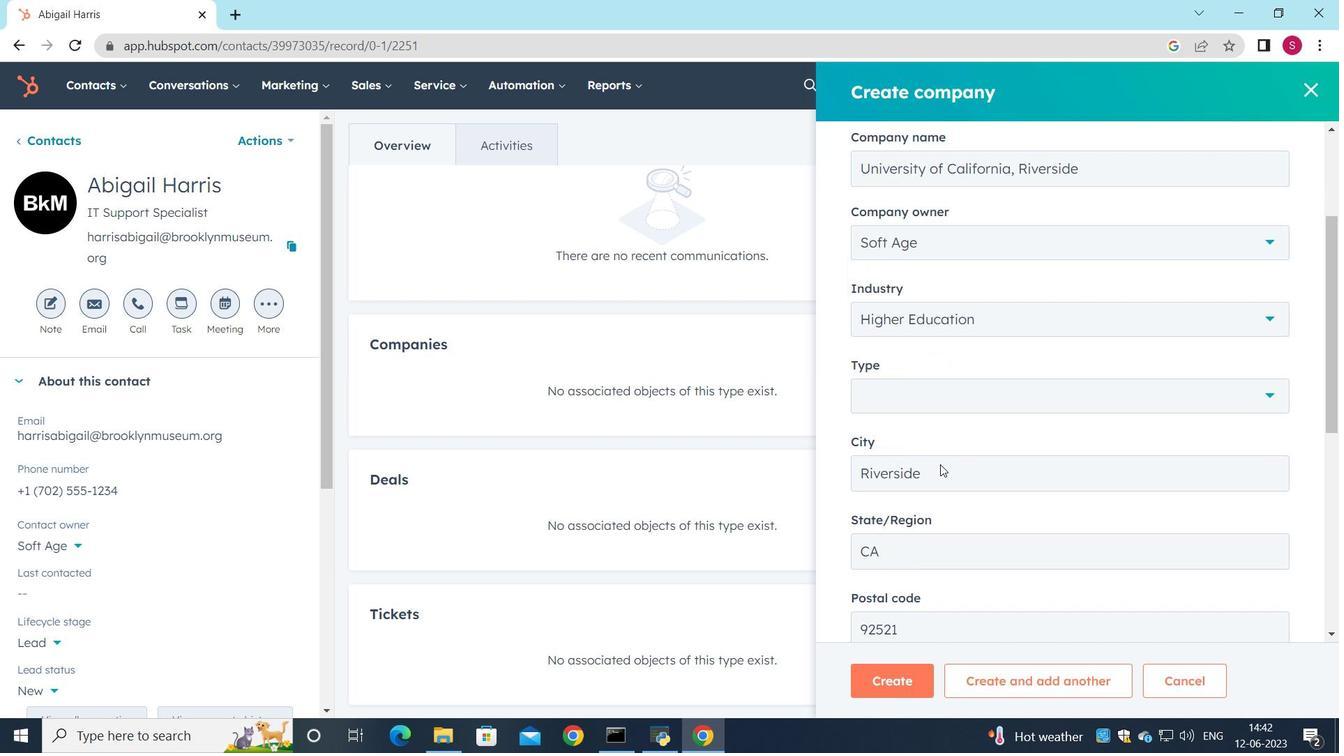 
Action: Mouse scrolled (940, 463) with delta (0, 0)
Screenshot: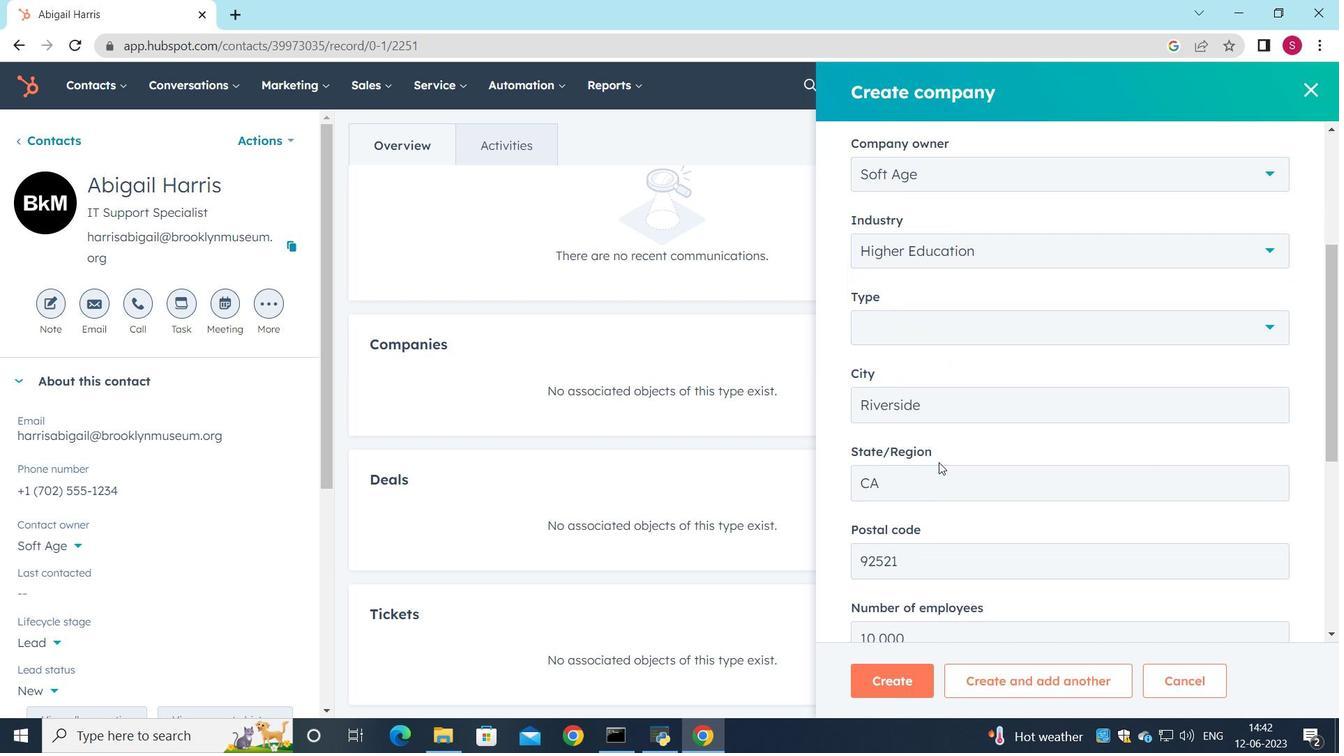 
Action: Mouse scrolled (940, 463) with delta (0, 0)
Screenshot: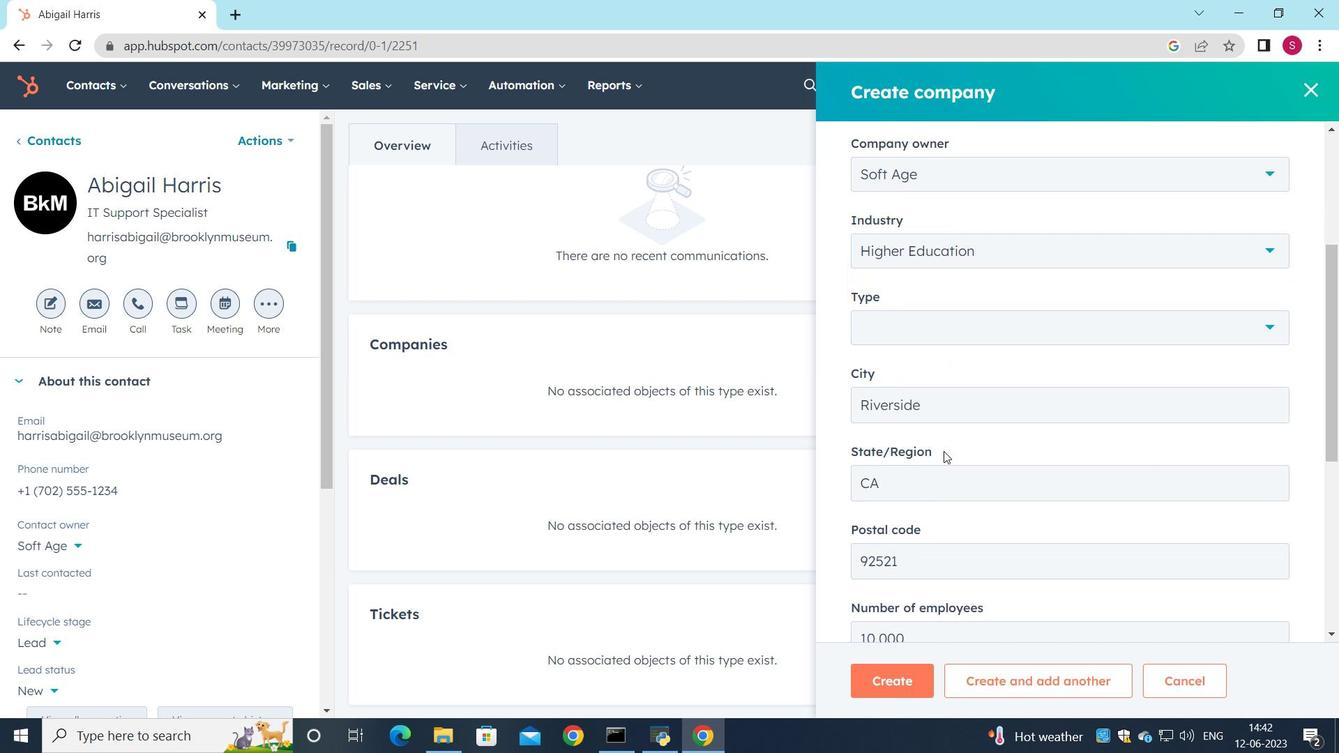 
Action: Mouse moved to (1276, 323)
Screenshot: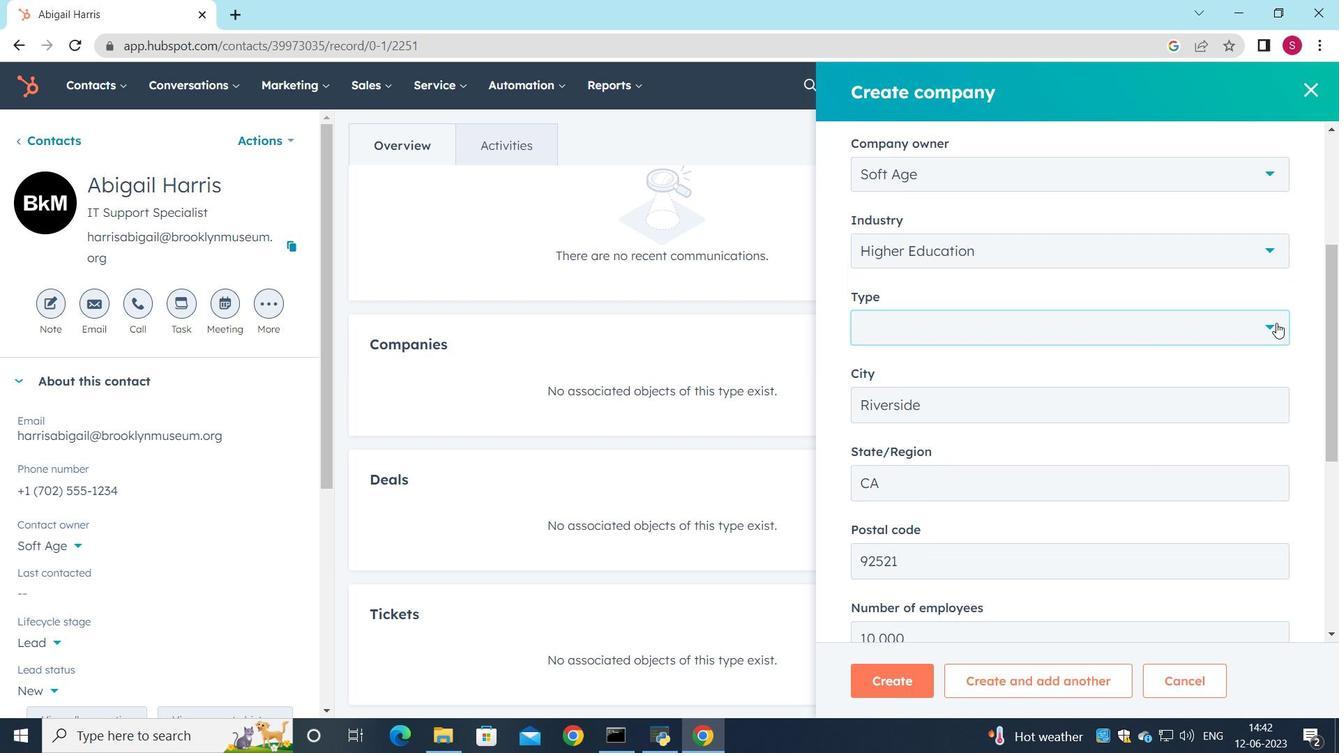 
Action: Mouse pressed left at (1276, 323)
Screenshot: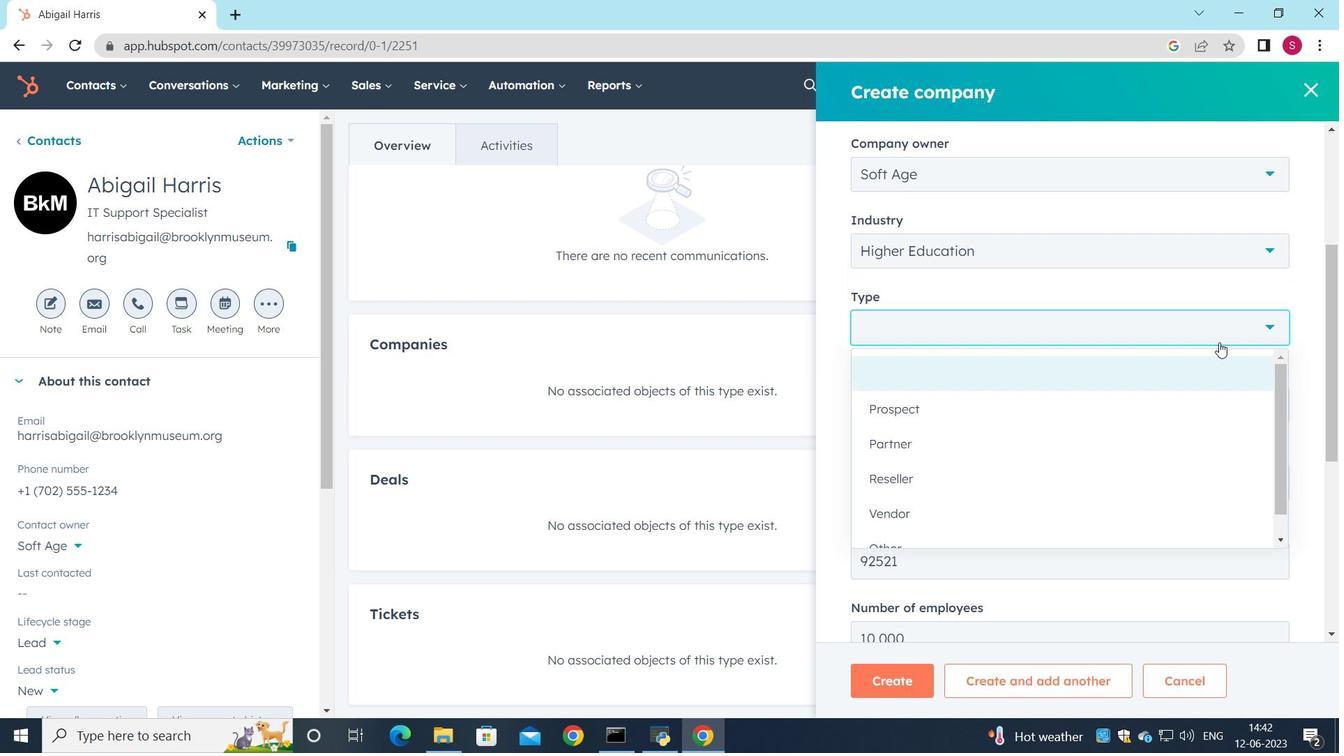 
Action: Mouse moved to (951, 408)
Screenshot: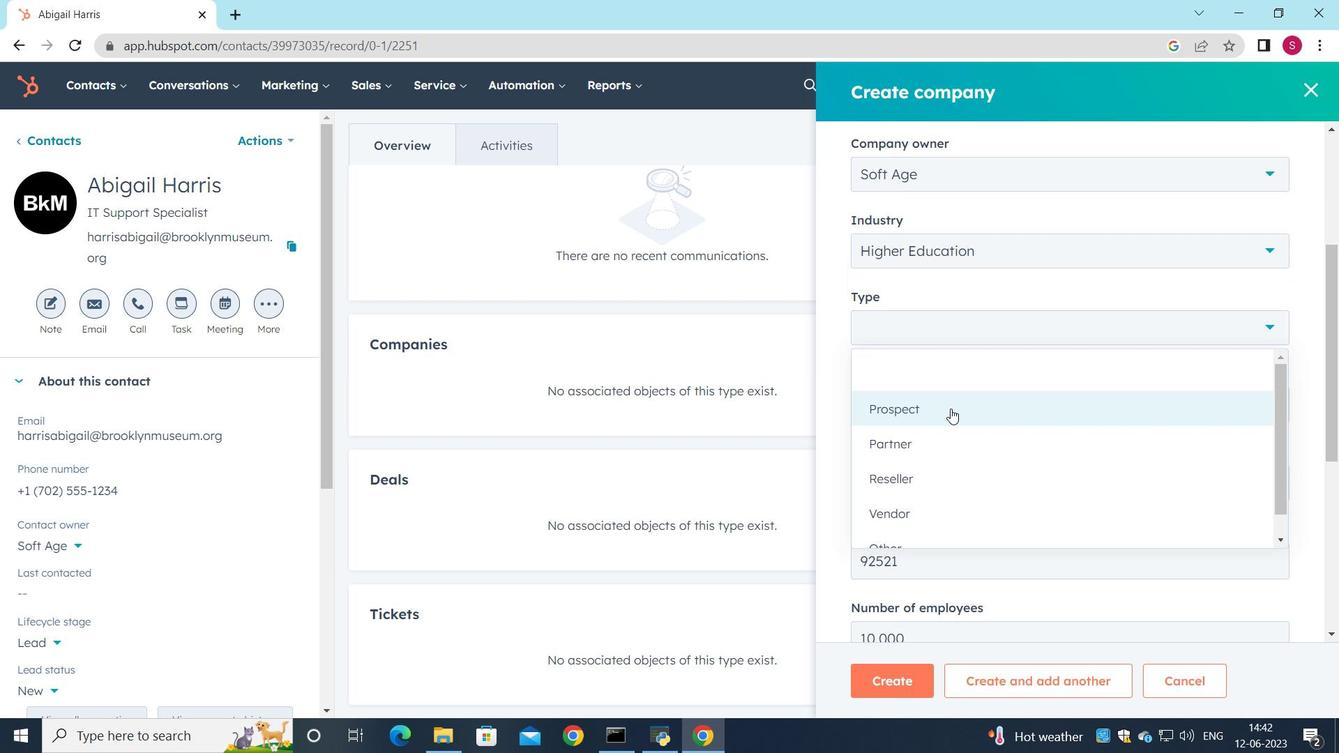 
Action: Mouse pressed left at (951, 408)
Screenshot: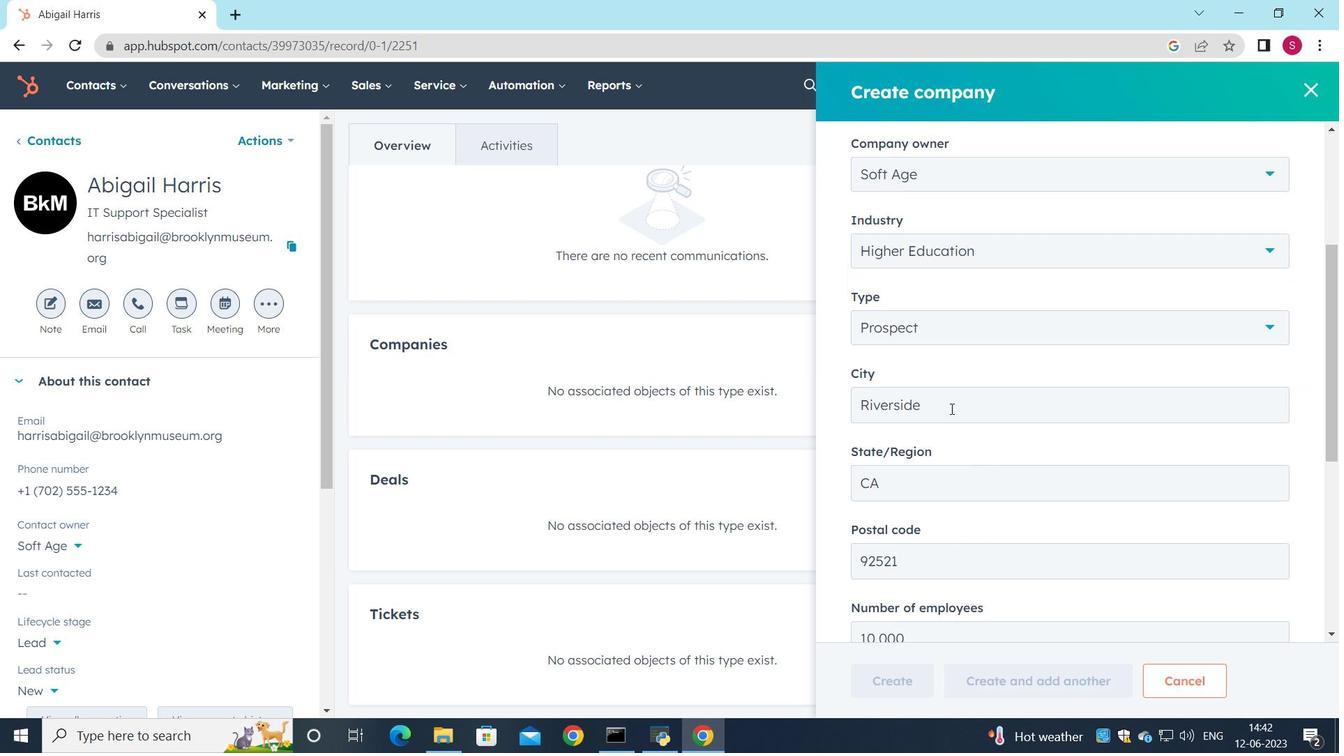 
Action: Mouse moved to (1001, 442)
Screenshot: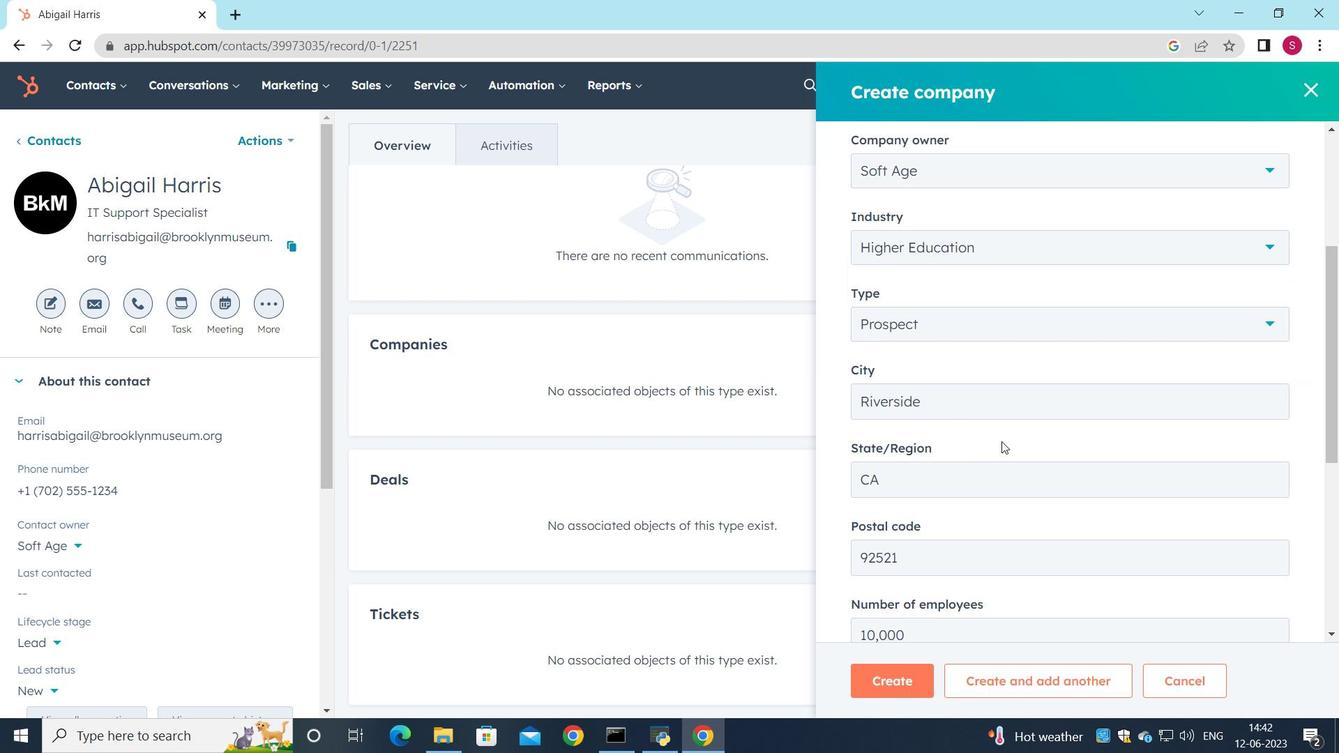 
Action: Mouse scrolled (1001, 441) with delta (0, 0)
Screenshot: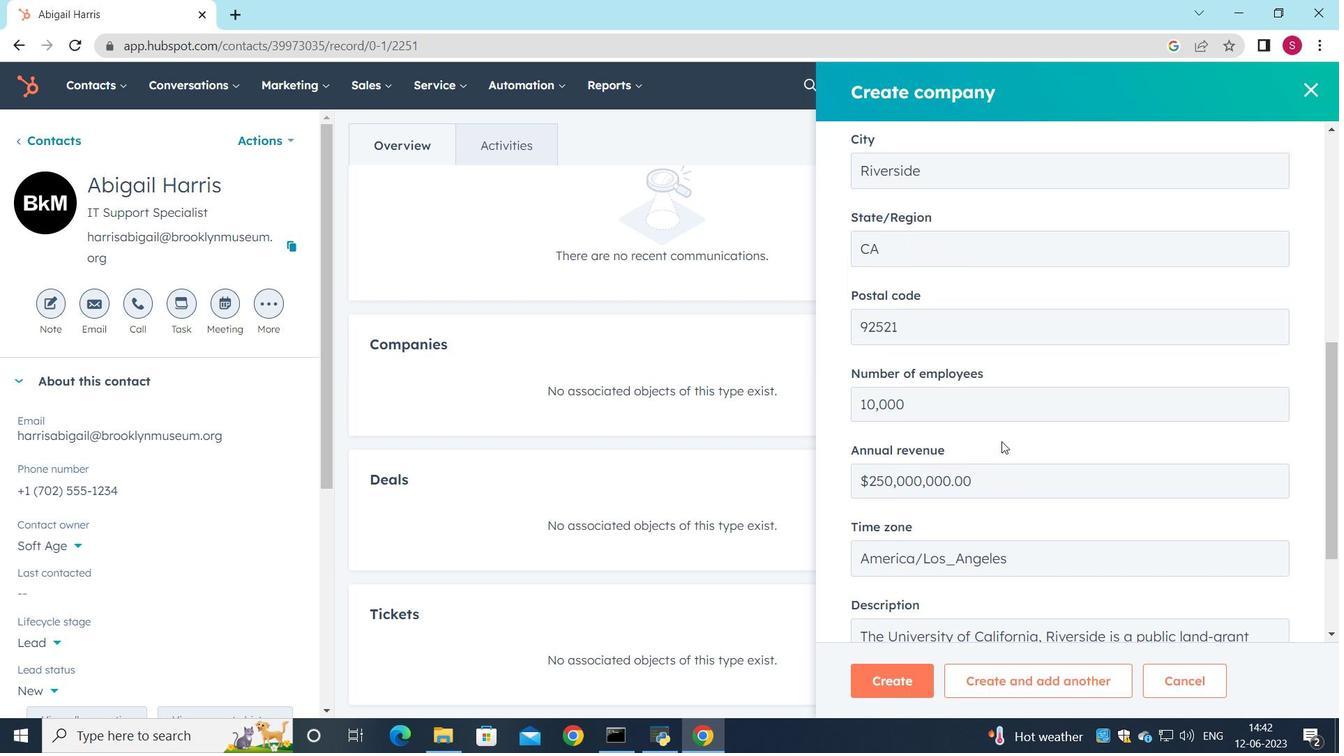
Action: Mouse scrolled (1001, 441) with delta (0, 0)
Screenshot: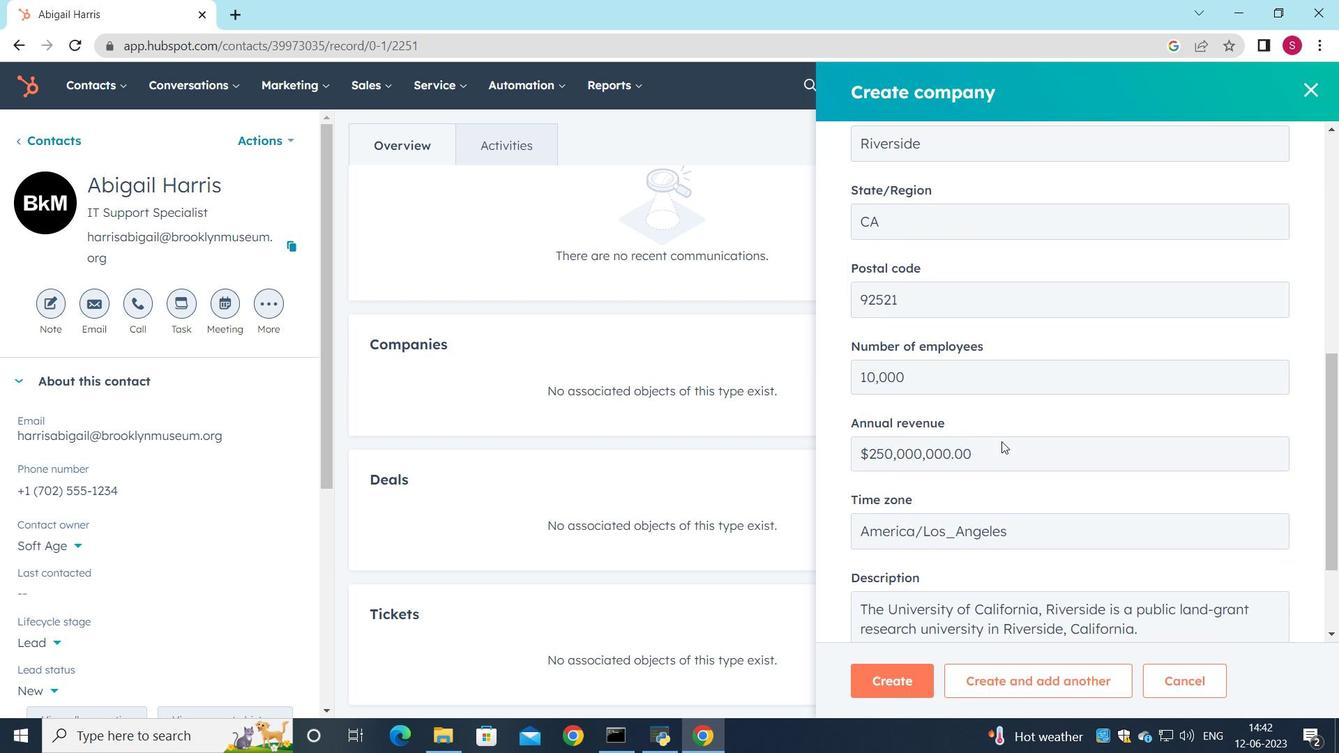
Action: Mouse scrolled (1001, 441) with delta (0, 0)
Screenshot: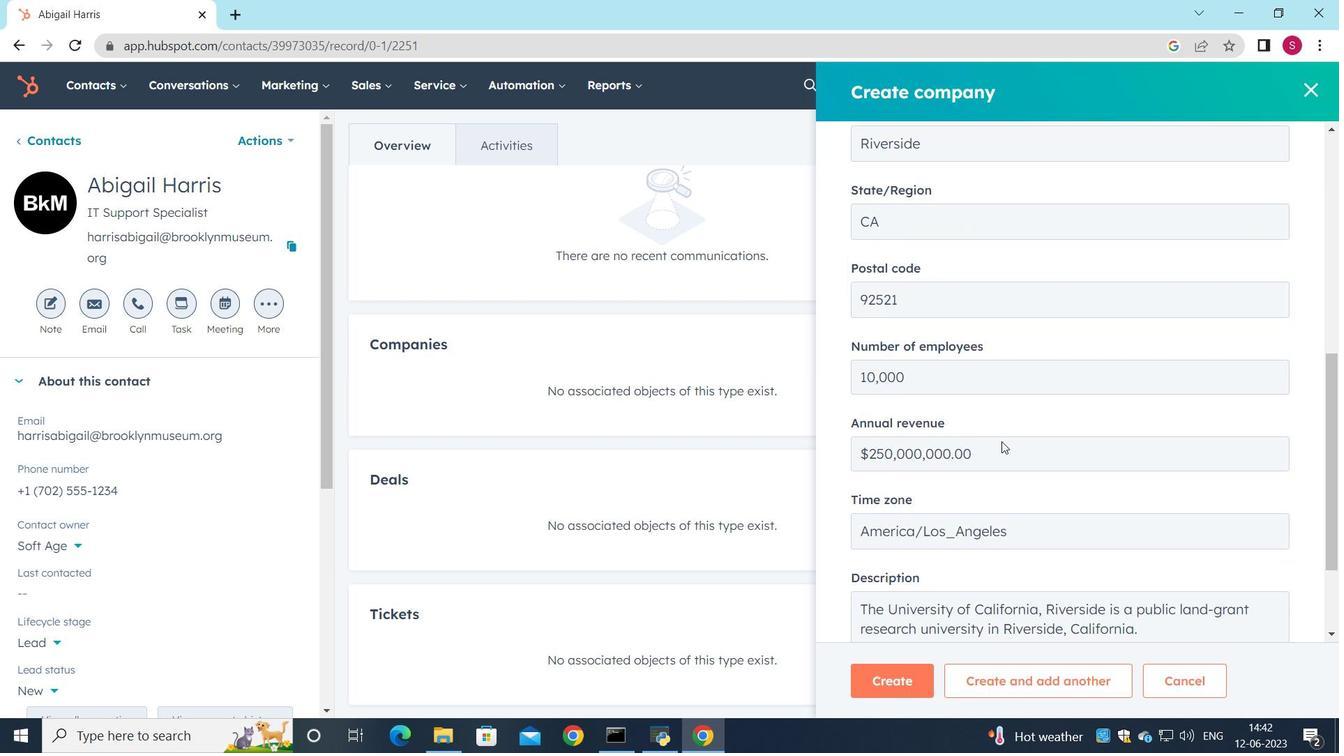 
Action: Mouse moved to (858, 681)
Screenshot: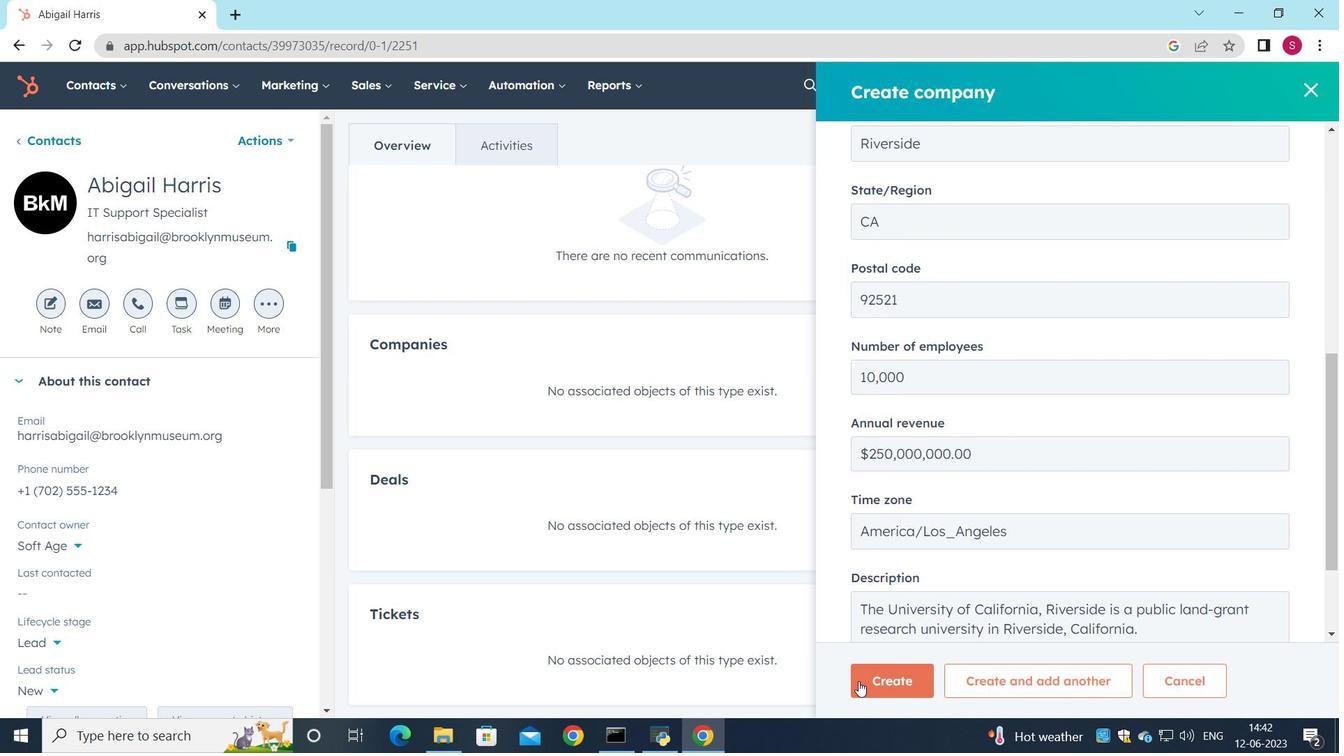 
Action: Mouse pressed left at (858, 681)
Screenshot: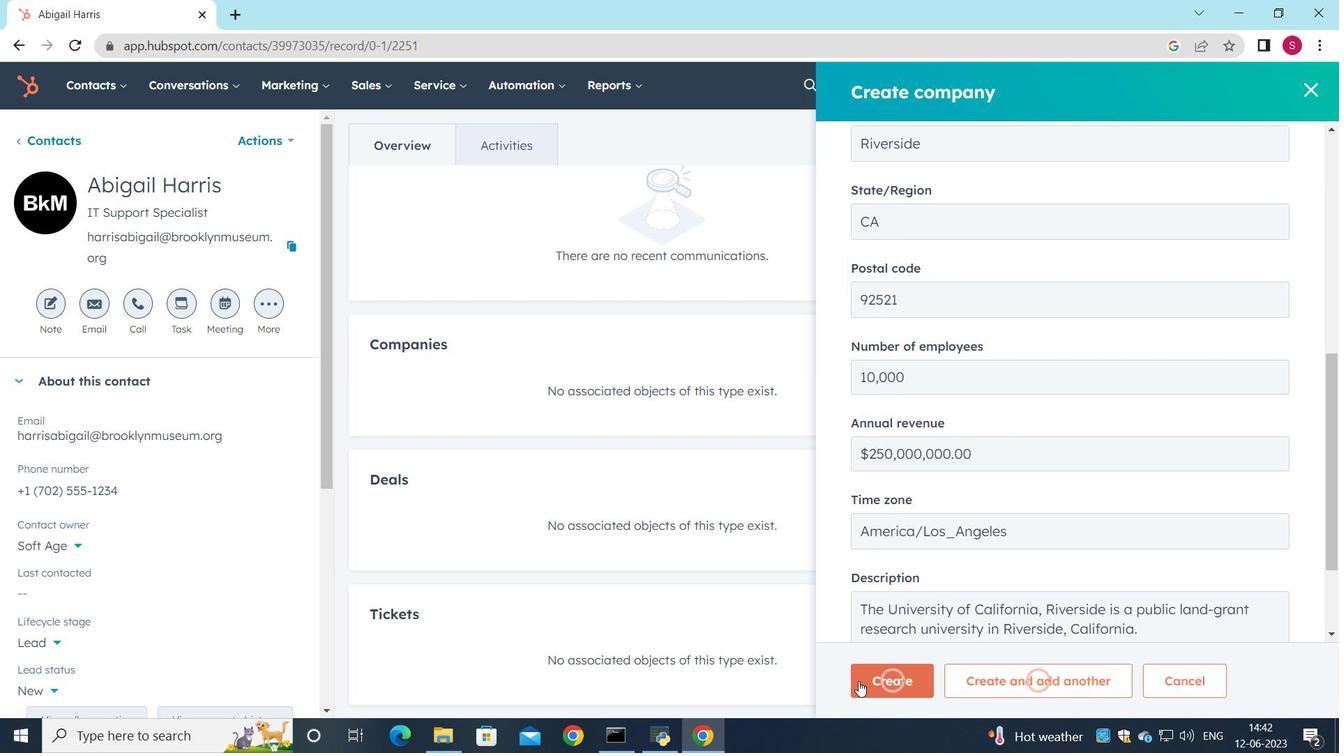 
Action: Mouse moved to (751, 507)
Screenshot: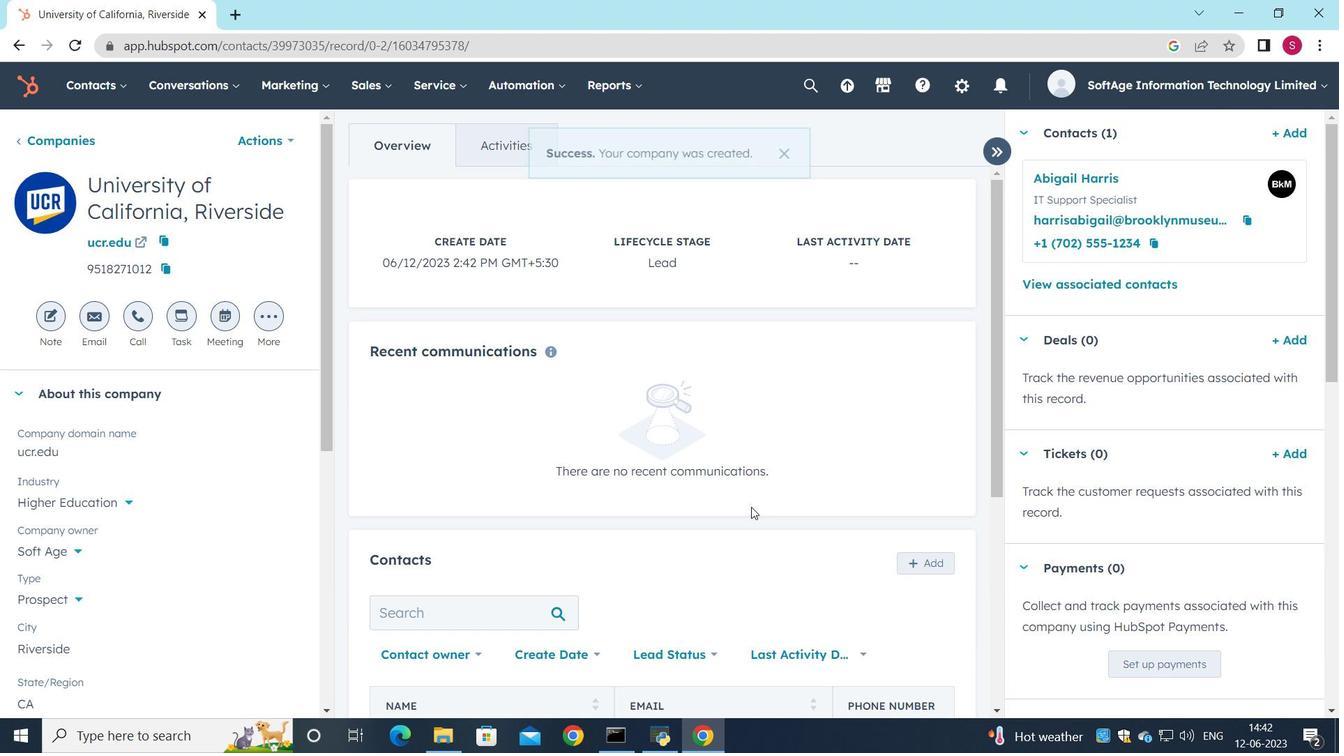 
